 Task: Open Card SEO Audit in Board Customer Retention to Workspace Customer Experience and add a team member Softage.1@softage.net, a label Red, a checklist Performance Improvement Plan, an attachment from your onedrive, a color Red and finally, add a card description 'Update company social media profiles' and a comment 'This task requires us to balance competing priorities and make tough decisions when necessary.'. Add a start date 'Jan 01, 1900' with a due date 'Jan 08, 1900'
Action: Mouse moved to (236, 170)
Screenshot: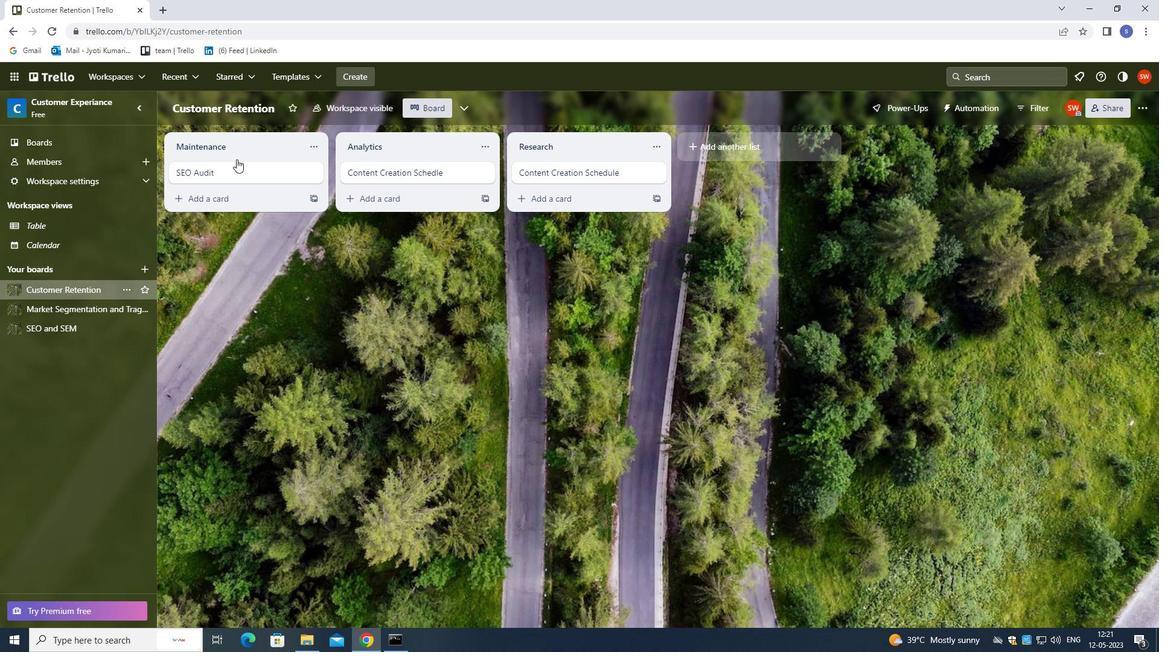 
Action: Mouse pressed left at (236, 170)
Screenshot: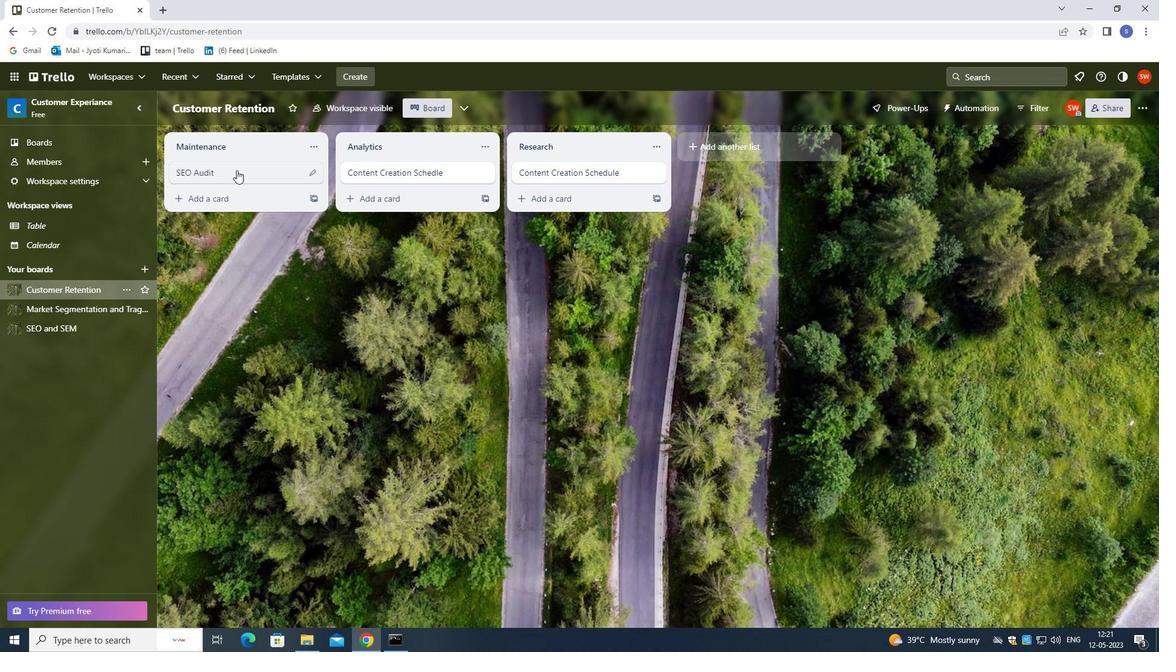
Action: Mouse moved to (733, 177)
Screenshot: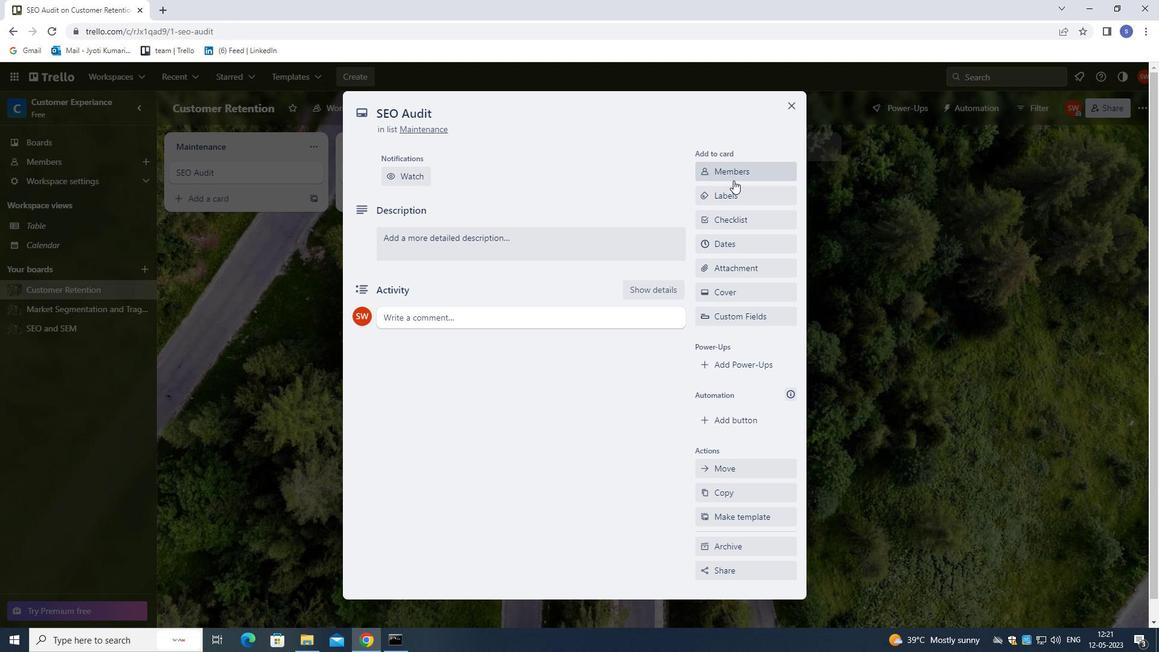 
Action: Mouse pressed left at (733, 177)
Screenshot: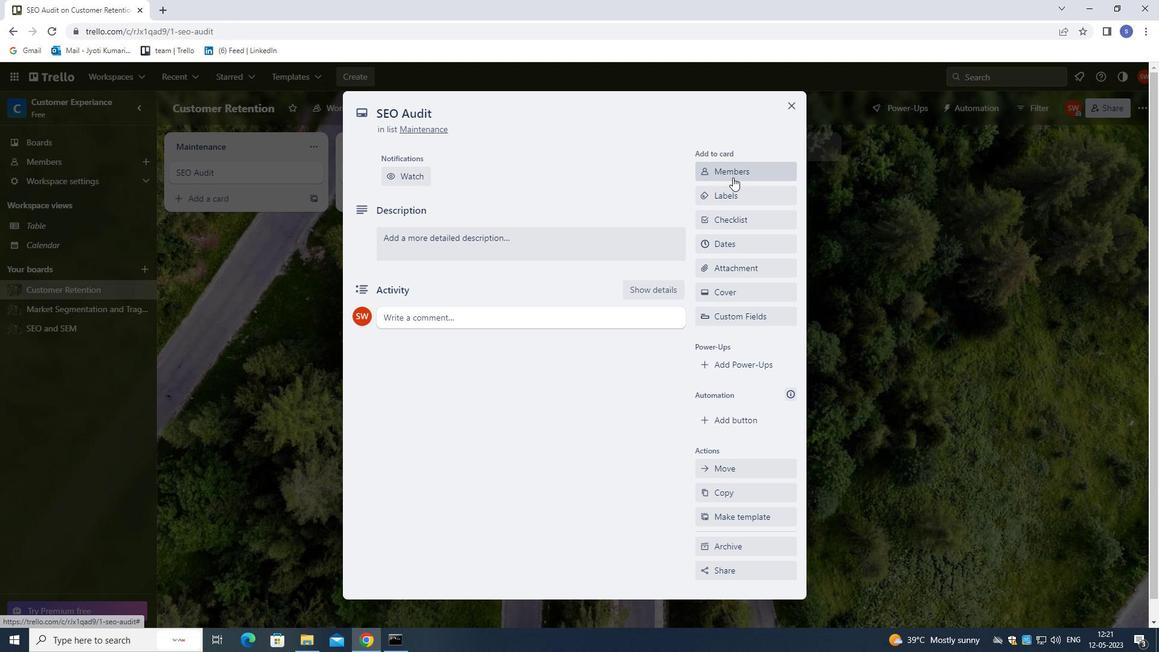 
Action: Mouse moved to (467, 31)
Screenshot: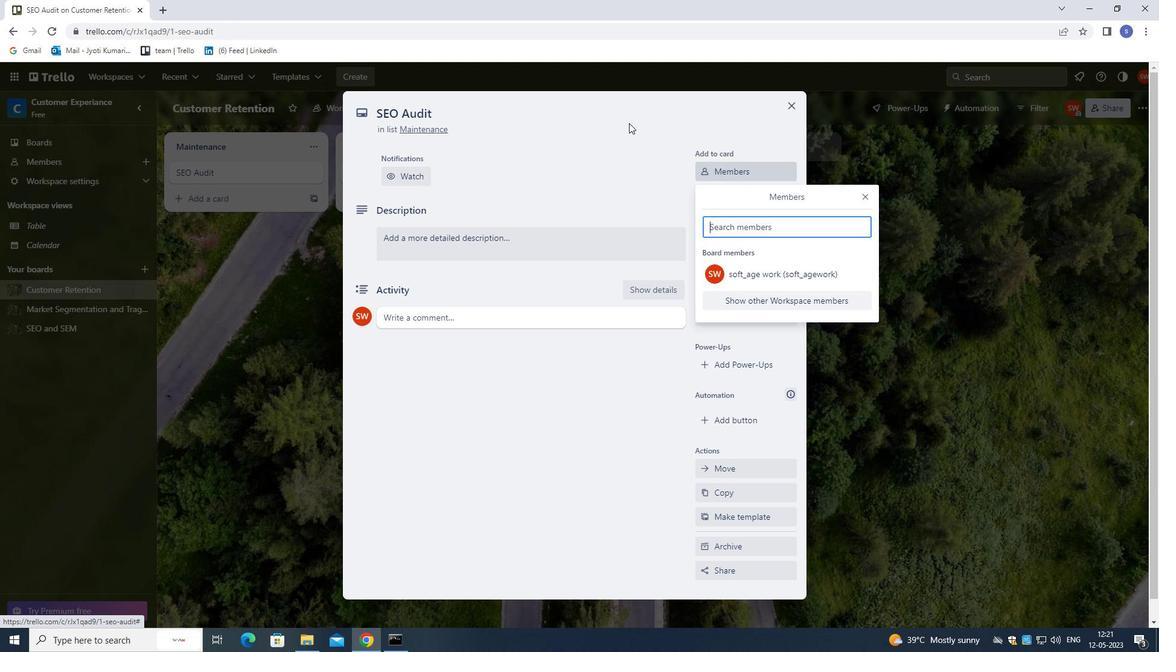 
Action: Key pressed <Key.shift>SOFTAGE.1<Key.shift>@SOFTAGE.NET
Screenshot: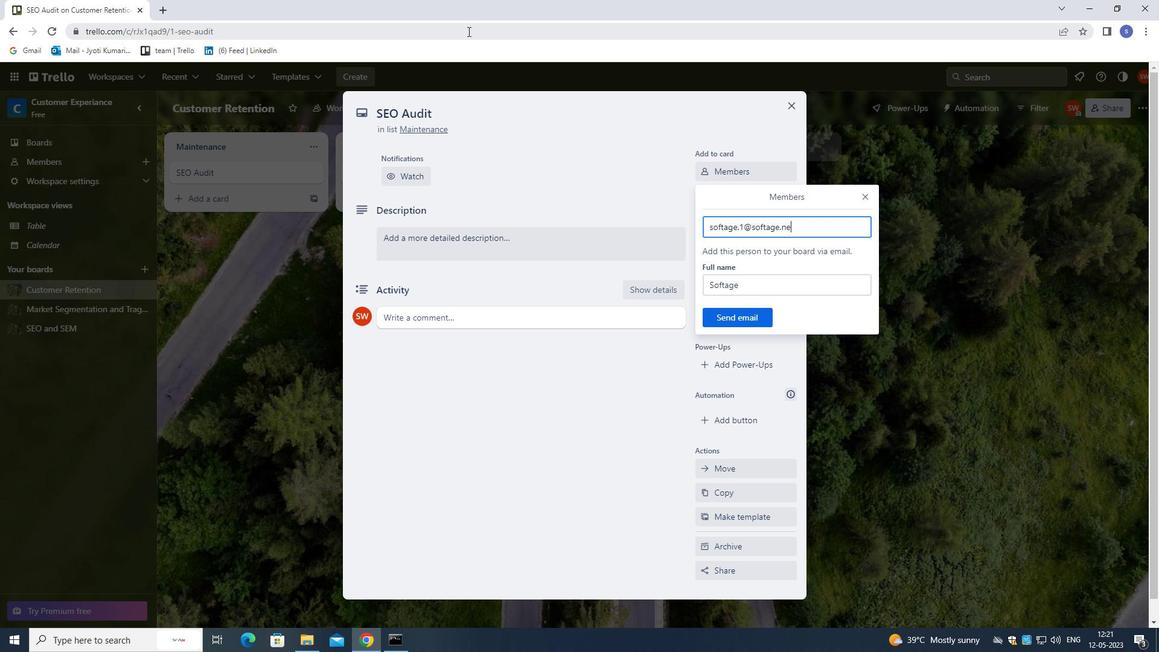 
Action: Mouse moved to (717, 309)
Screenshot: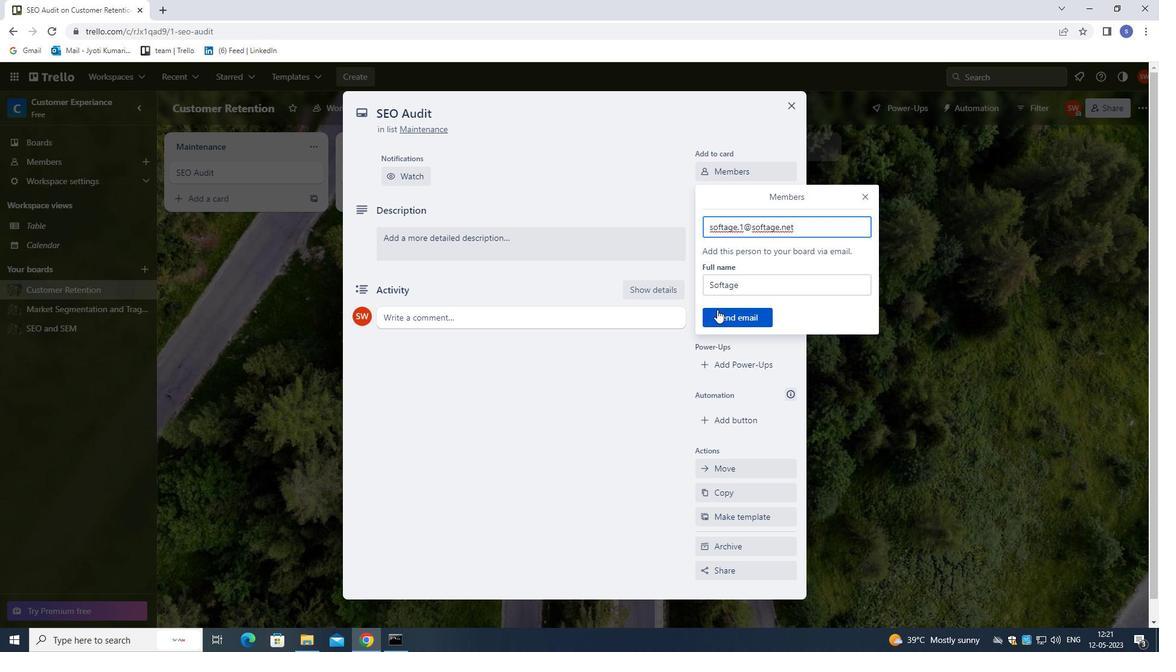 
Action: Mouse pressed left at (717, 309)
Screenshot: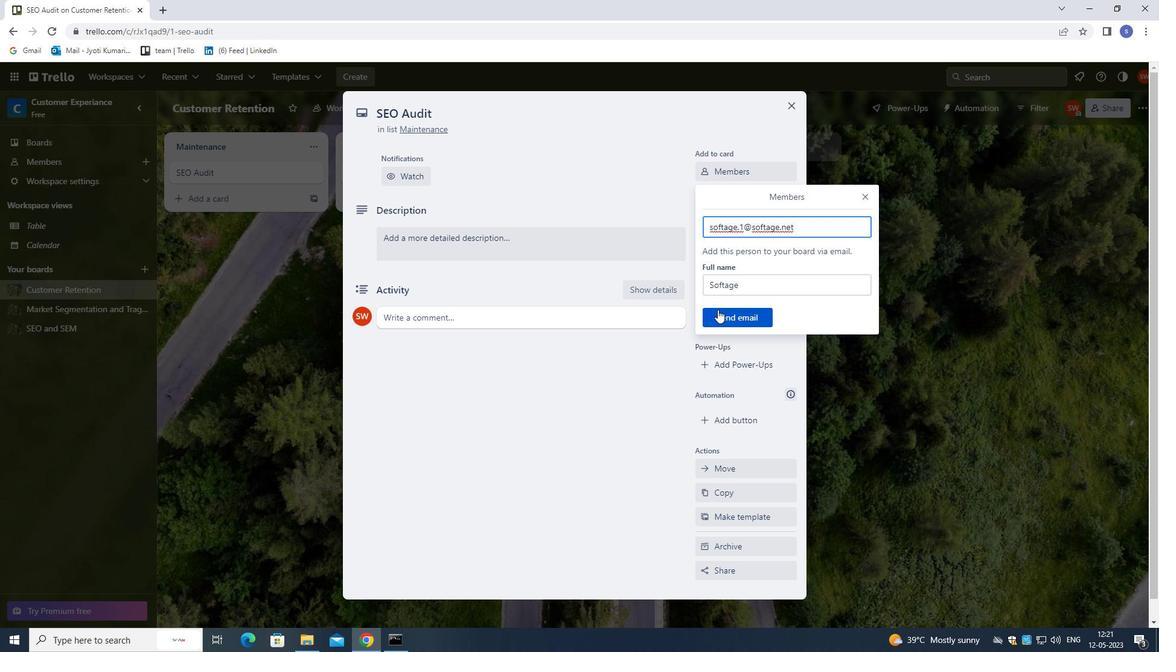 
Action: Mouse moved to (737, 236)
Screenshot: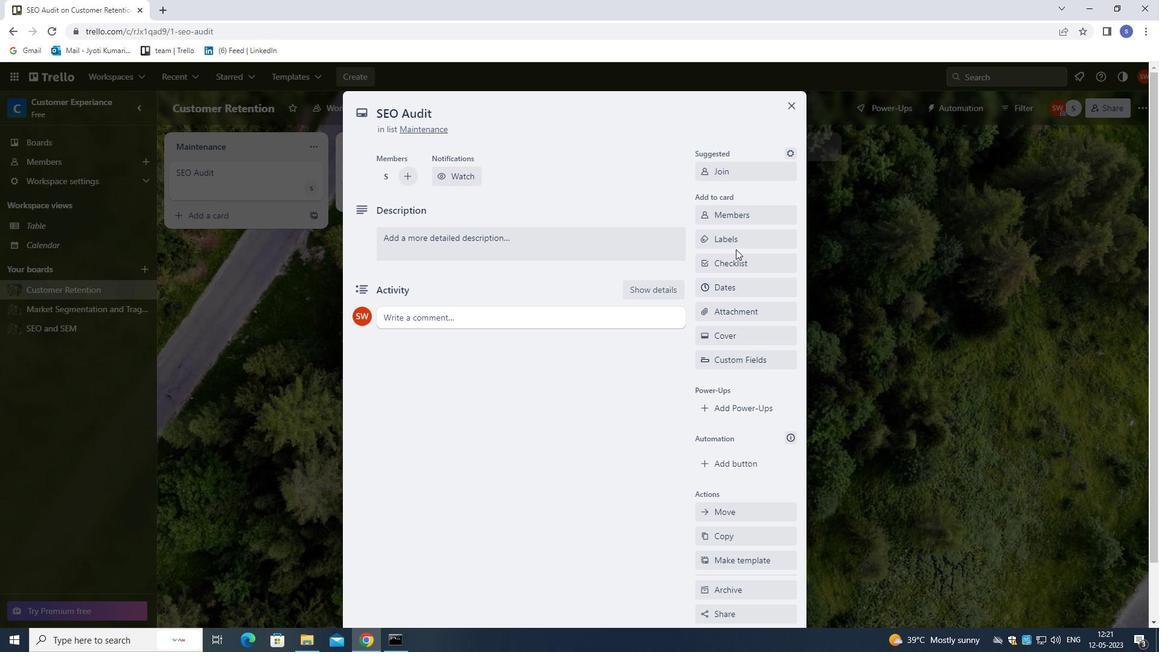 
Action: Mouse pressed left at (737, 236)
Screenshot: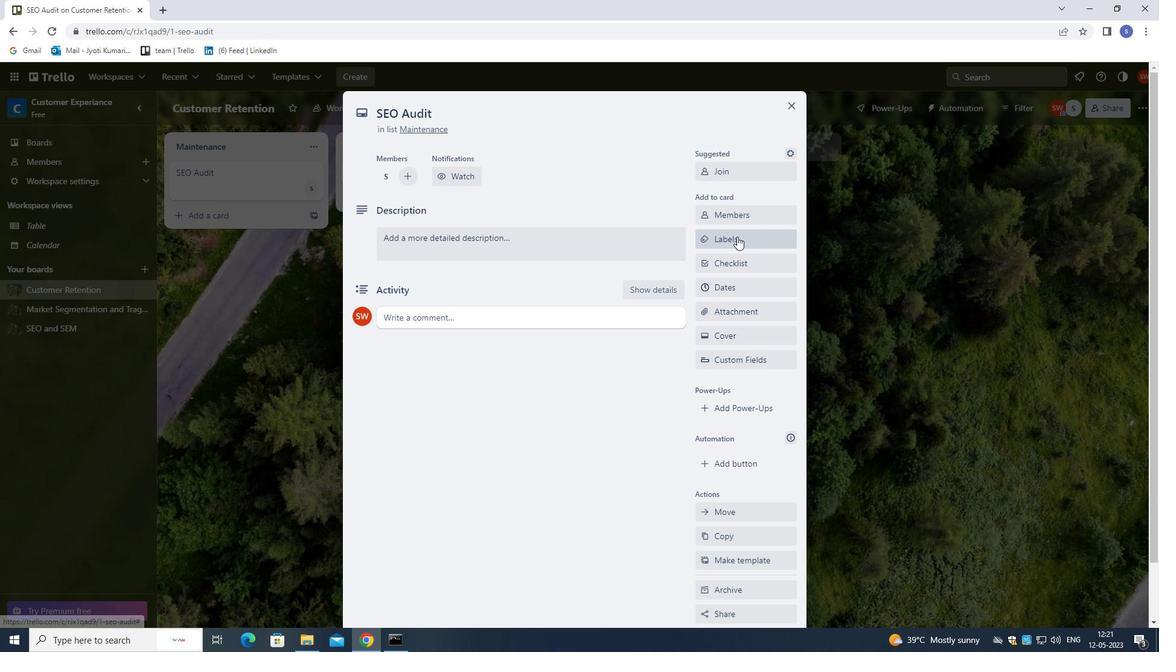 
Action: Mouse moved to (738, 236)
Screenshot: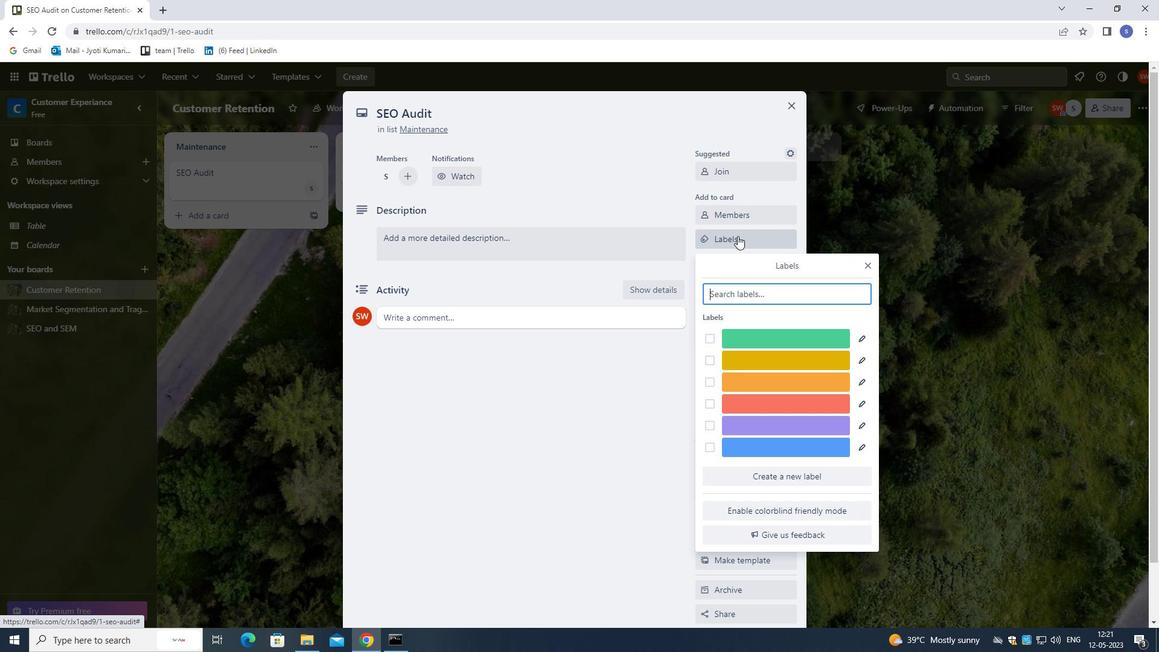 
Action: Key pressed R
Screenshot: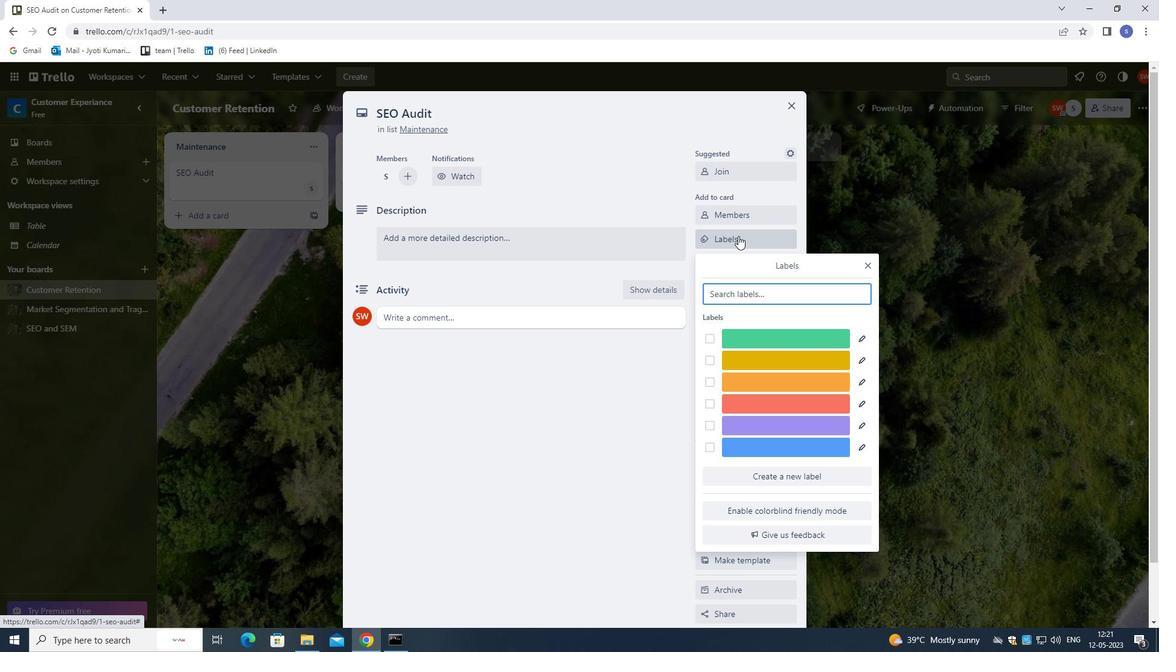 
Action: Mouse moved to (708, 335)
Screenshot: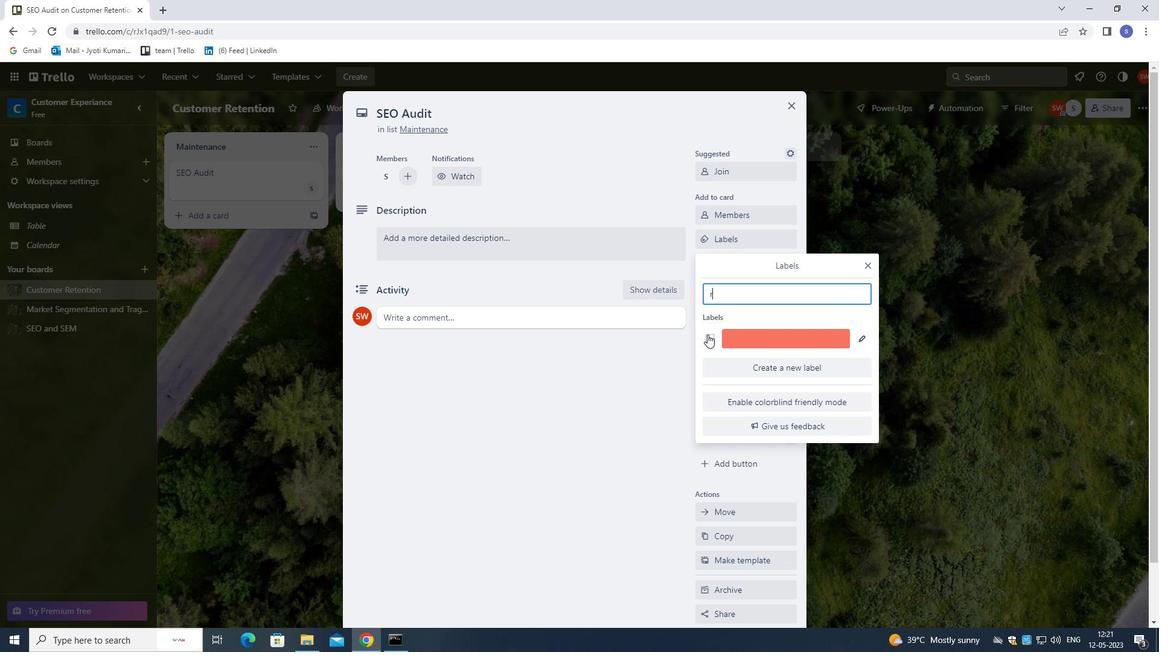 
Action: Mouse pressed left at (708, 335)
Screenshot: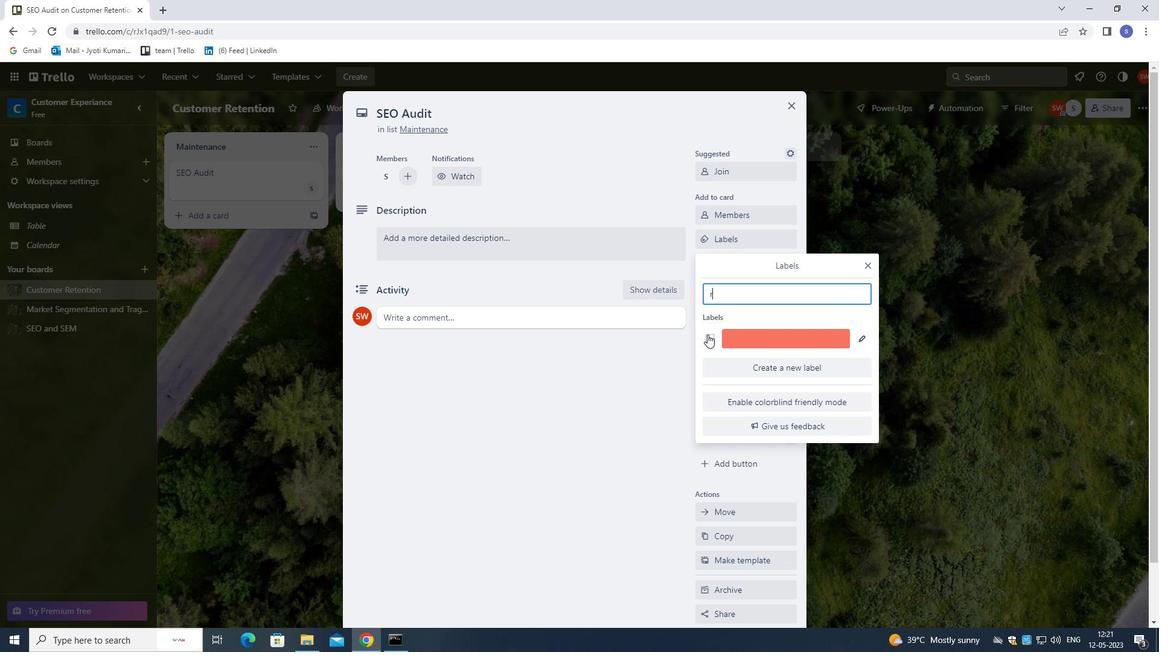 
Action: Mouse moved to (868, 269)
Screenshot: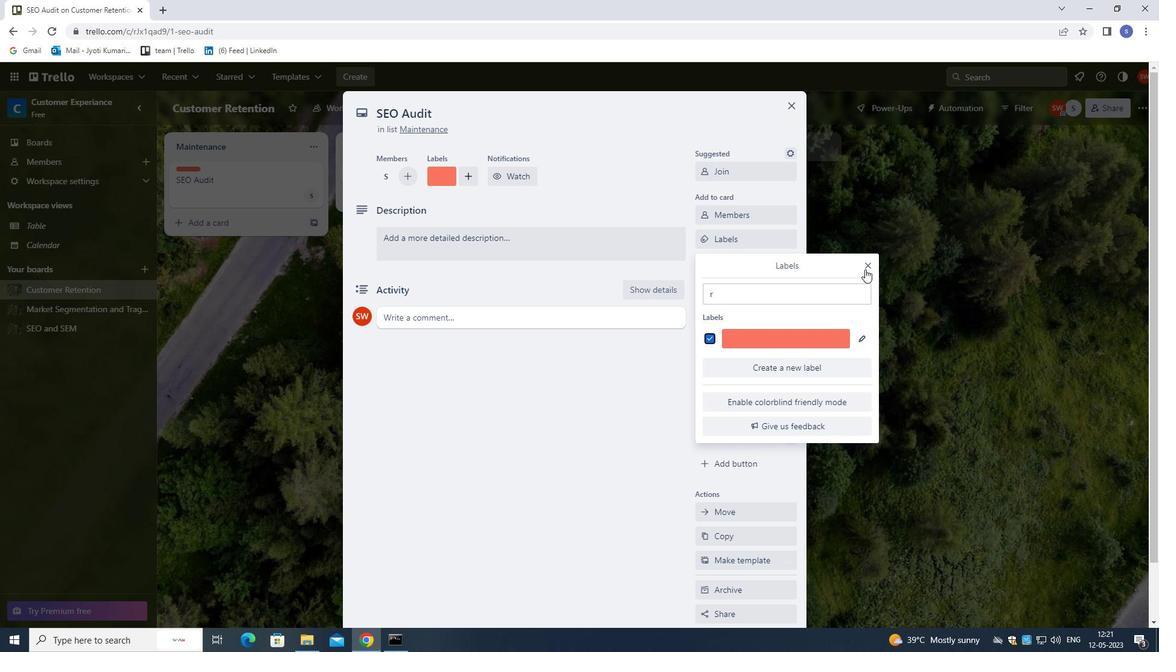 
Action: Mouse pressed left at (868, 269)
Screenshot: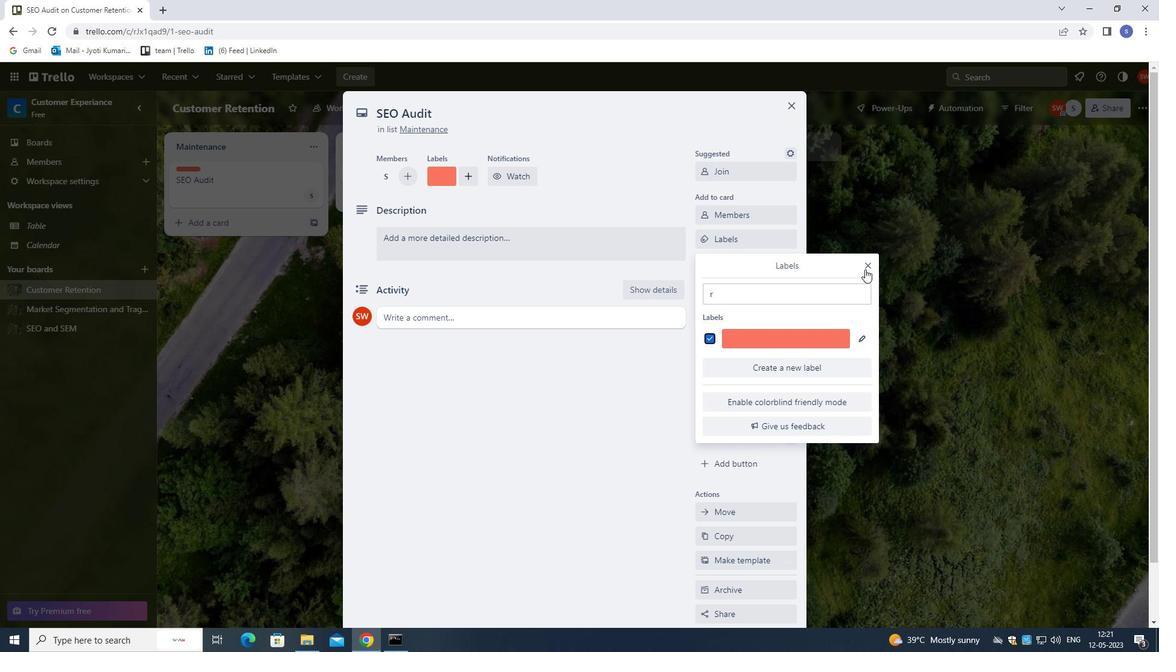 
Action: Mouse moved to (777, 268)
Screenshot: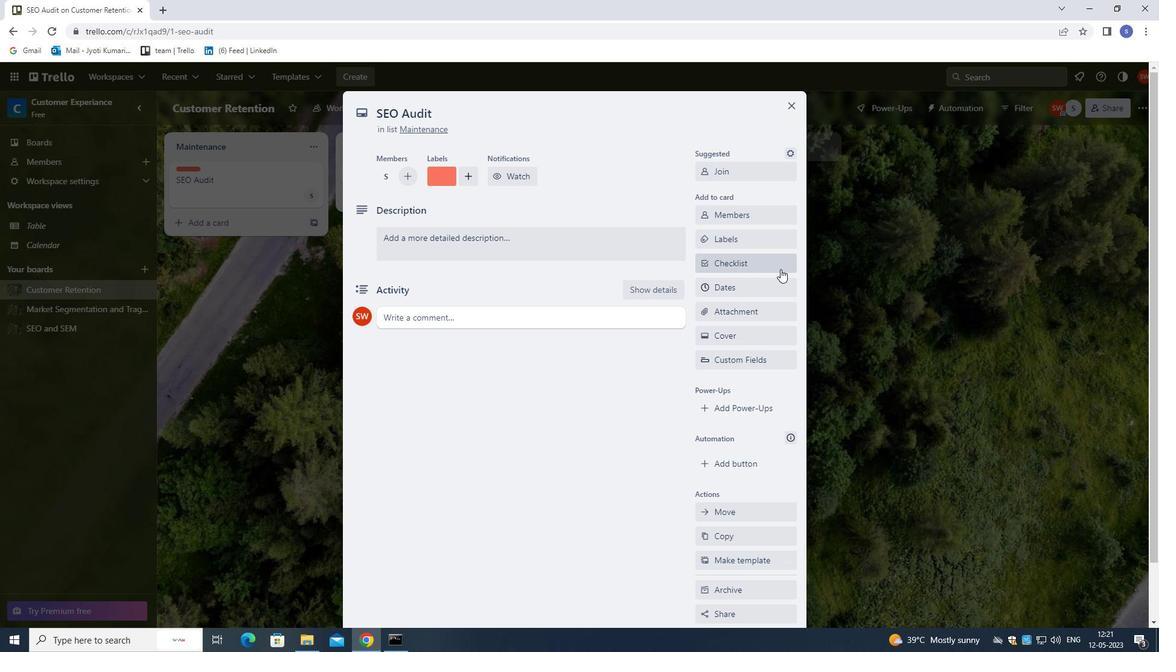 
Action: Mouse pressed left at (777, 268)
Screenshot: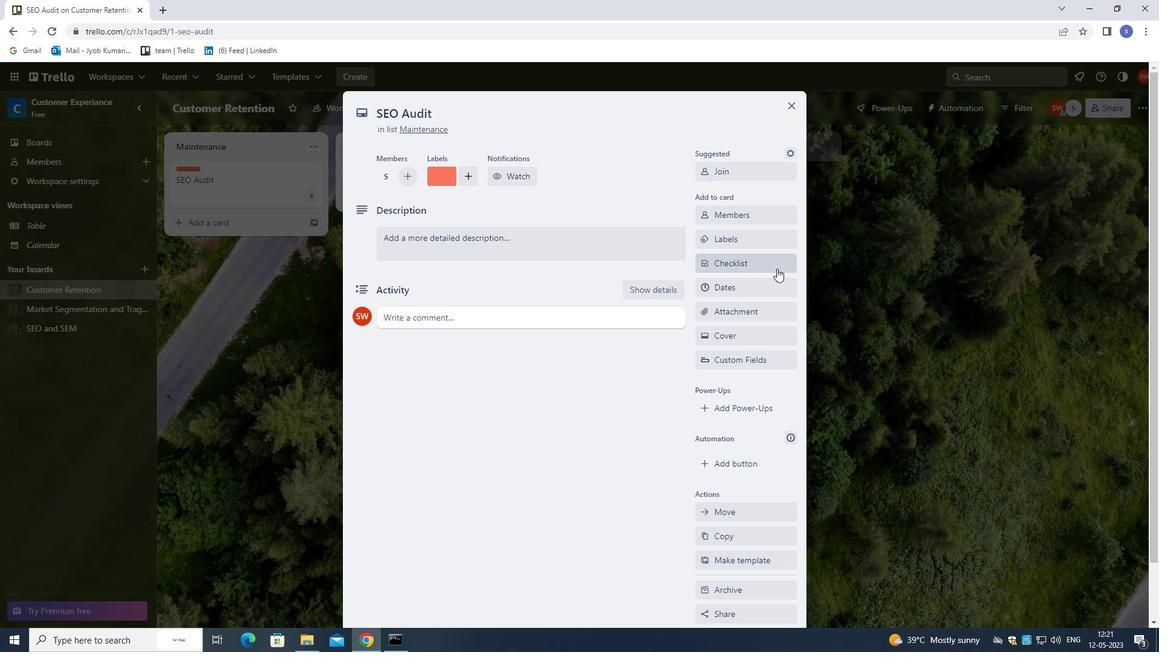
Action: Mouse moved to (621, 161)
Screenshot: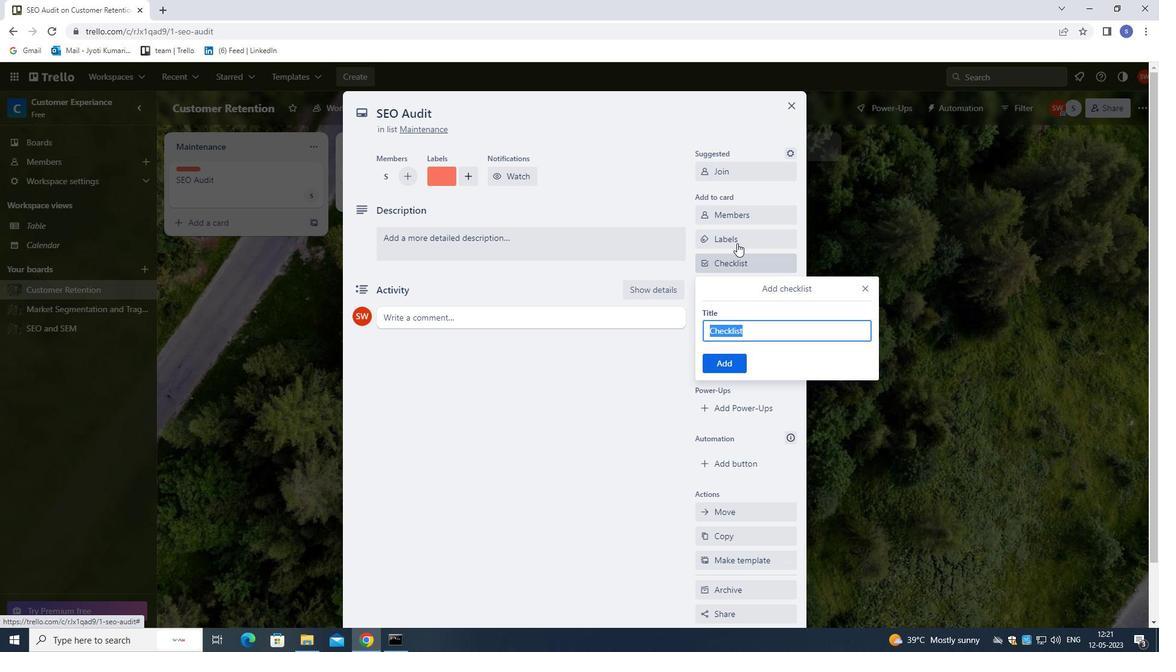
Action: Key pressed <Key.shift>PERFORMANCE<Key.space><Key.shift>IMPROVEMENT<Key.space><Key.shift>PLAN
Screenshot: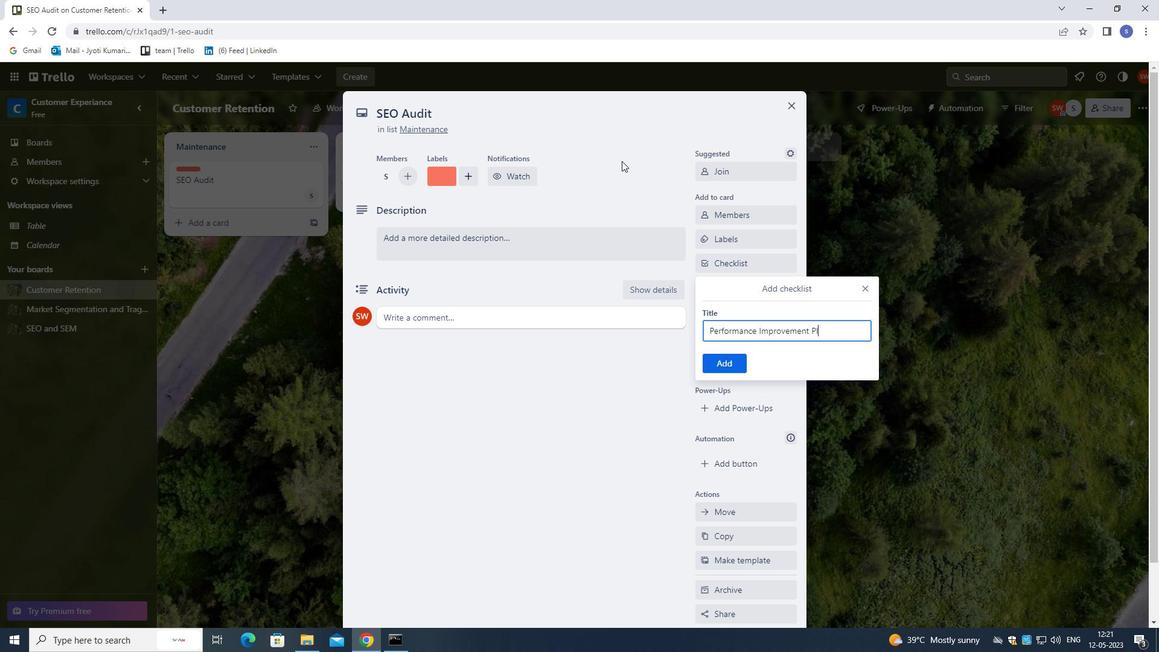 
Action: Mouse moved to (718, 364)
Screenshot: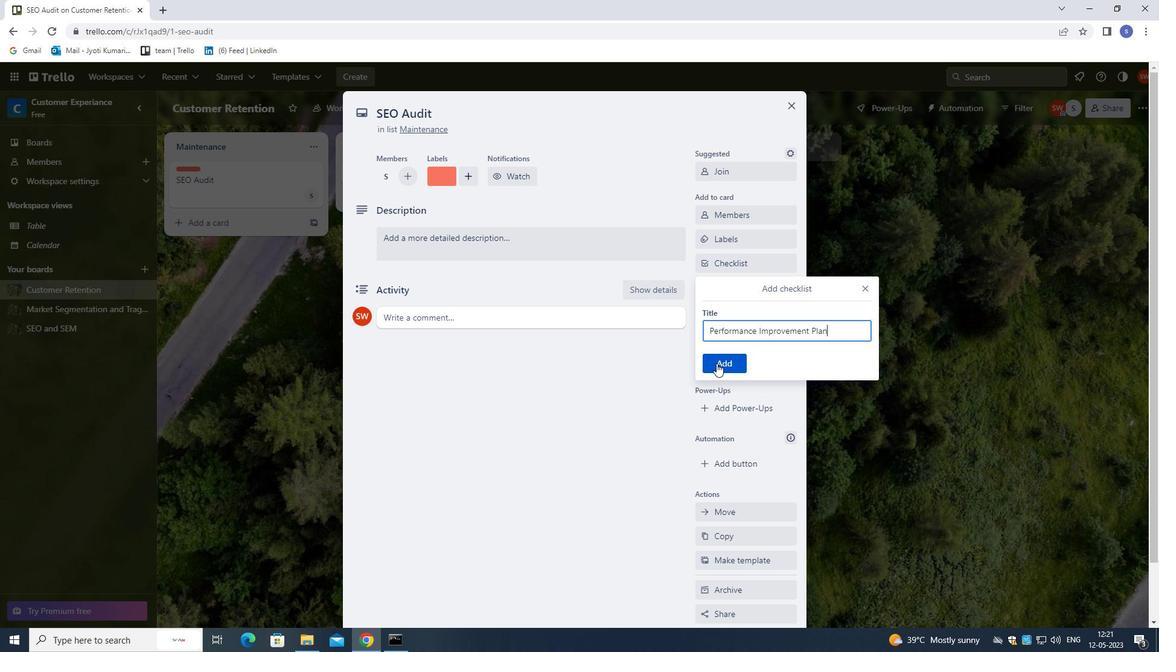 
Action: Mouse pressed left at (718, 364)
Screenshot: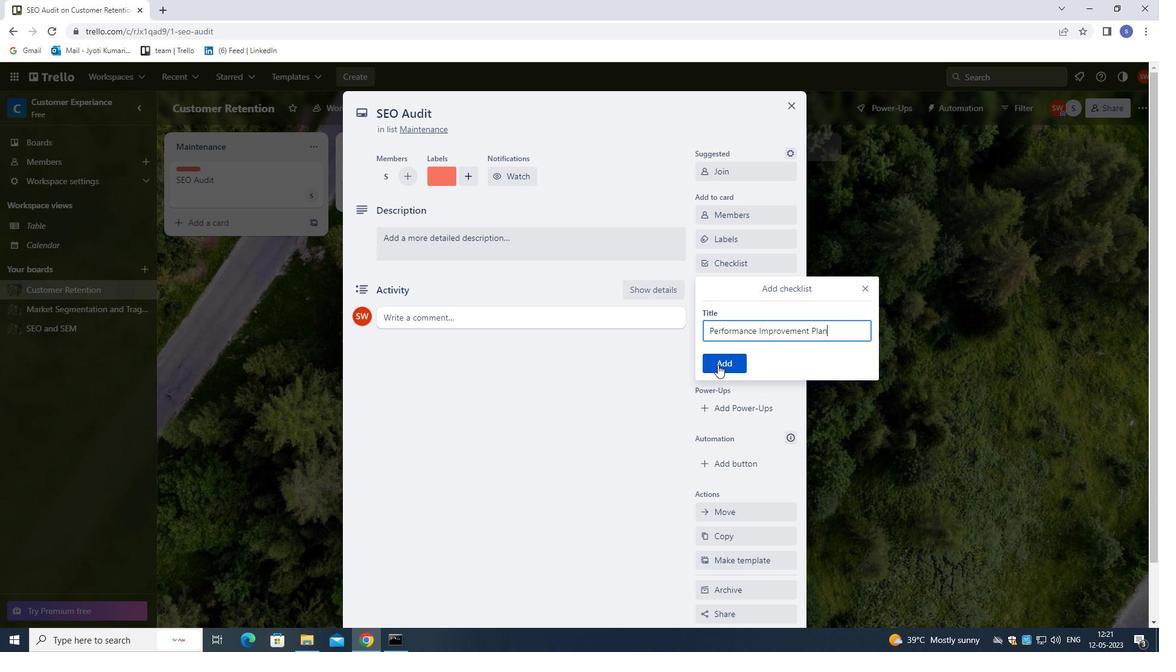 
Action: Mouse moved to (734, 286)
Screenshot: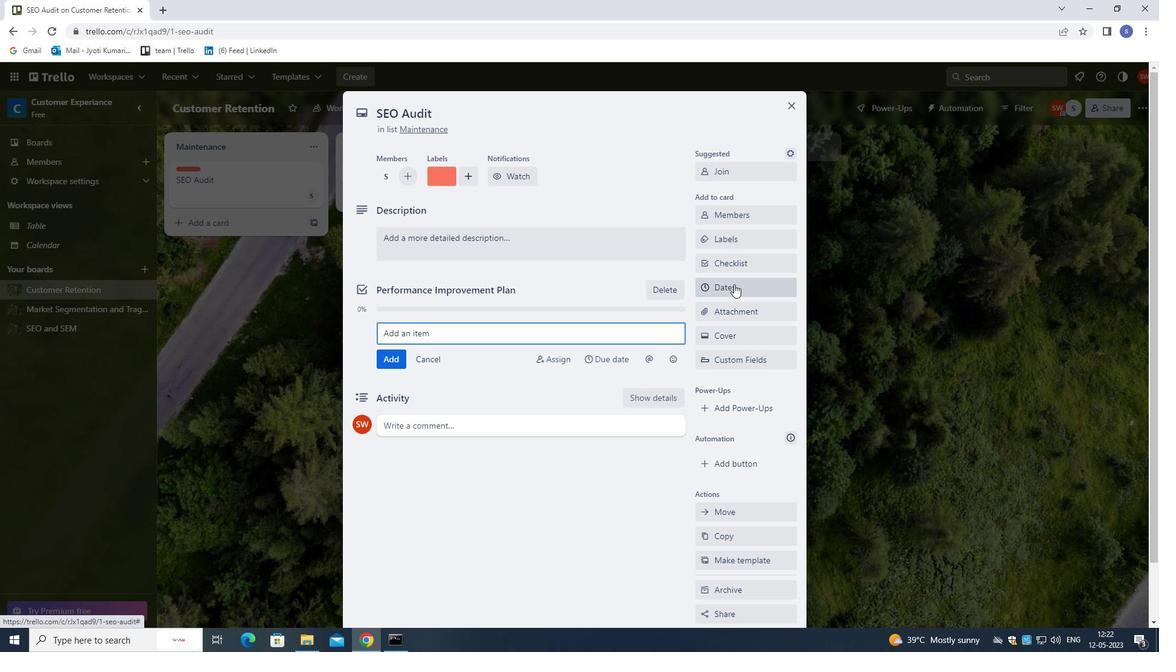 
Action: Mouse pressed left at (734, 286)
Screenshot: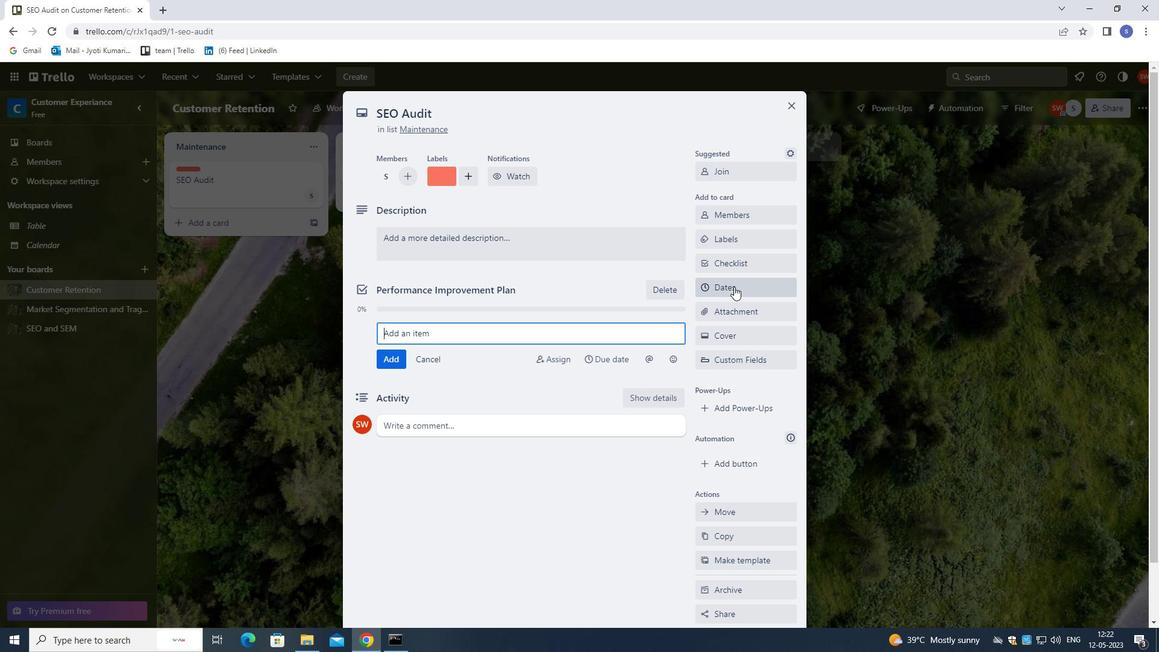 
Action: Mouse moved to (710, 330)
Screenshot: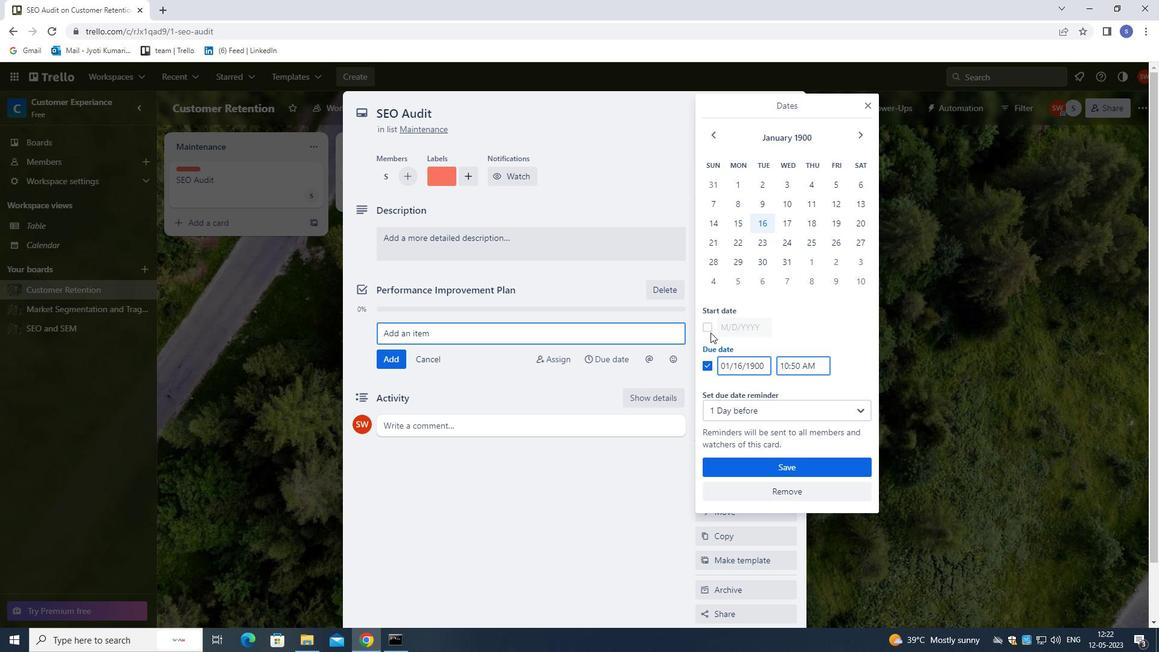
Action: Mouse pressed left at (710, 330)
Screenshot: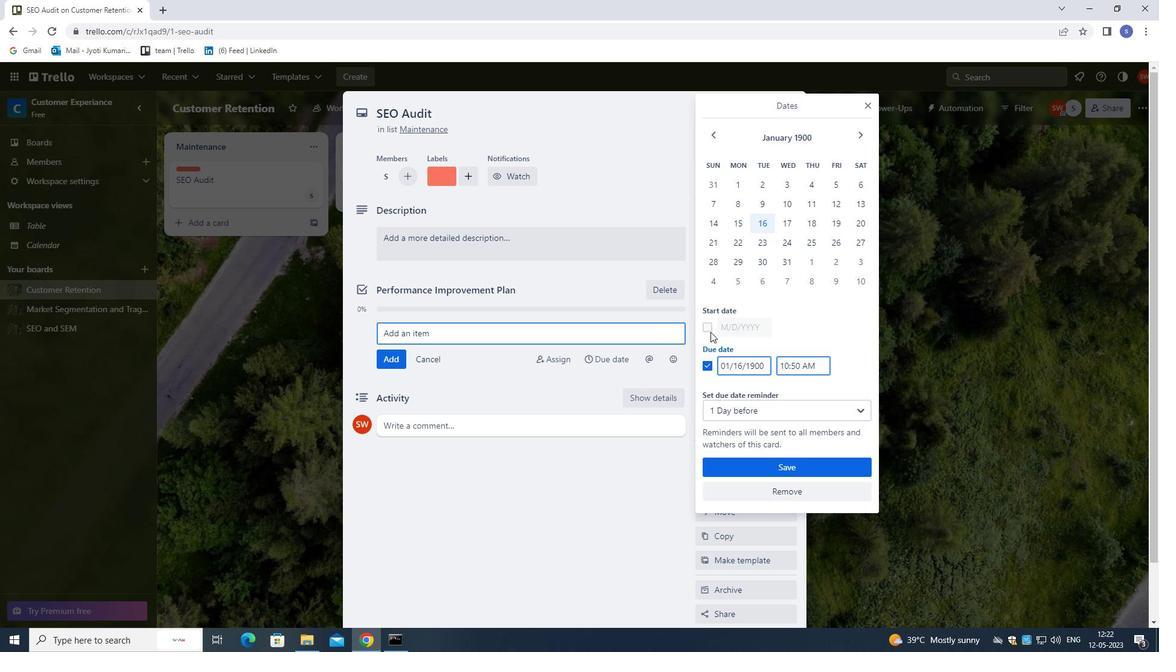 
Action: Mouse moved to (742, 326)
Screenshot: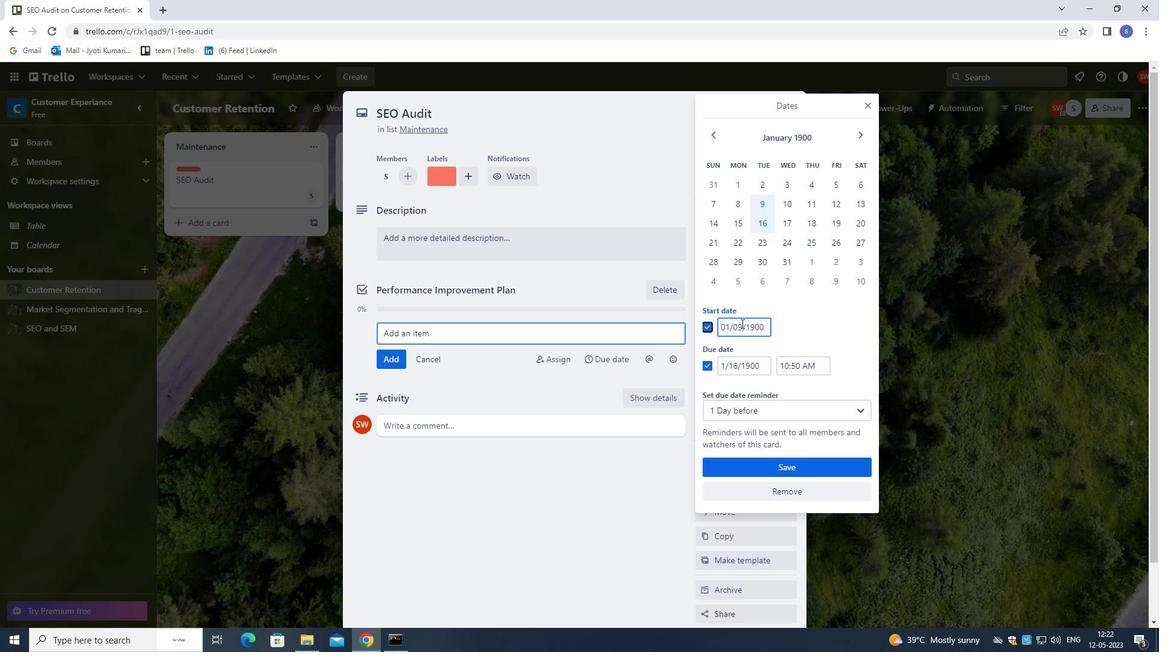 
Action: Mouse pressed left at (742, 326)
Screenshot: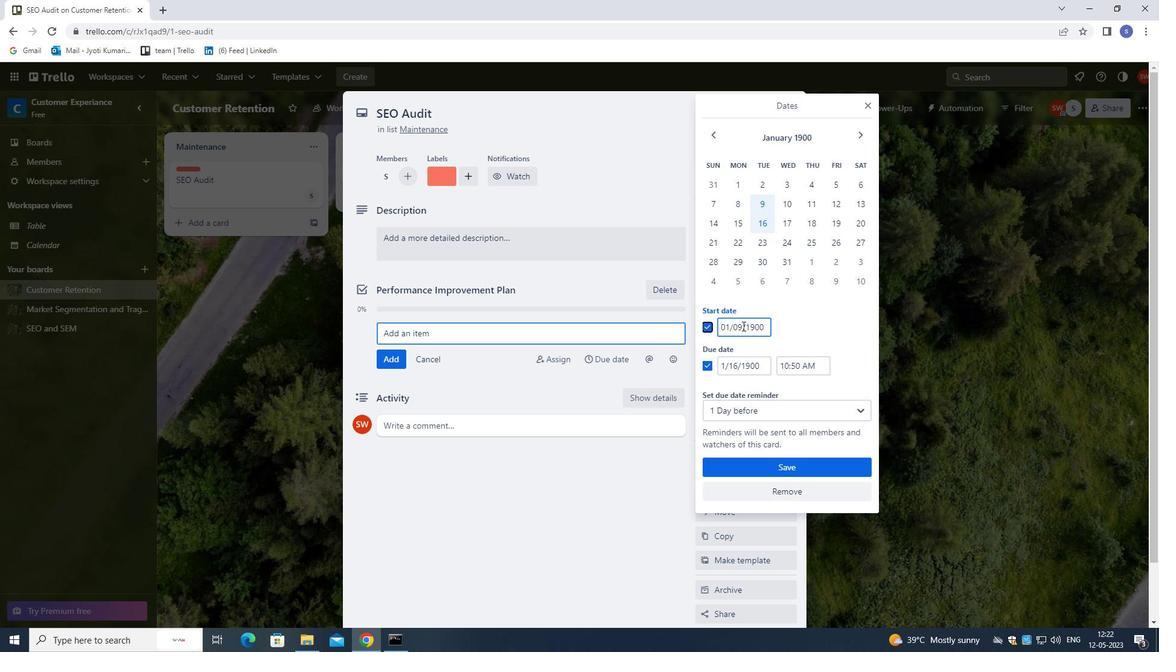 
Action: Mouse moved to (579, 277)
Screenshot: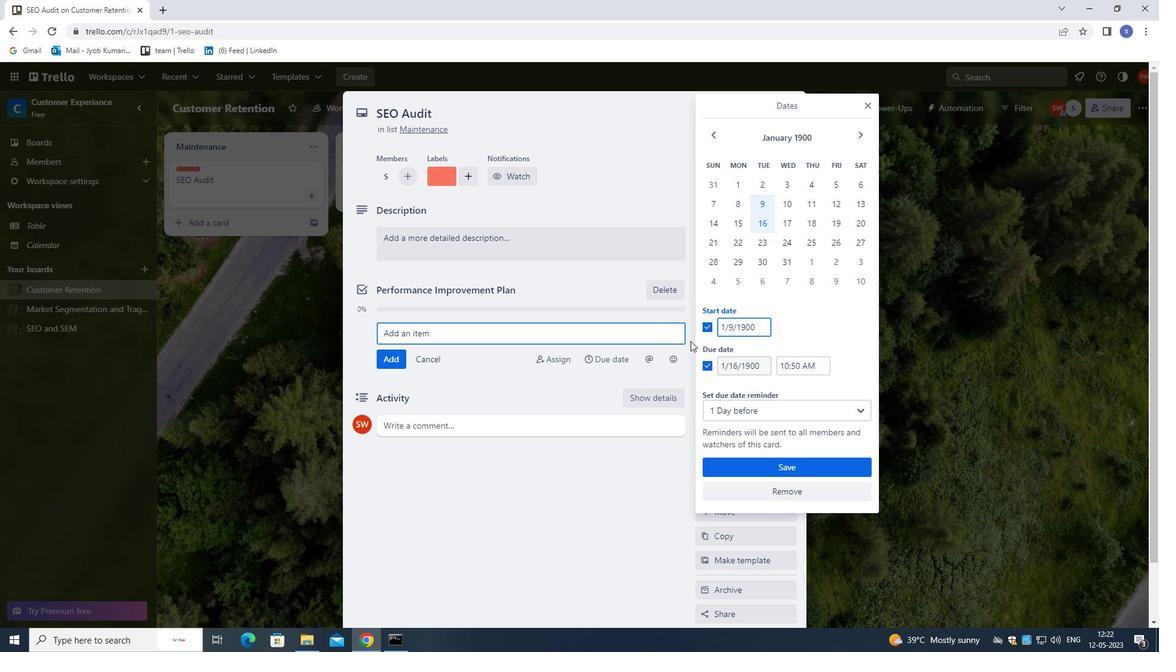 
Action: Key pressed <Key.left><Key.left><Key.backspace>8
Screenshot: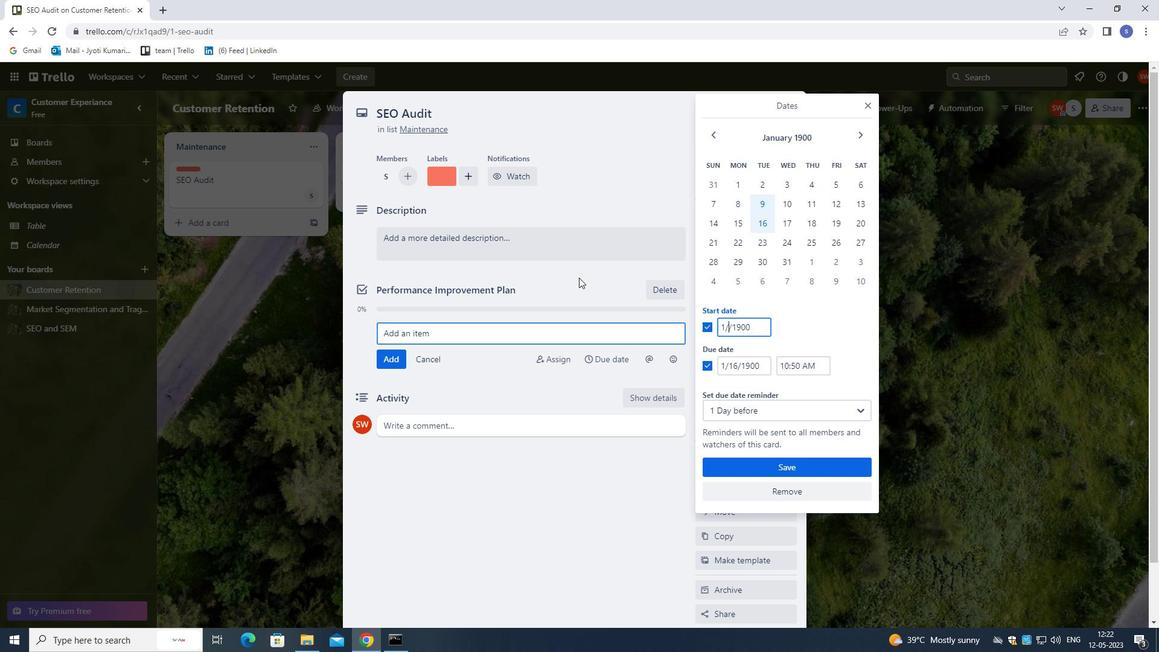 
Action: Mouse moved to (686, 325)
Screenshot: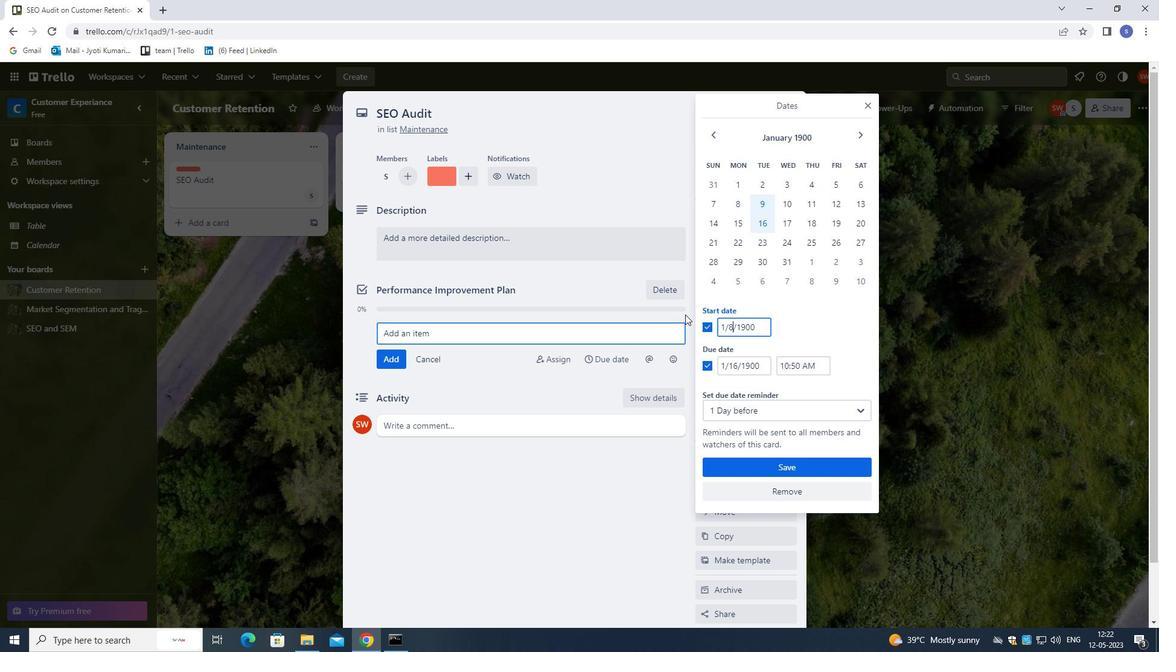 
Action: Key pressed <Key.backspace>1
Screenshot: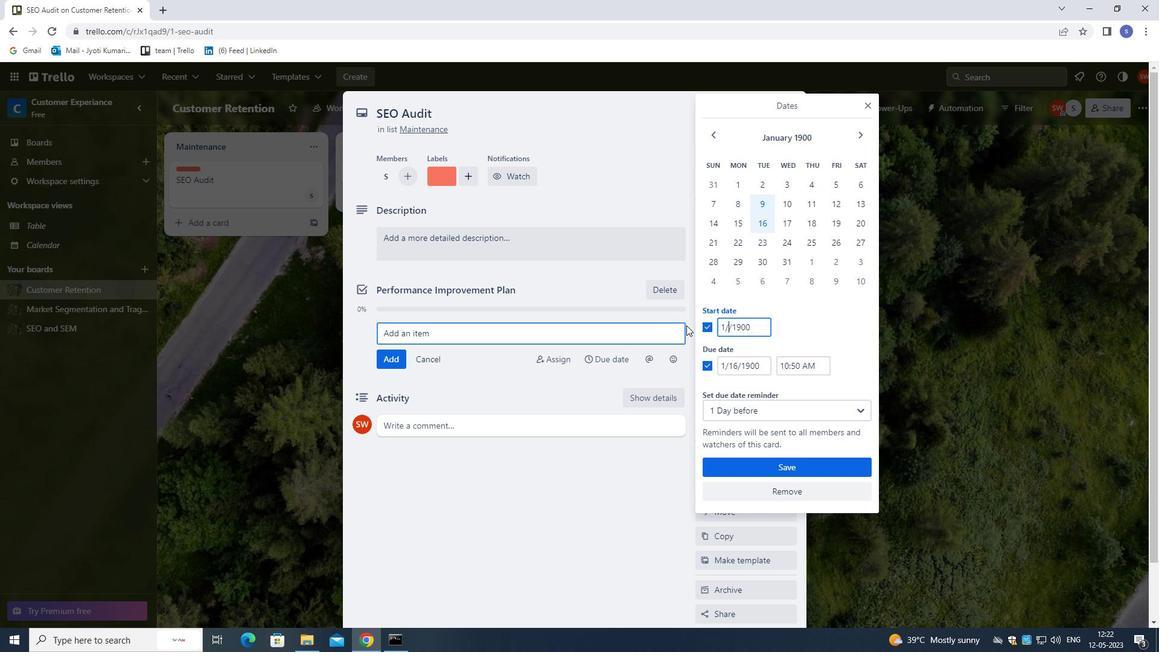 
Action: Mouse moved to (737, 364)
Screenshot: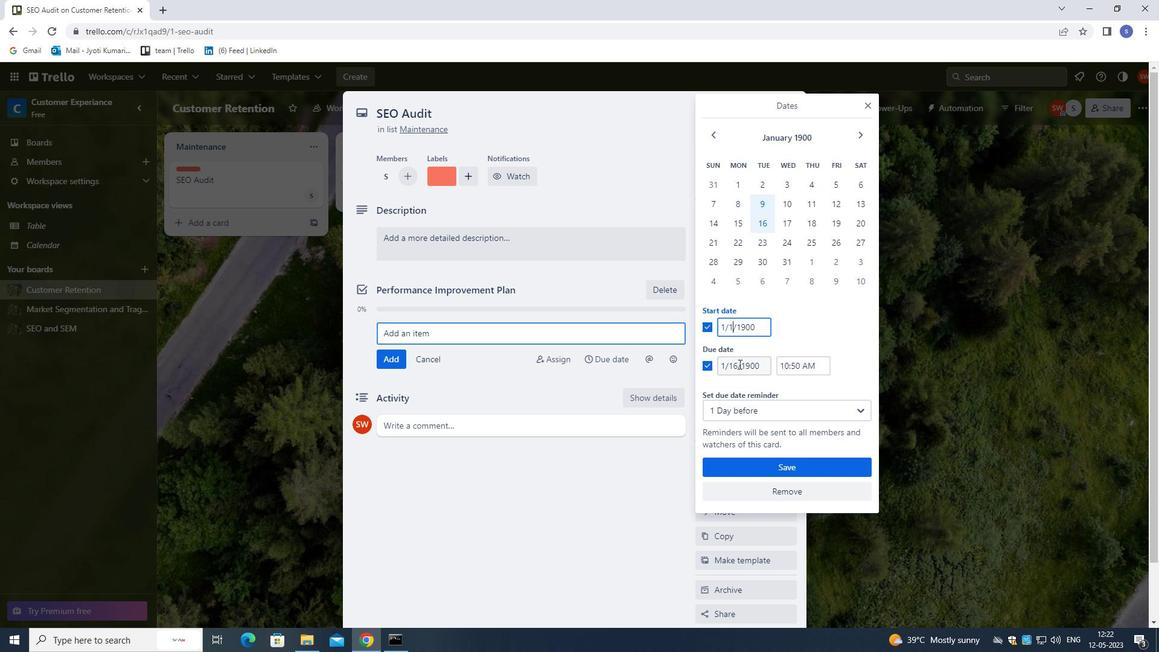 
Action: Mouse pressed left at (737, 364)
Screenshot: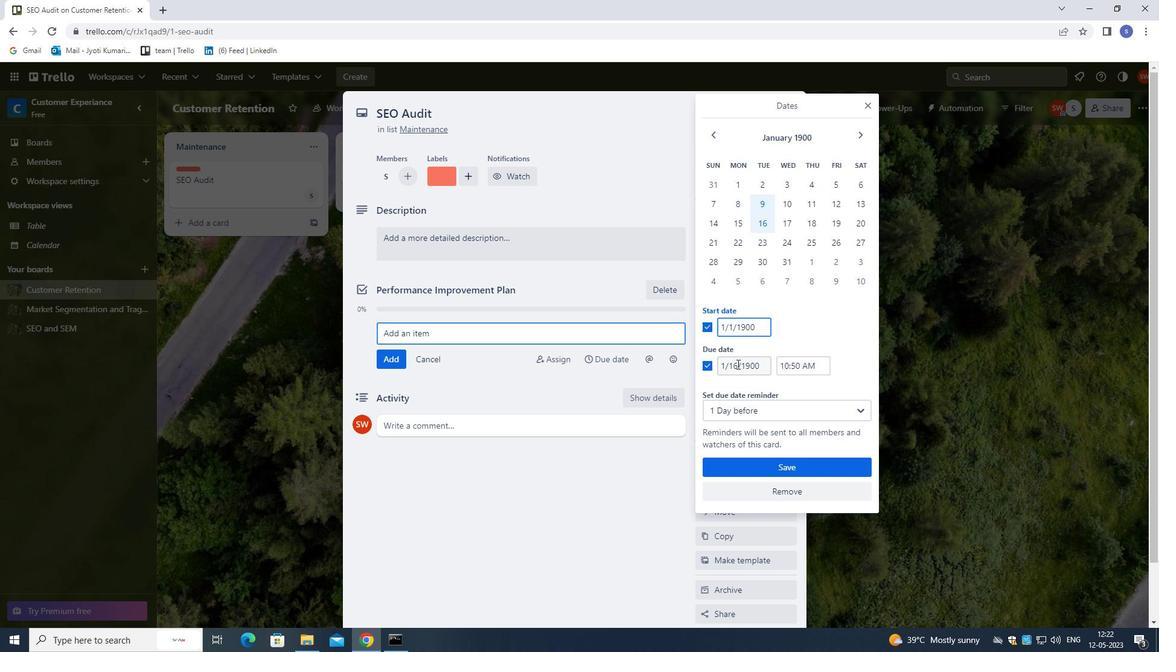 
Action: Mouse moved to (739, 362)
Screenshot: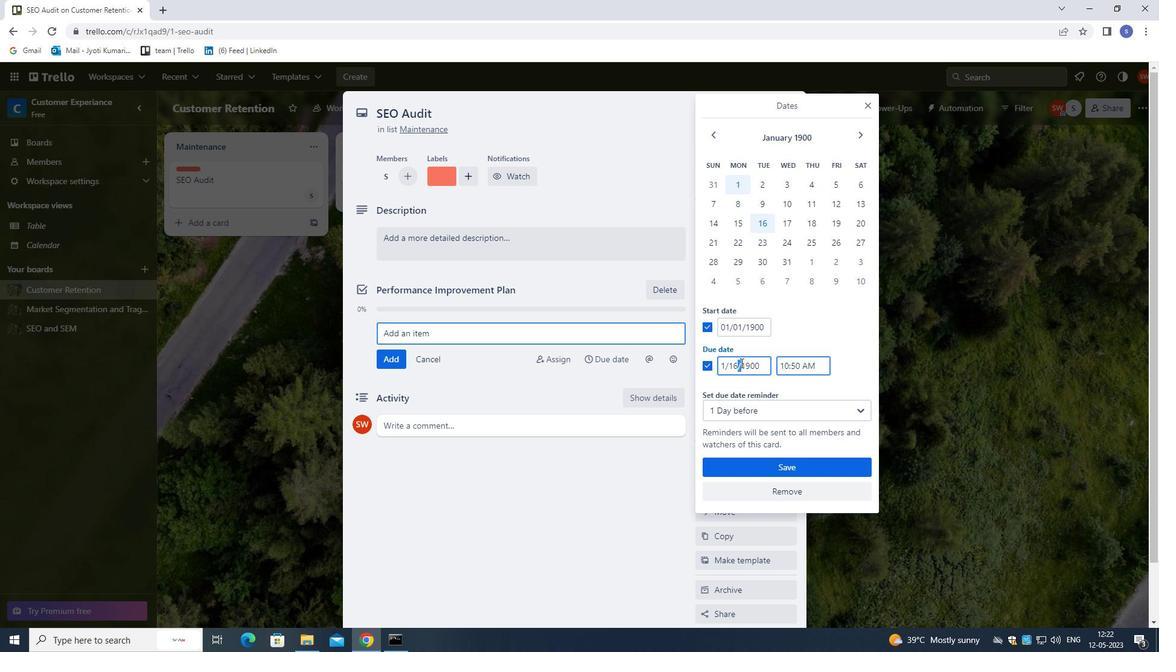 
Action: Mouse pressed left at (739, 362)
Screenshot: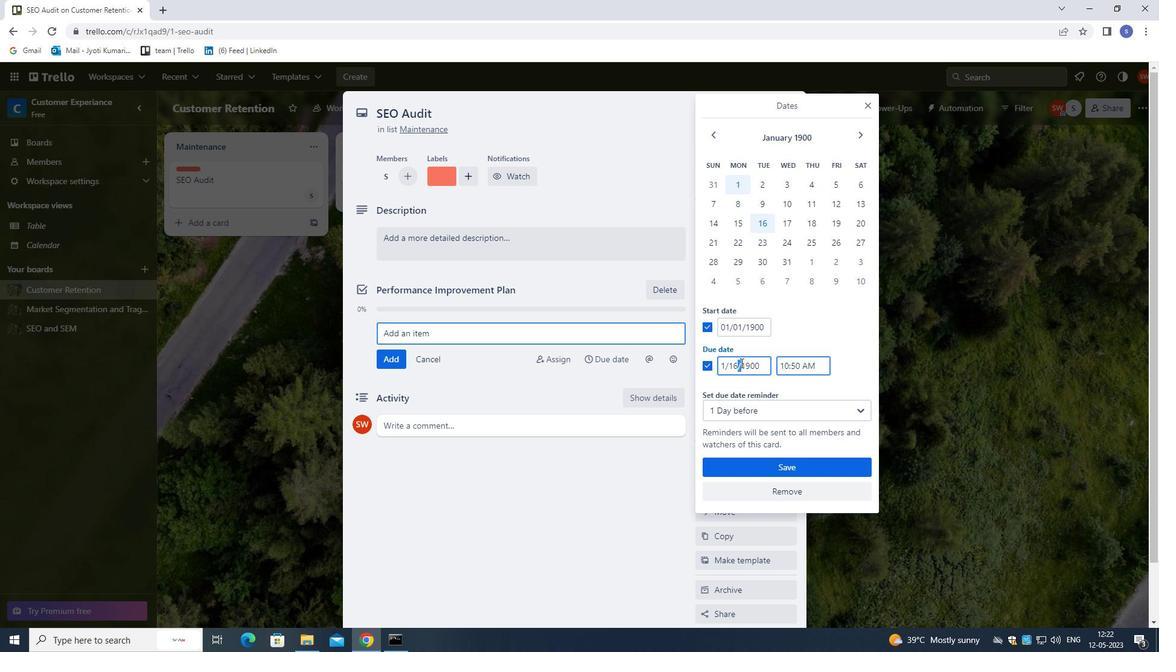 
Action: Mouse moved to (732, 364)
Screenshot: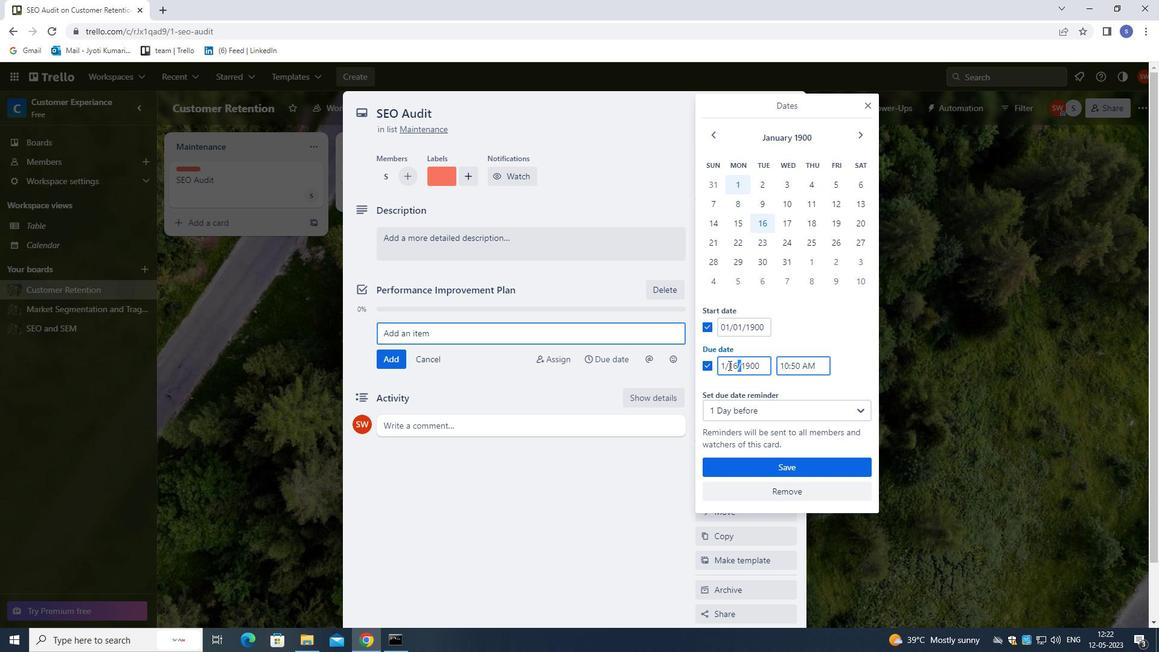 
Action: Mouse pressed left at (732, 364)
Screenshot: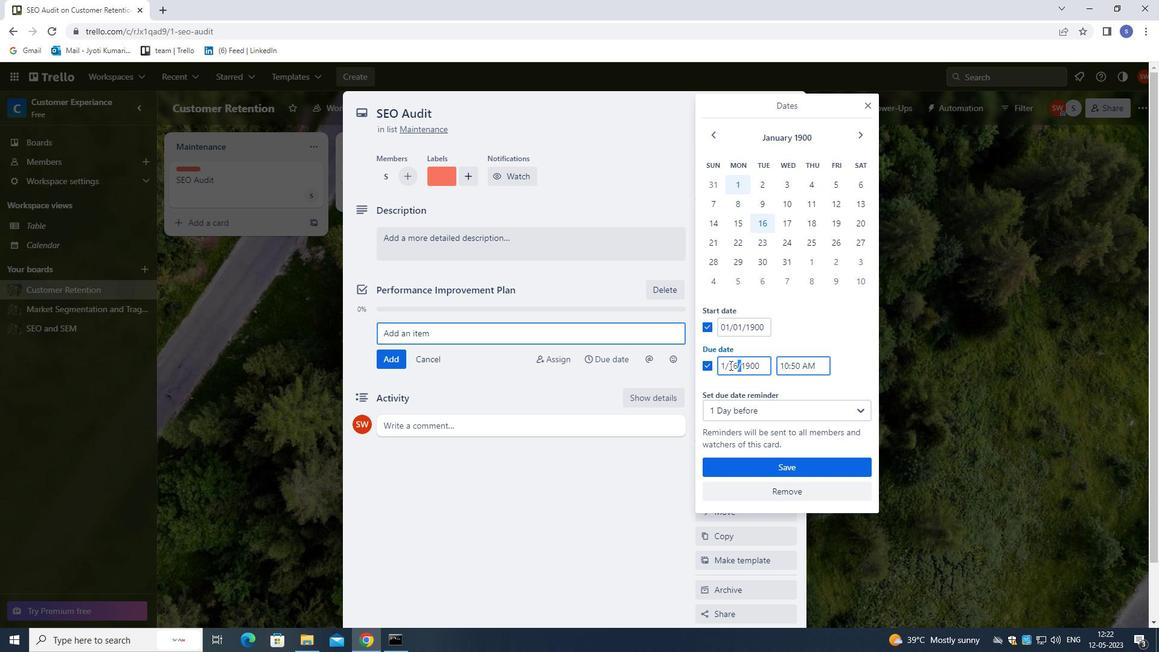 
Action: Mouse moved to (749, 400)
Screenshot: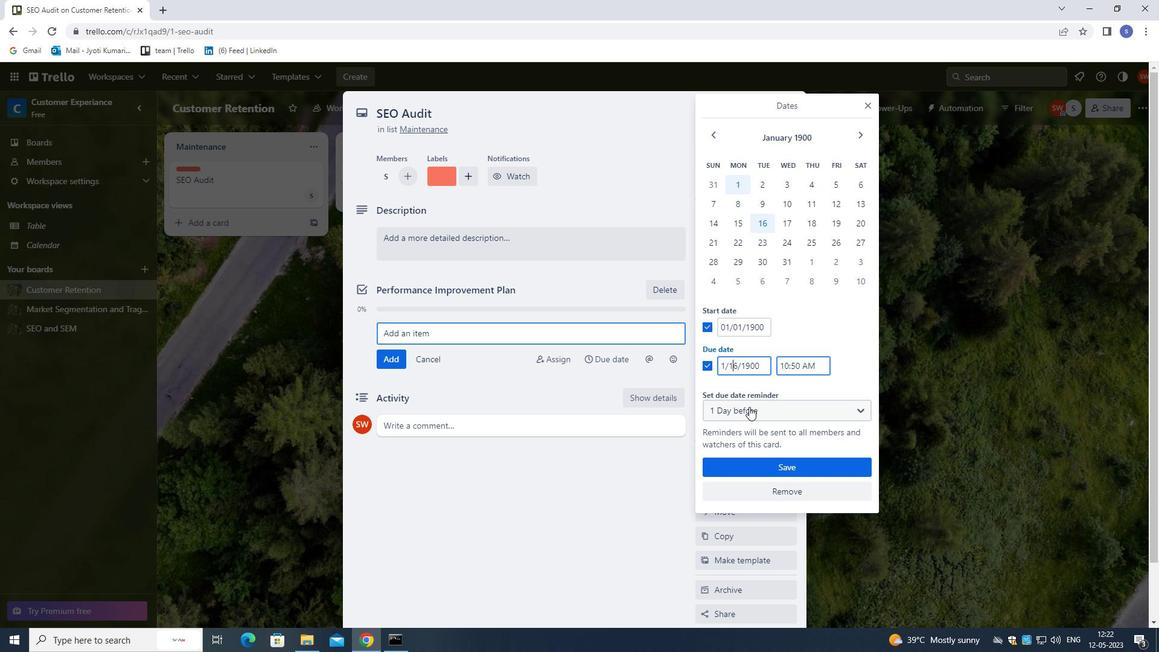 
Action: Key pressed <Key.right><Key.backspace><Key.backspace>8
Screenshot: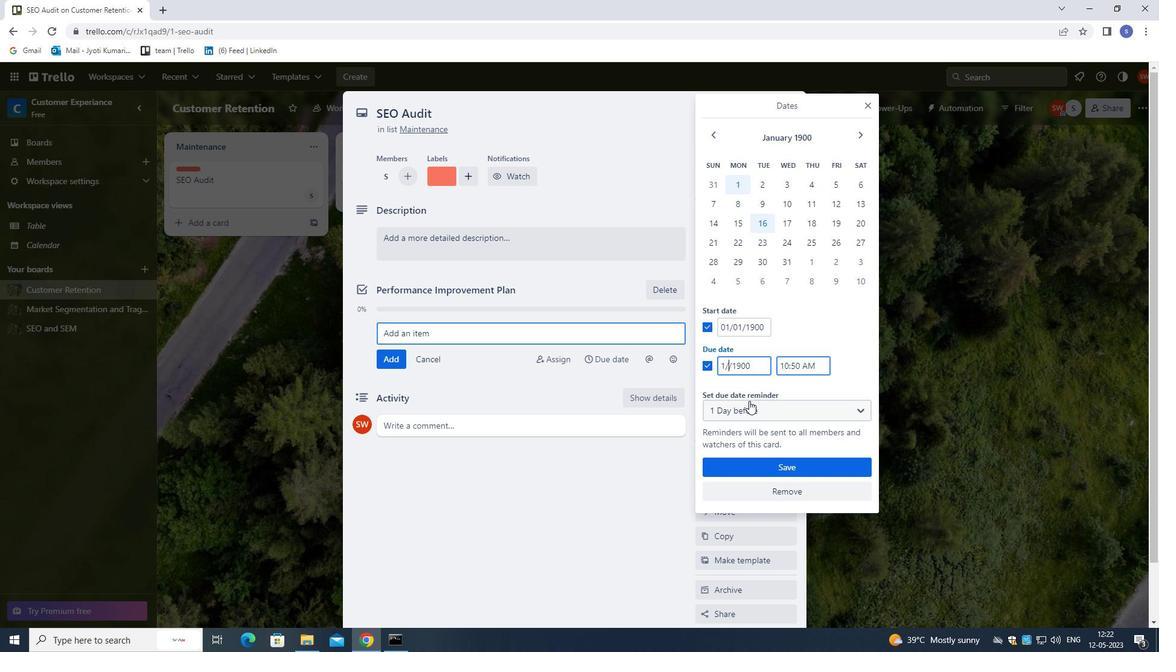 
Action: Mouse moved to (751, 469)
Screenshot: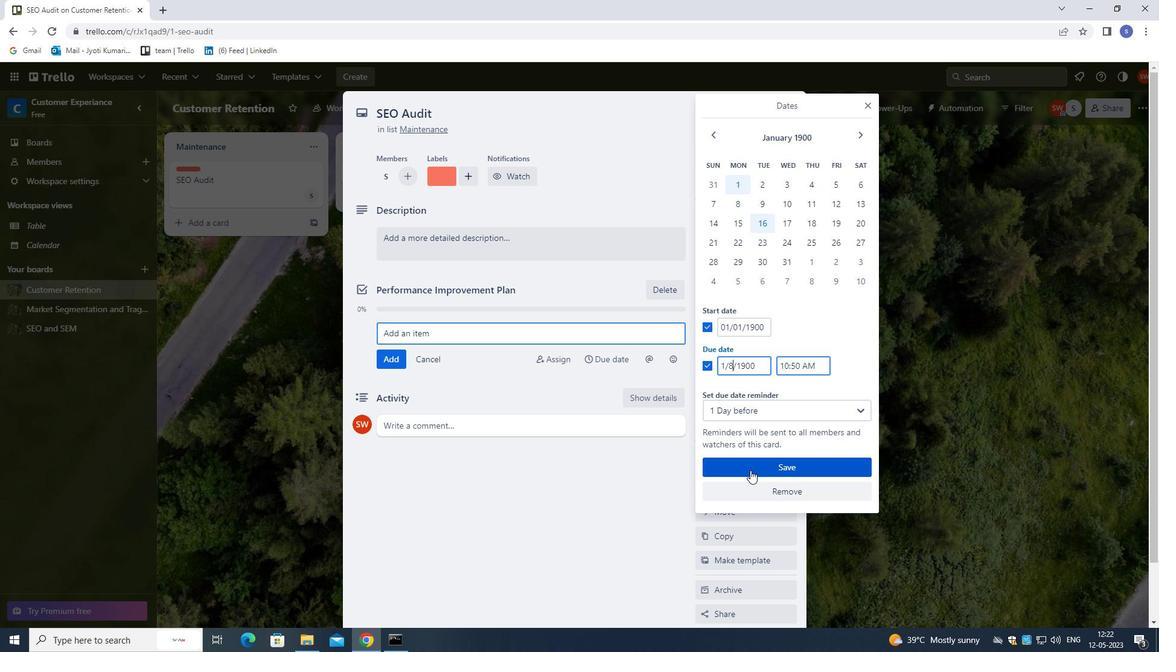 
Action: Mouse pressed left at (751, 469)
Screenshot: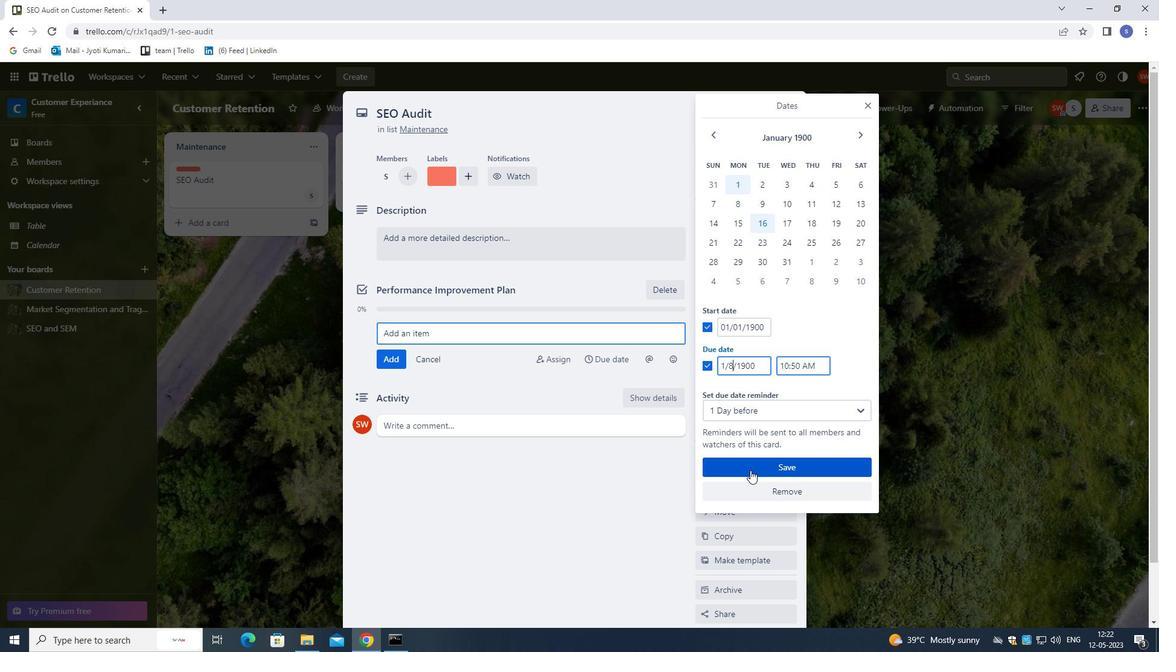 
Action: Mouse moved to (737, 307)
Screenshot: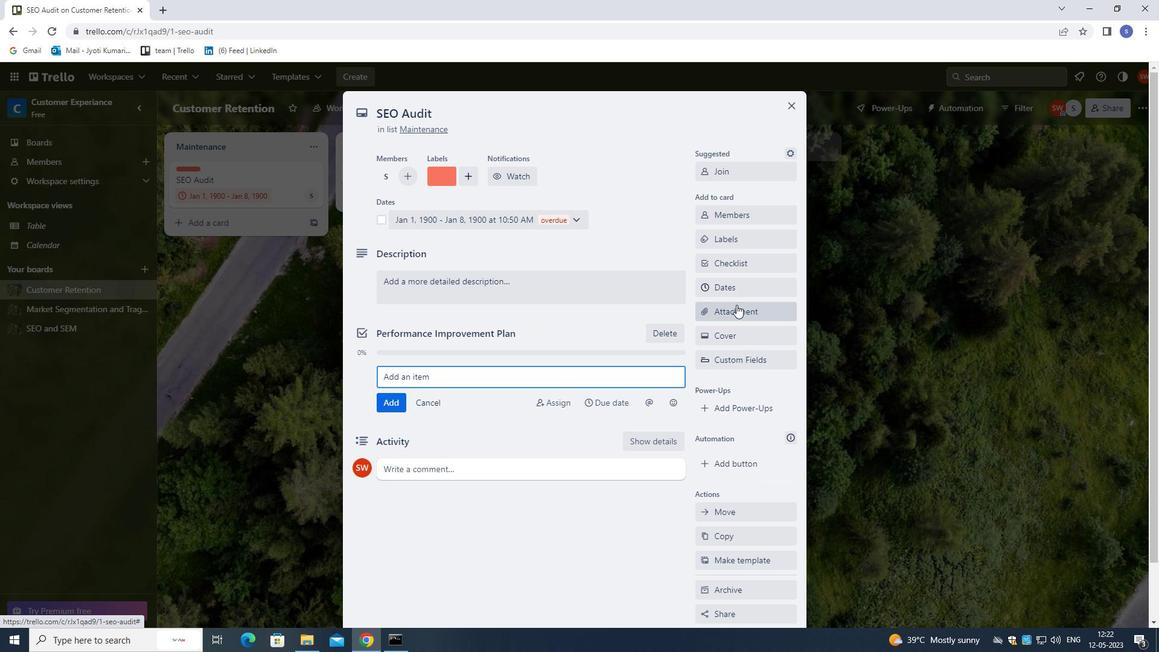 
Action: Mouse pressed left at (737, 307)
Screenshot: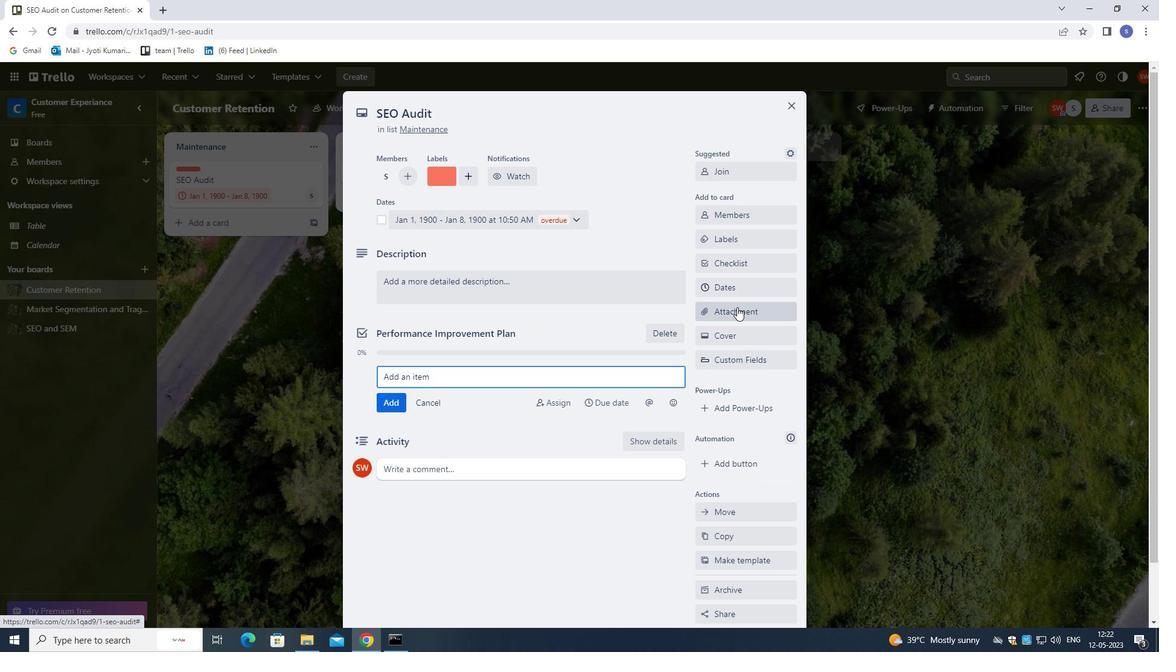 
Action: Mouse moved to (728, 458)
Screenshot: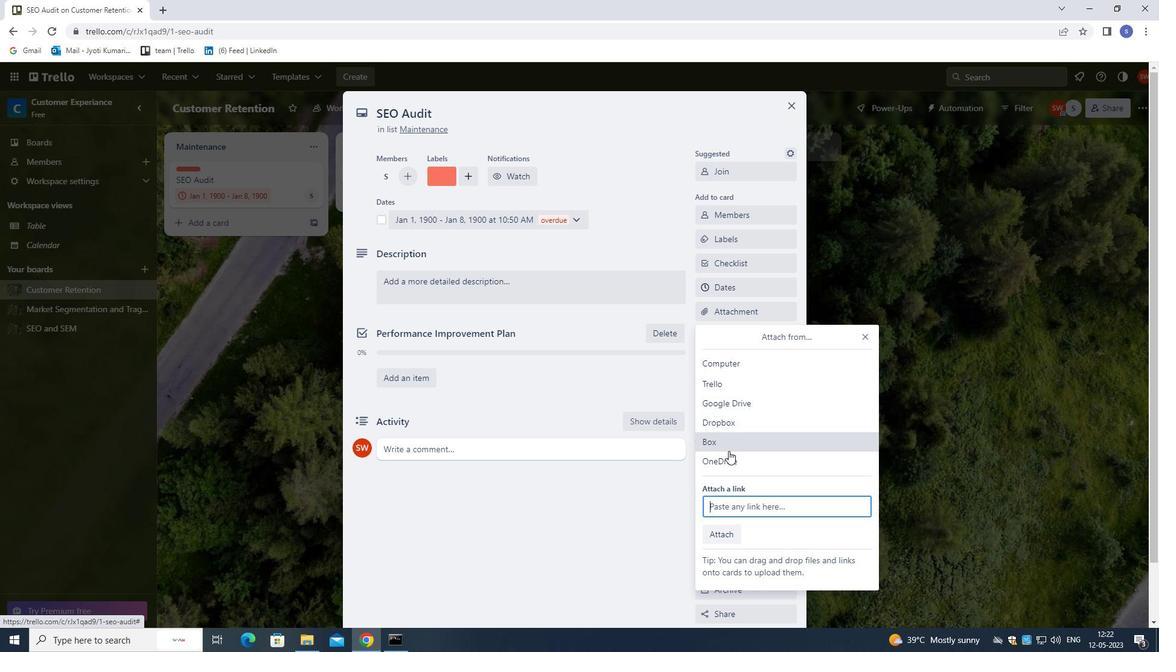 
Action: Mouse pressed left at (728, 458)
Screenshot: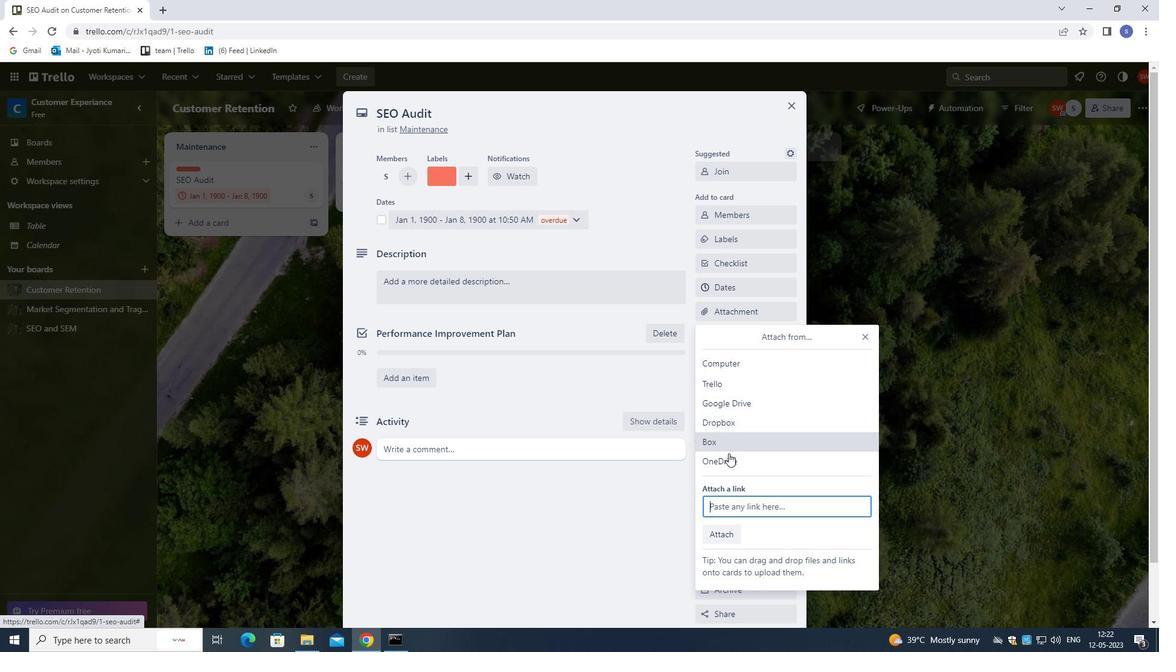 
Action: Mouse moved to (445, 228)
Screenshot: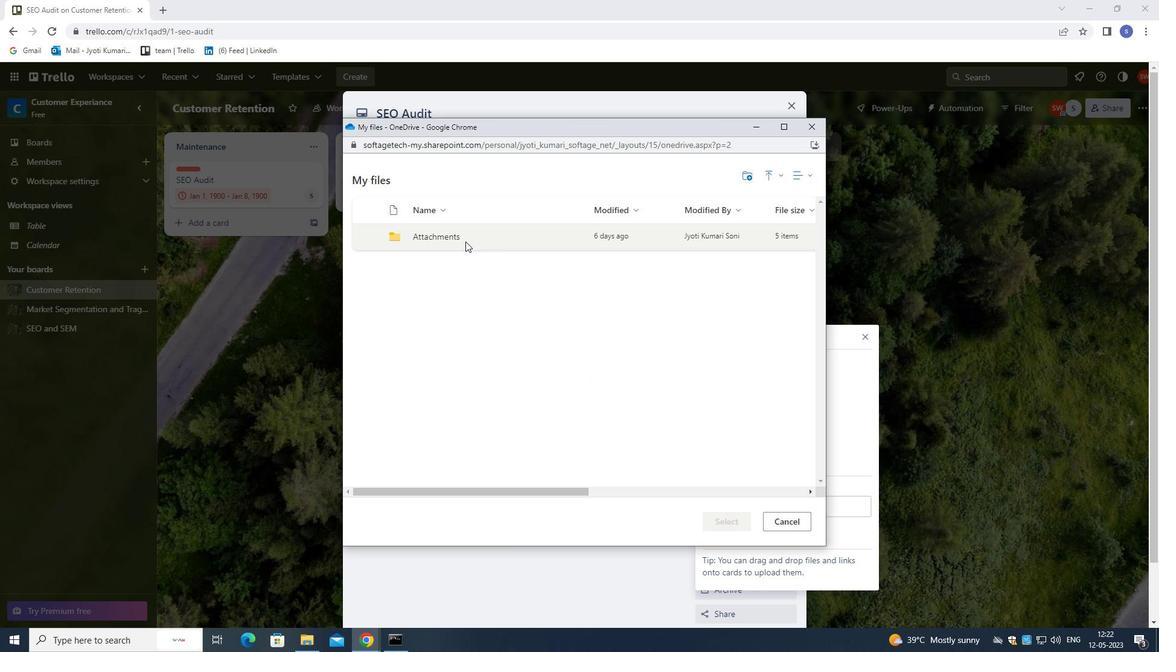 
Action: Mouse pressed left at (445, 228)
Screenshot: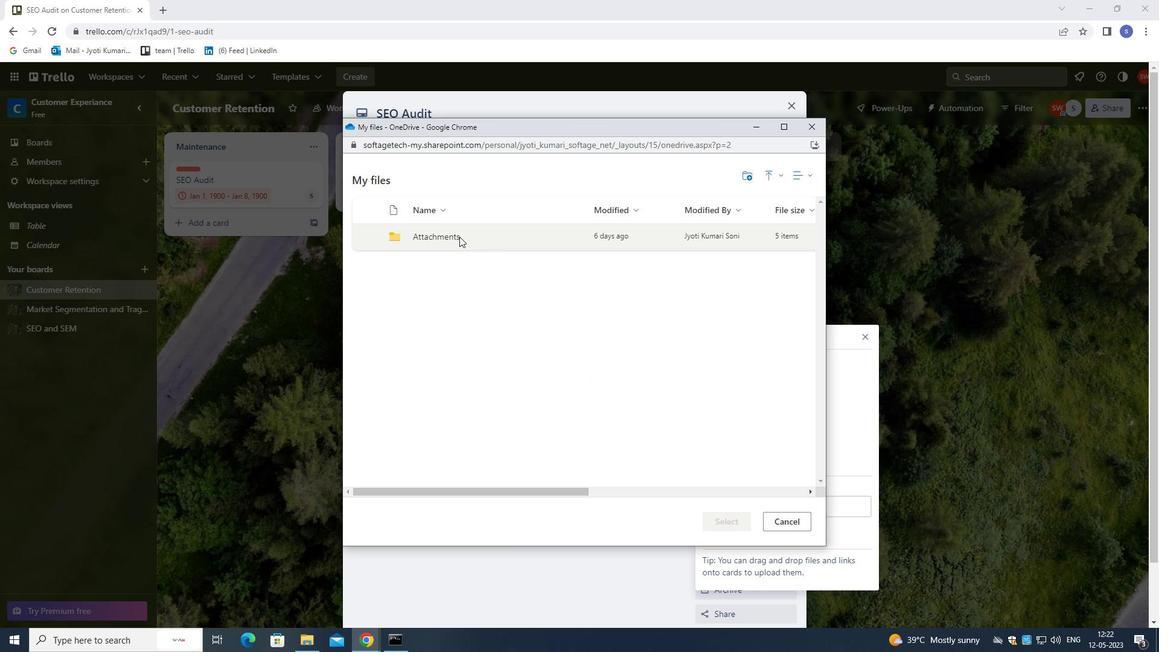 
Action: Mouse moved to (446, 237)
Screenshot: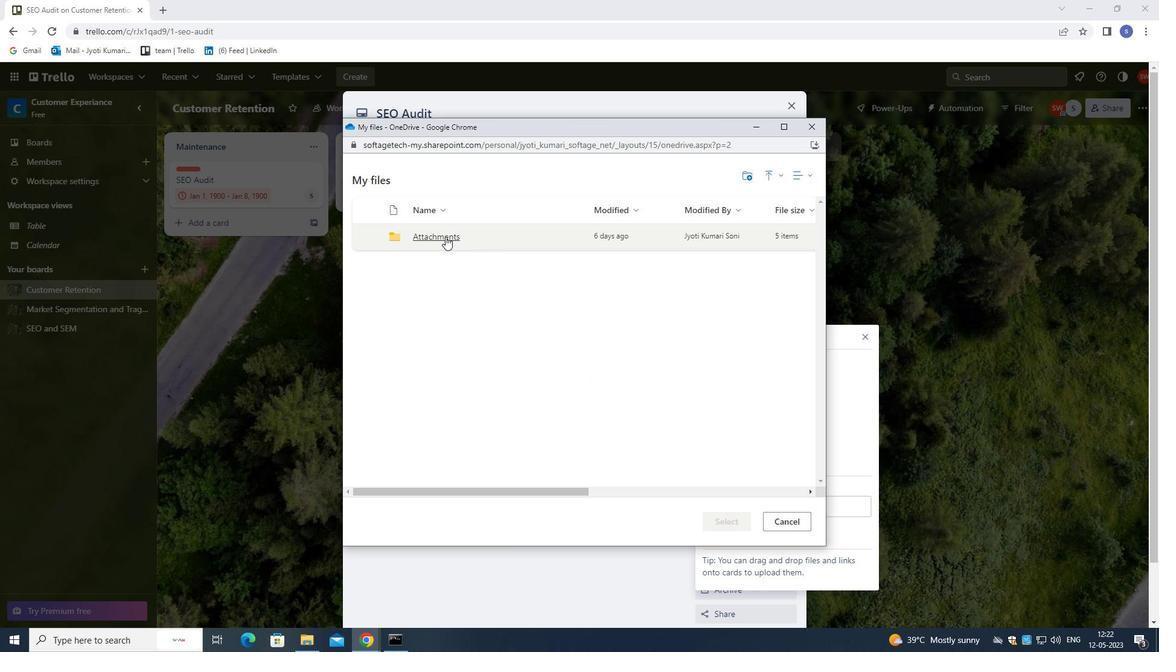 
Action: Mouse pressed left at (446, 237)
Screenshot: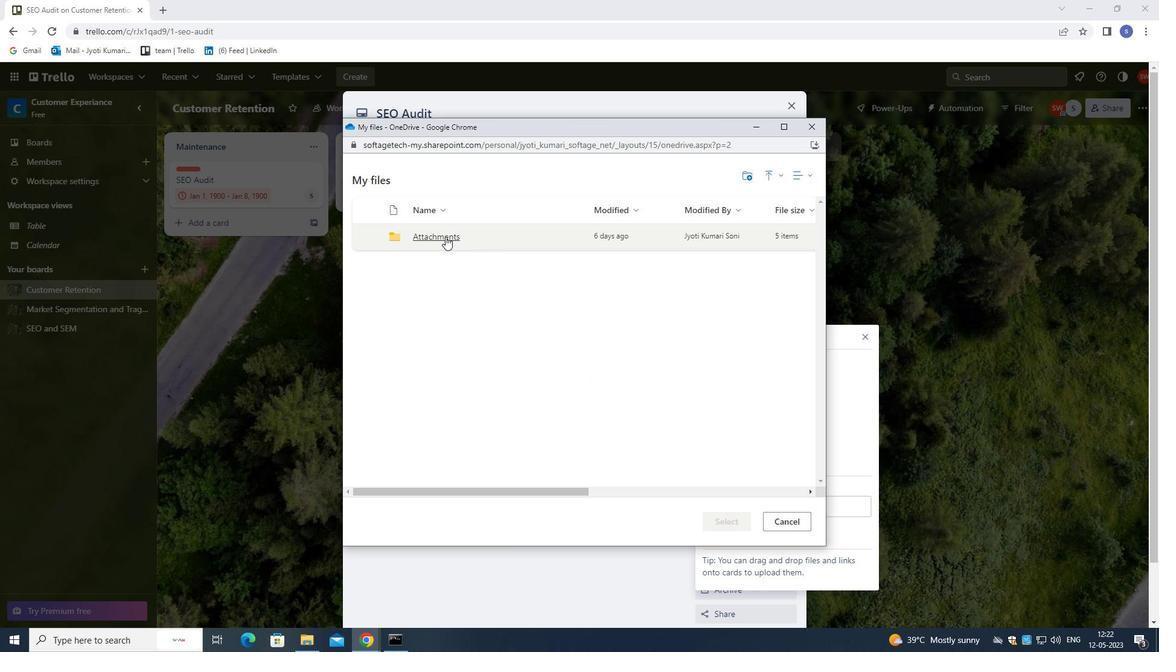 
Action: Mouse moved to (513, 291)
Screenshot: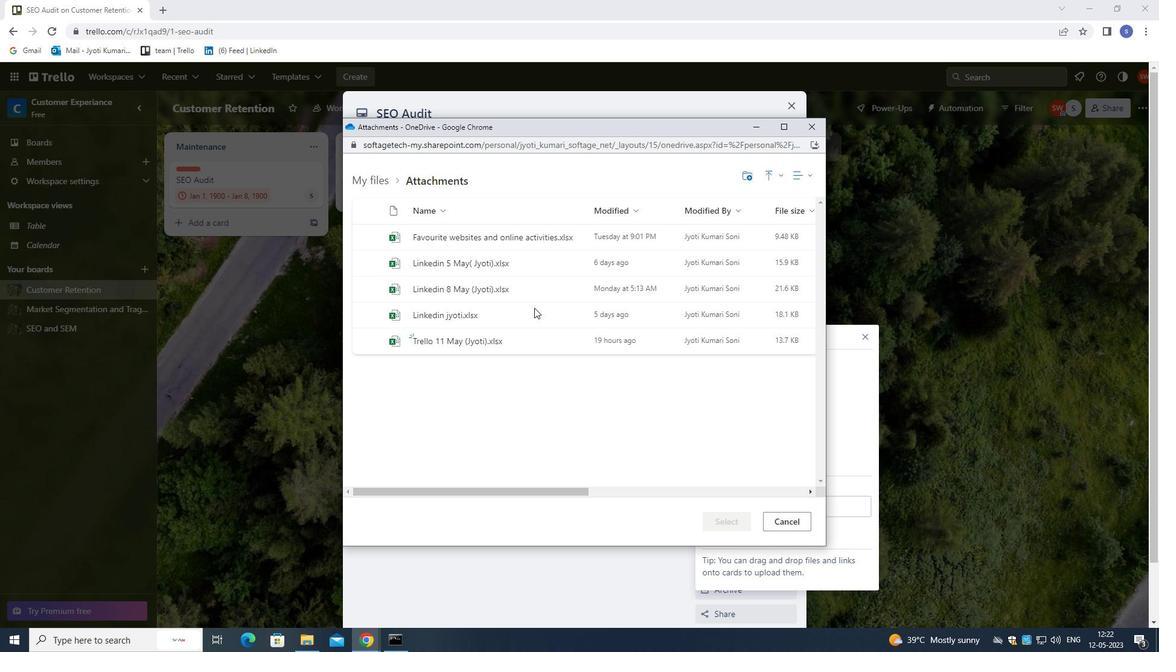 
Action: Mouse pressed left at (513, 291)
Screenshot: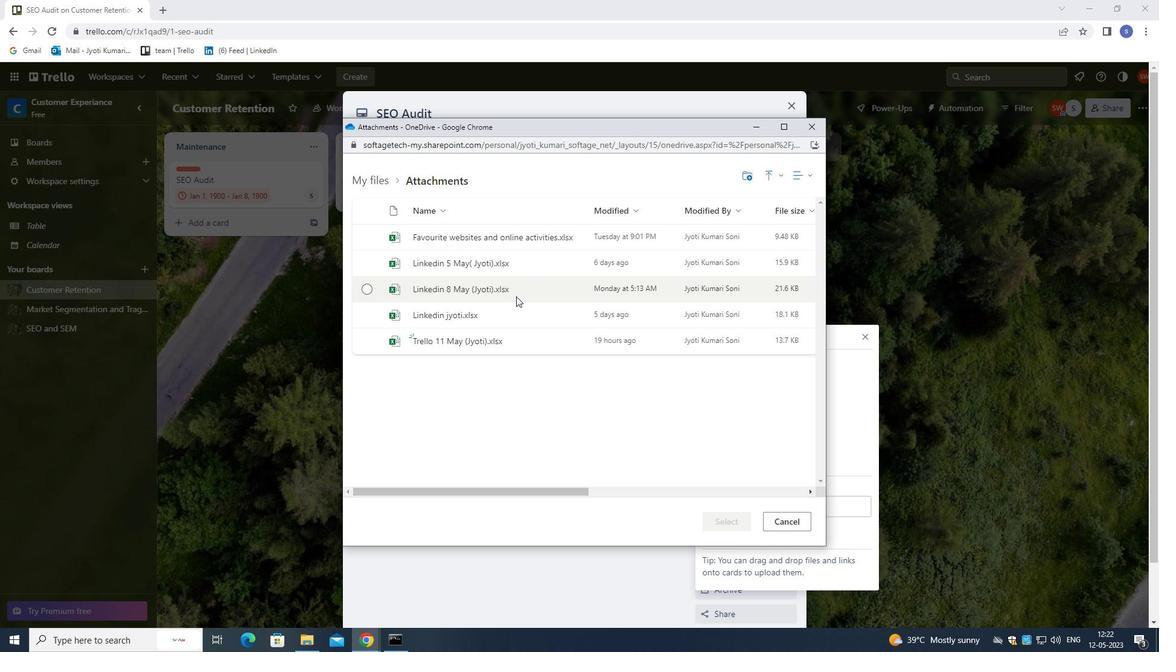 
Action: Mouse moved to (728, 523)
Screenshot: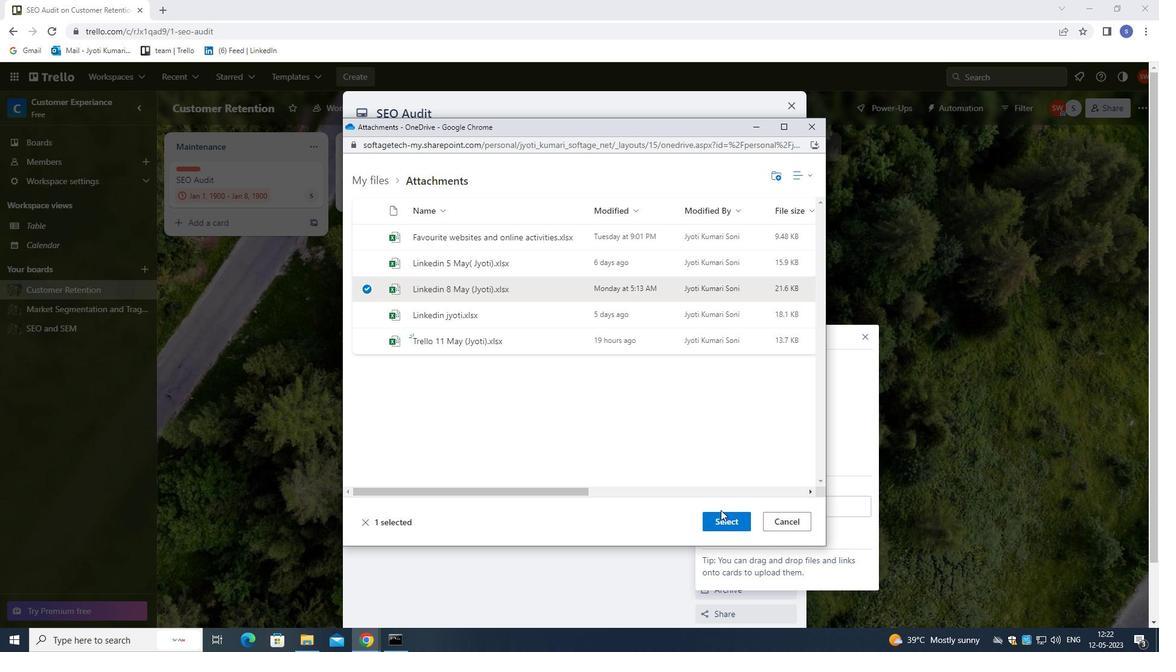 
Action: Mouse pressed left at (728, 523)
Screenshot: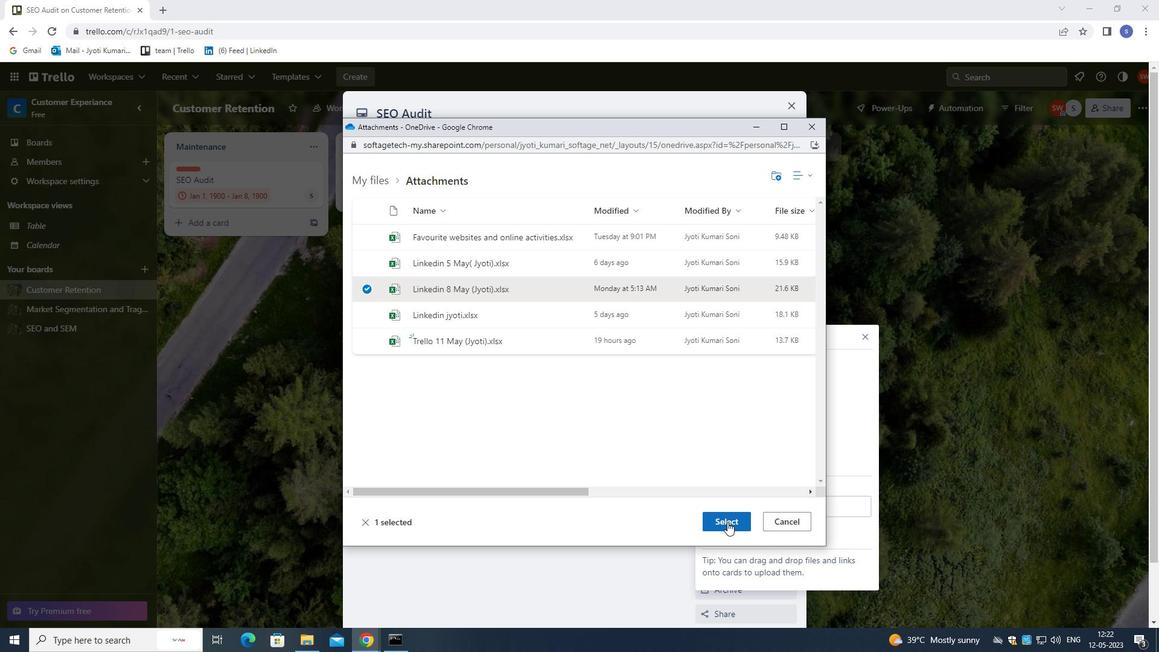 
Action: Mouse moved to (766, 341)
Screenshot: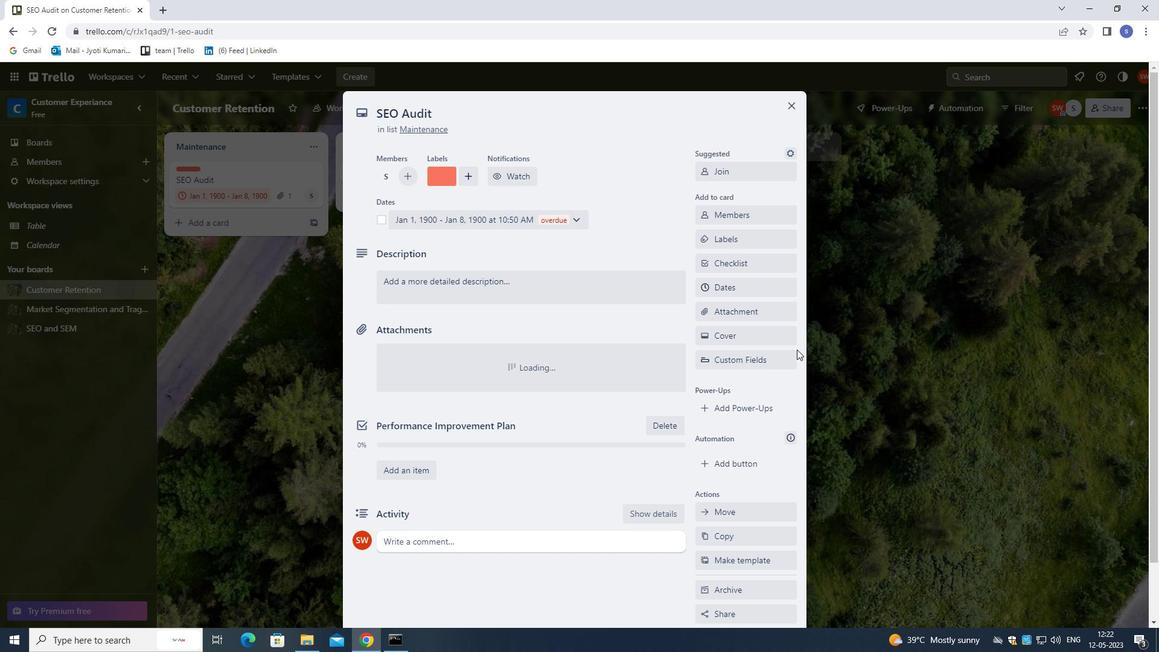 
Action: Mouse pressed left at (766, 341)
Screenshot: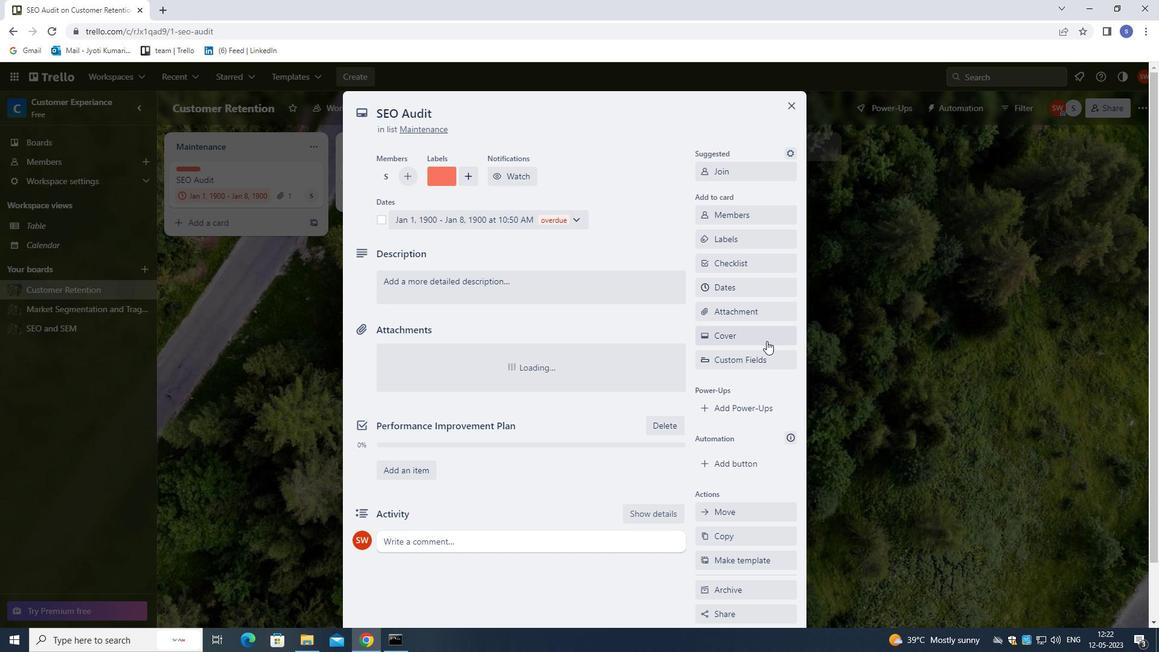 
Action: Mouse moved to (824, 356)
Screenshot: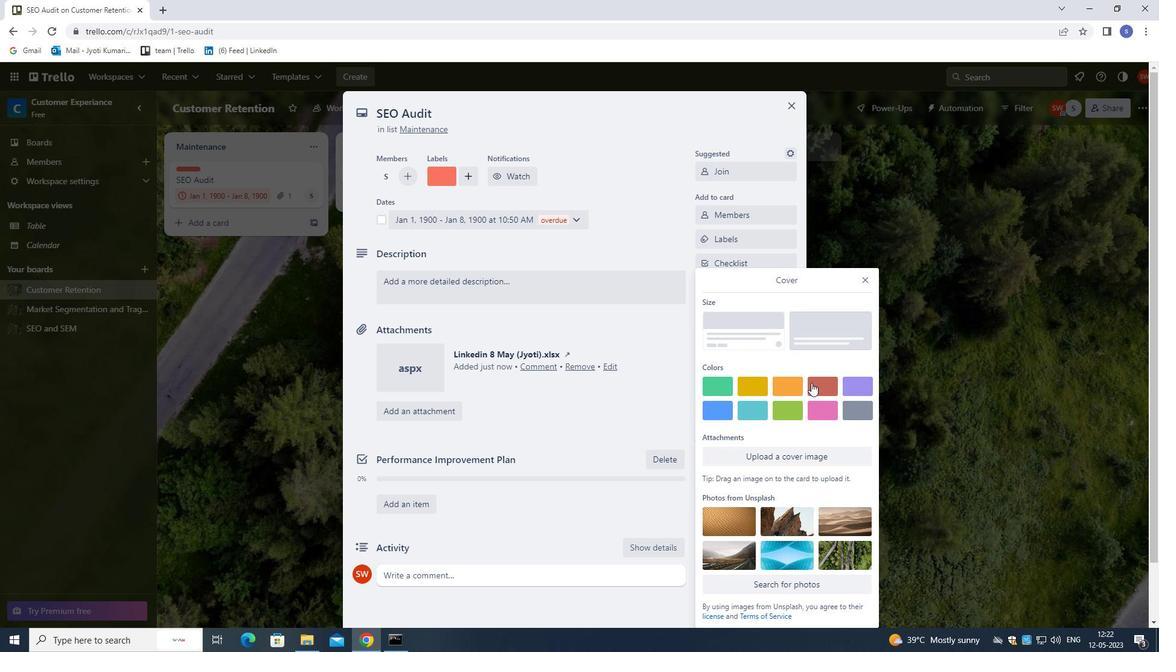 
Action: Mouse pressed left at (811, 382)
Screenshot: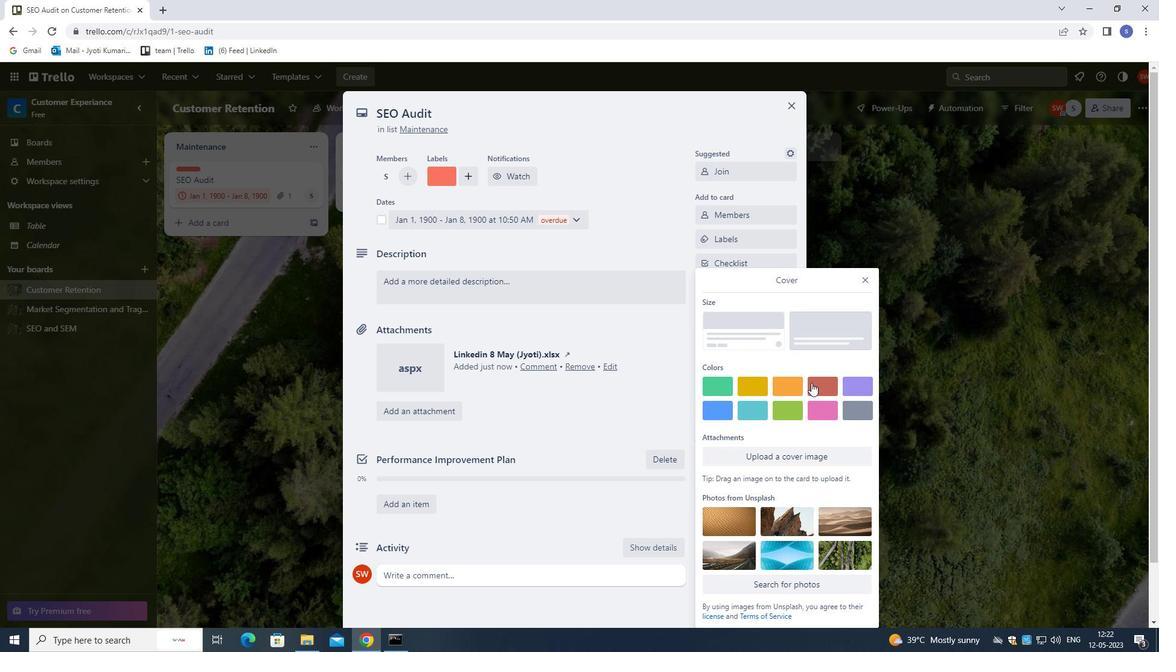 
Action: Mouse moved to (867, 257)
Screenshot: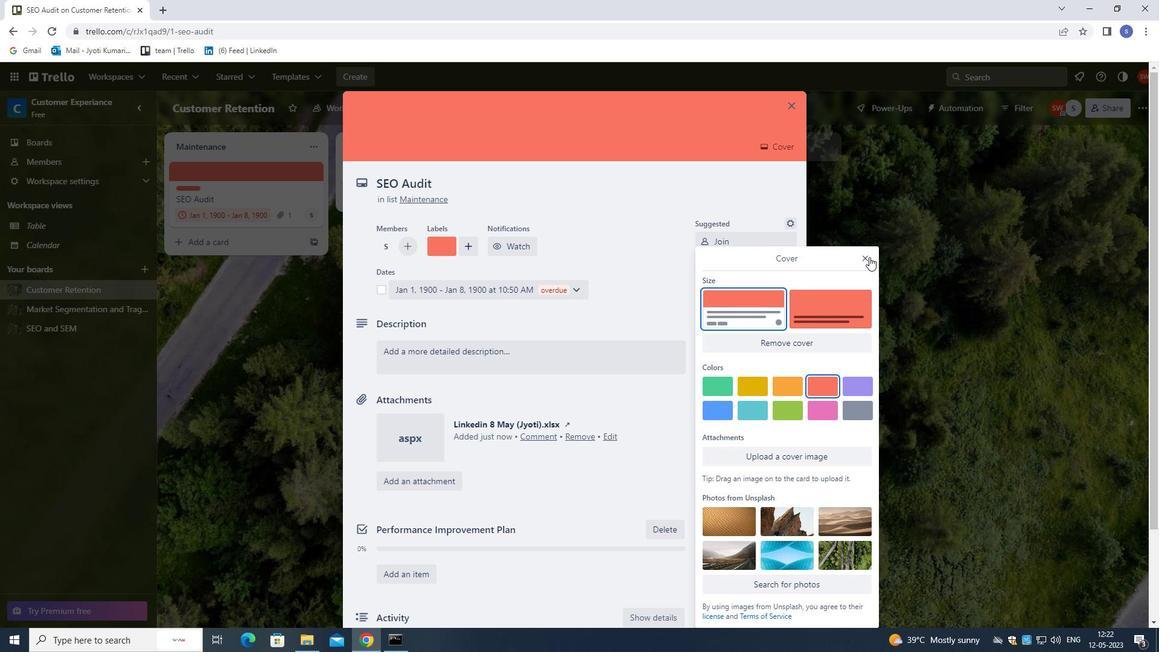 
Action: Mouse pressed left at (867, 257)
Screenshot: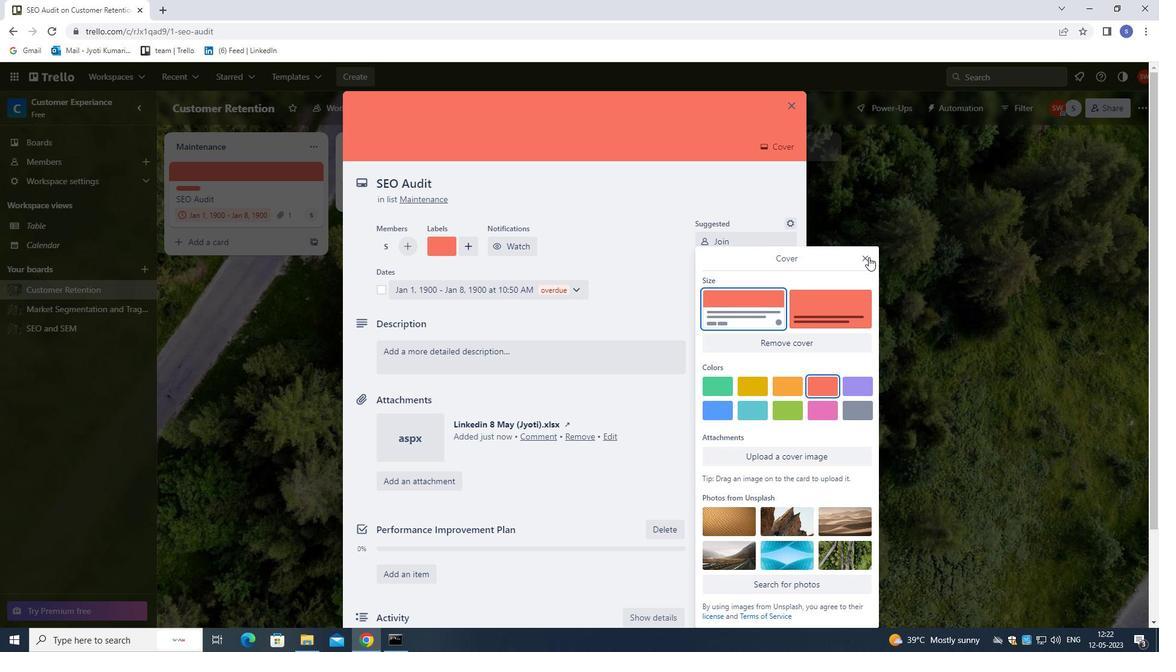 
Action: Mouse moved to (634, 352)
Screenshot: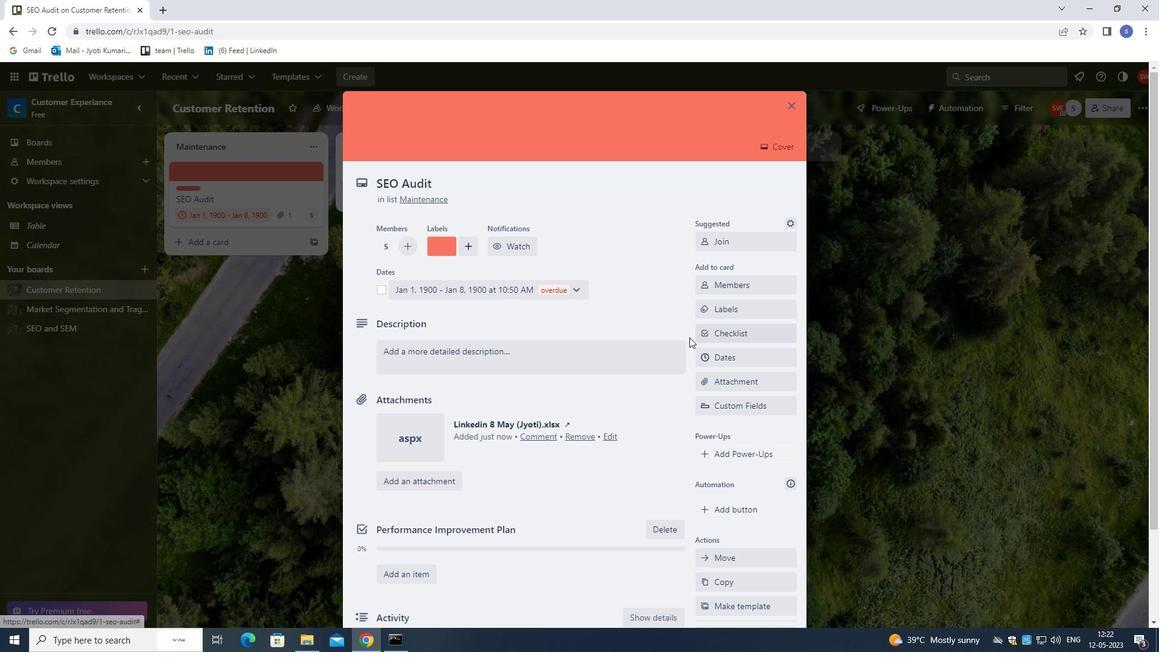 
Action: Mouse pressed left at (634, 352)
Screenshot: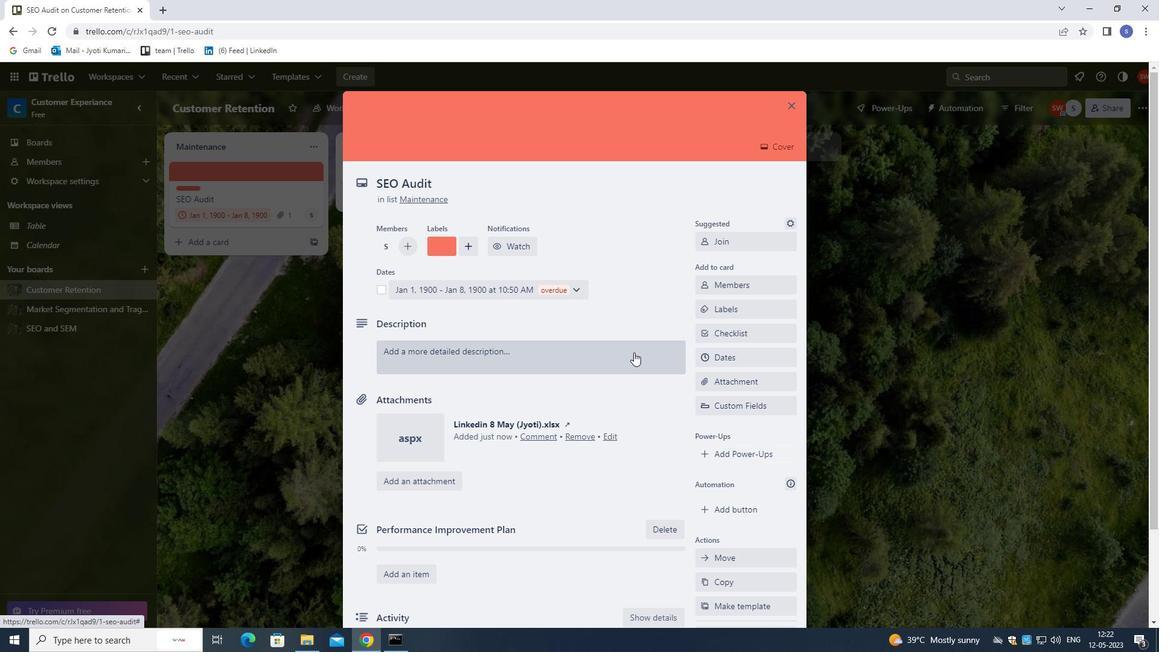 
Action: Mouse moved to (640, 337)
Screenshot: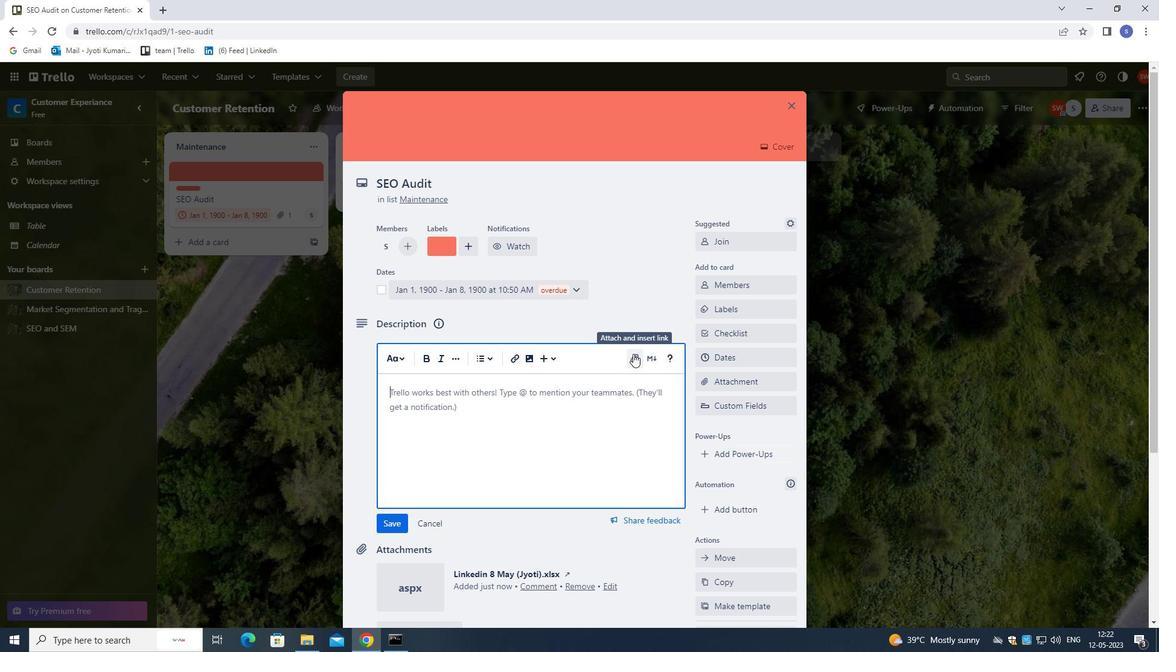 
Action: Key pressed <Key.shift>UPDATE<Key.space><Key.shift>COMPANY<Key.space>SOCIAL<Key.space>MEDIA<Key.space>PROFILES.
Screenshot: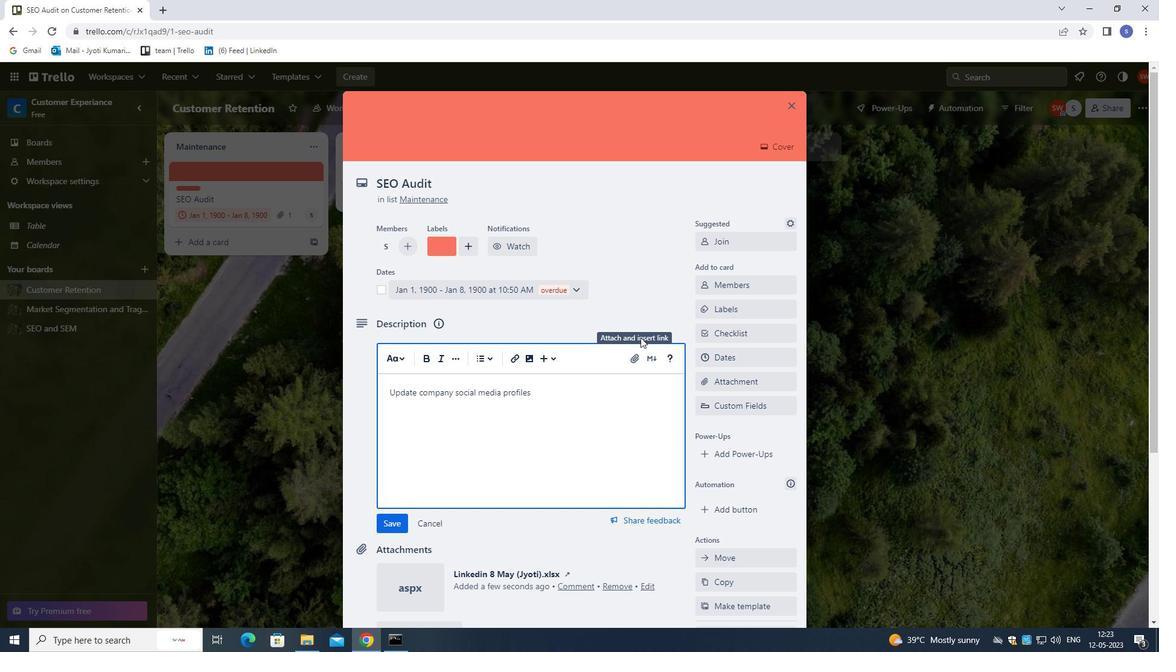 
Action: Mouse moved to (687, 334)
Screenshot: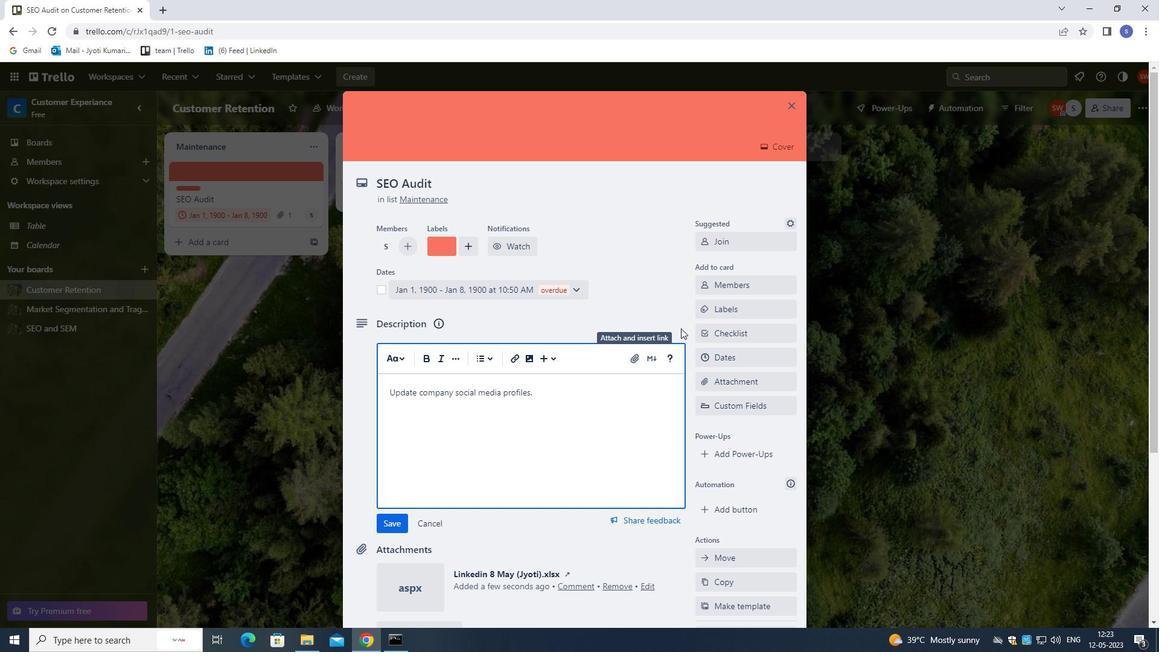 
Action: Mouse scrolled (687, 333) with delta (0, 0)
Screenshot: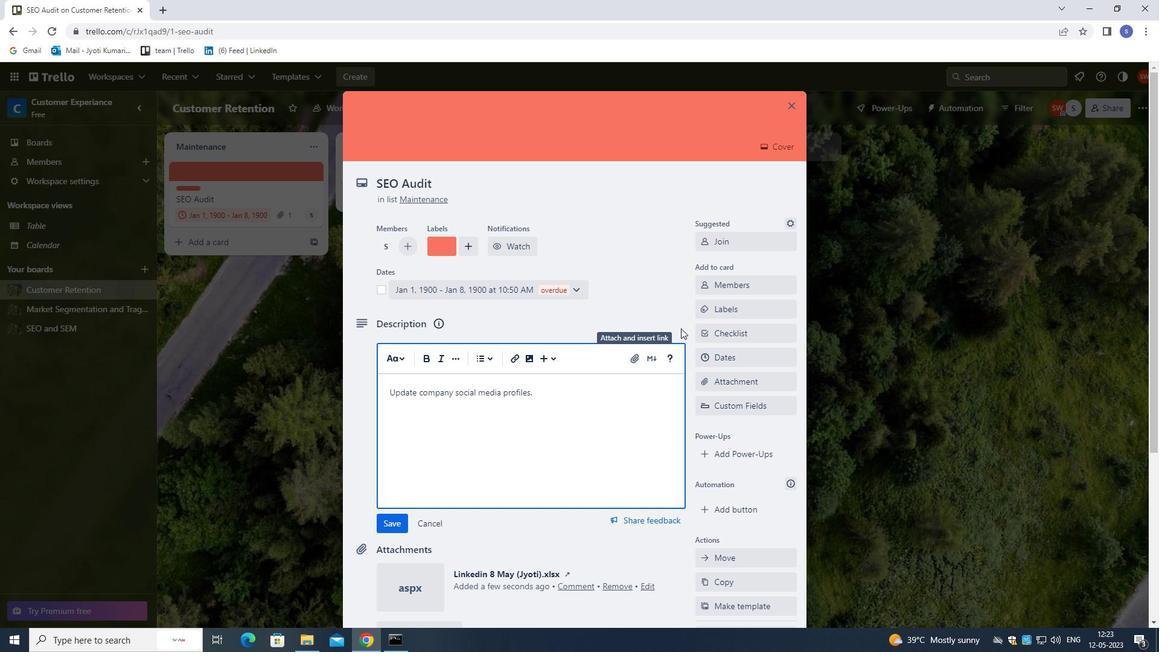 
Action: Mouse moved to (687, 344)
Screenshot: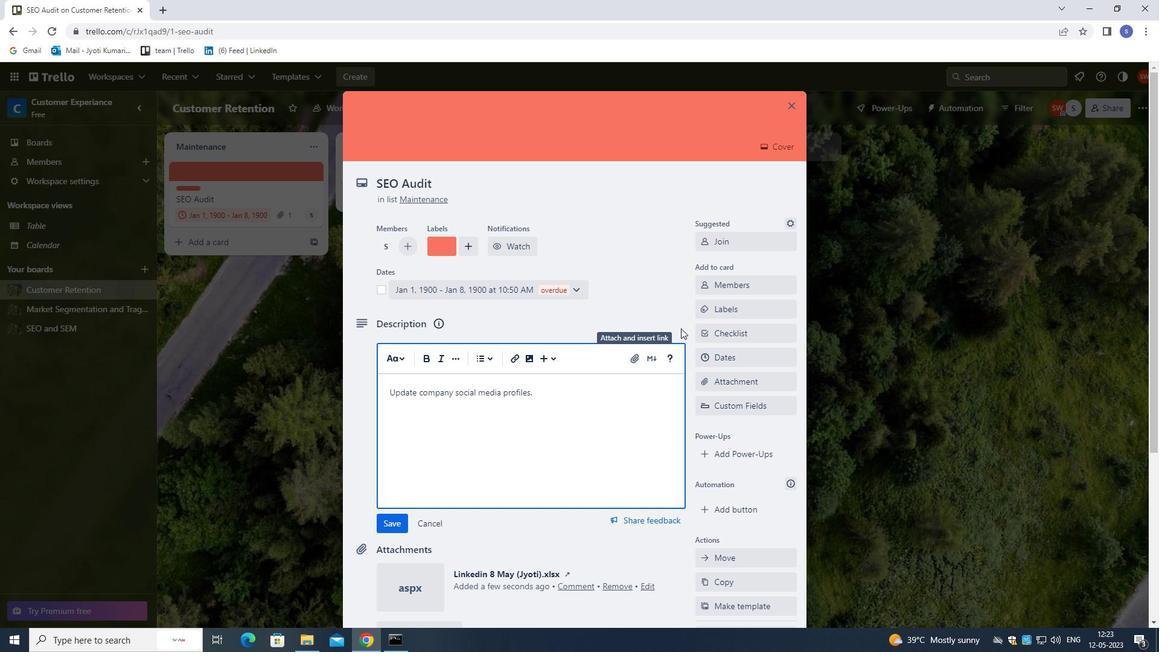 
Action: Mouse scrolled (687, 344) with delta (0, 0)
Screenshot: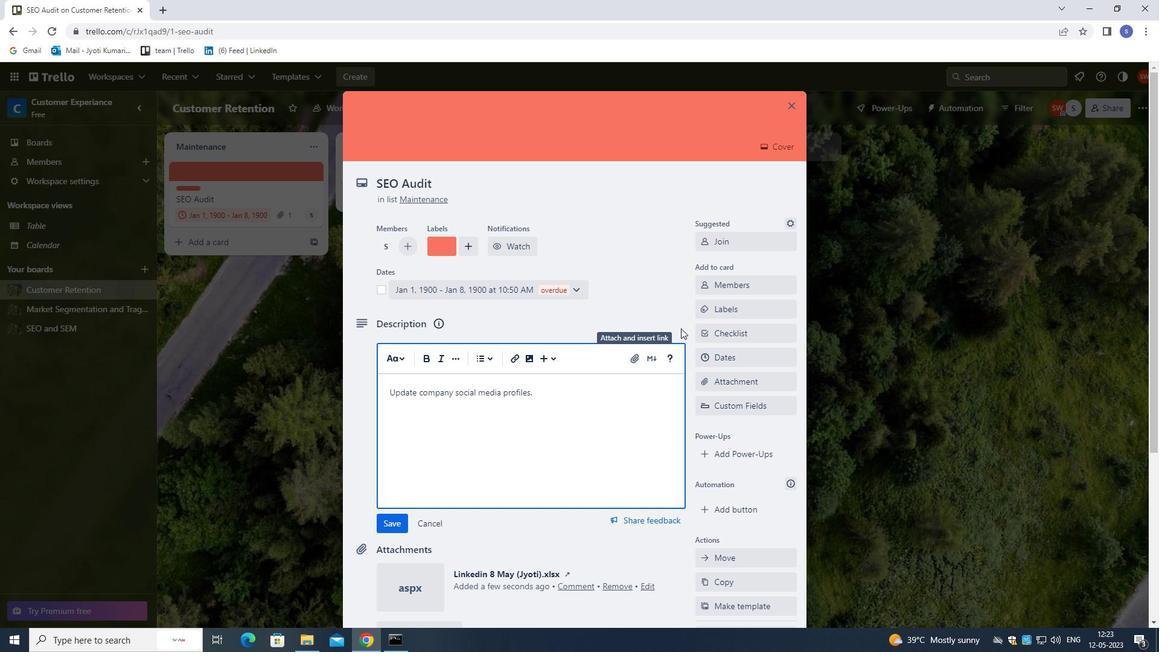 
Action: Mouse moved to (686, 356)
Screenshot: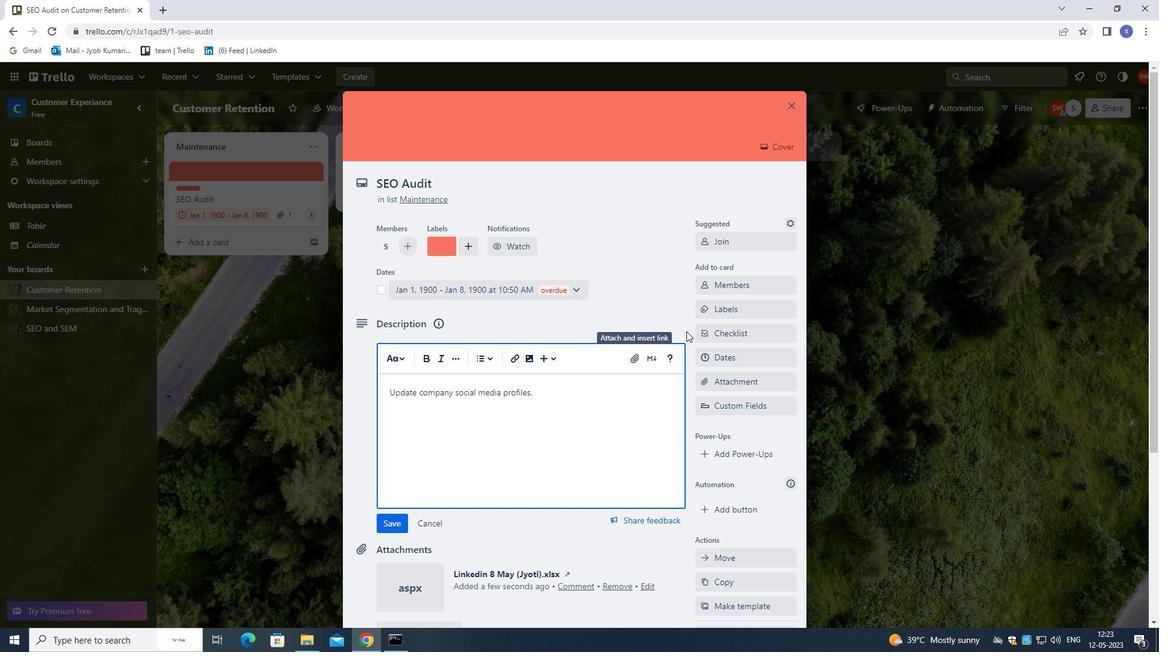 
Action: Mouse scrolled (686, 355) with delta (0, 0)
Screenshot: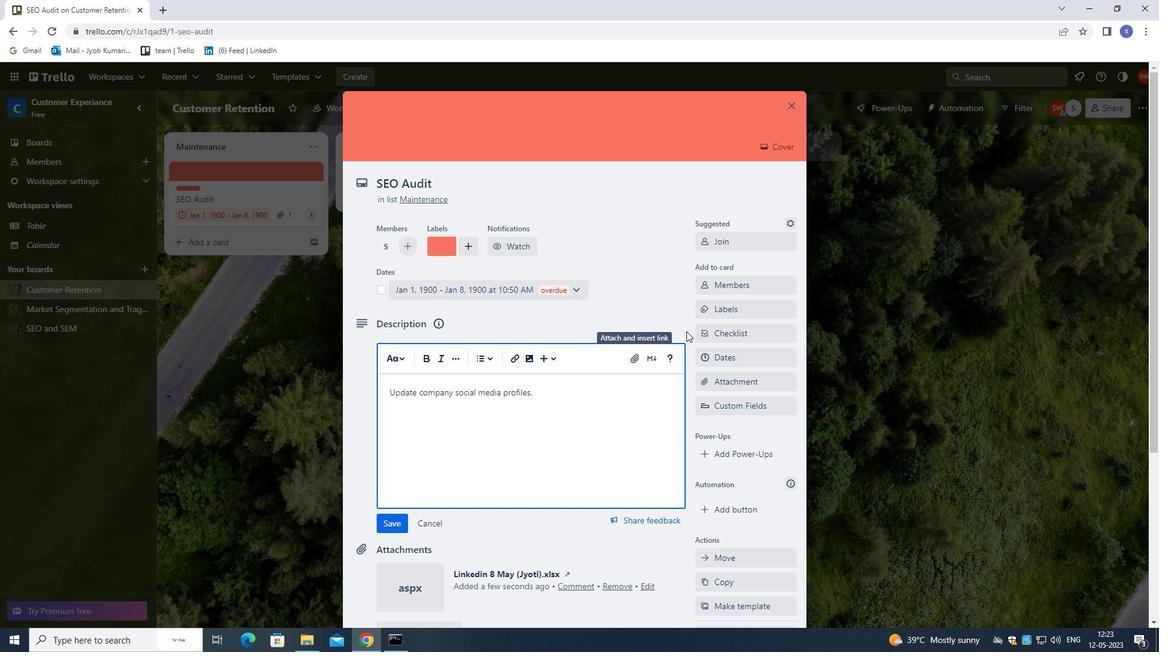 
Action: Mouse moved to (685, 362)
Screenshot: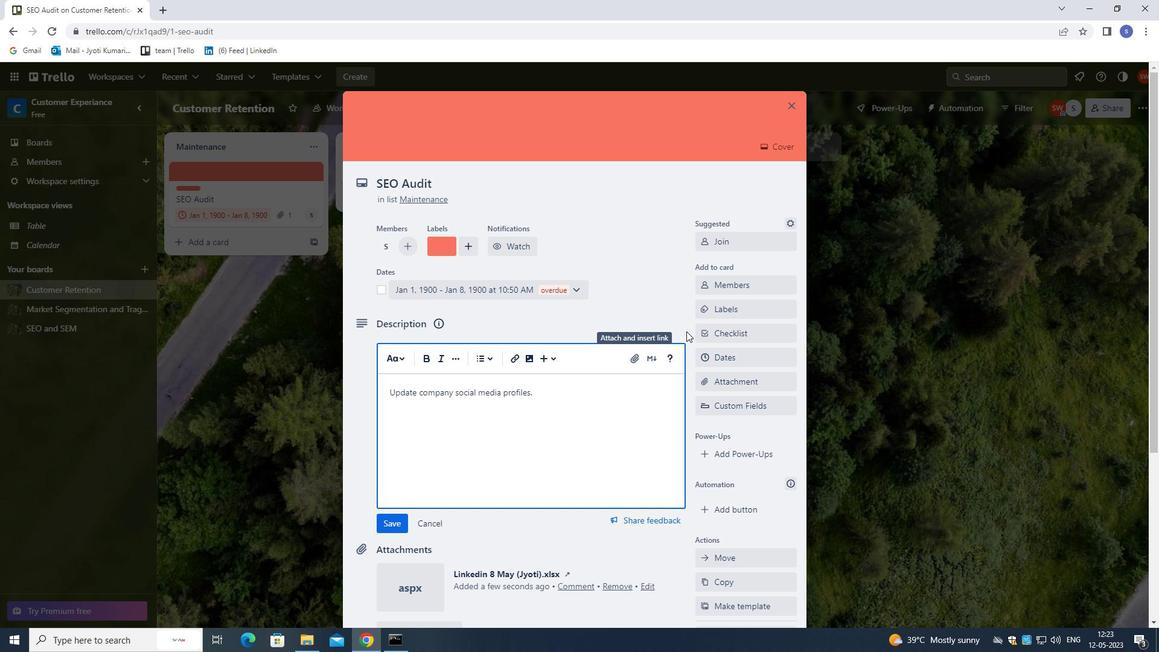 
Action: Mouse scrolled (685, 361) with delta (0, 0)
Screenshot: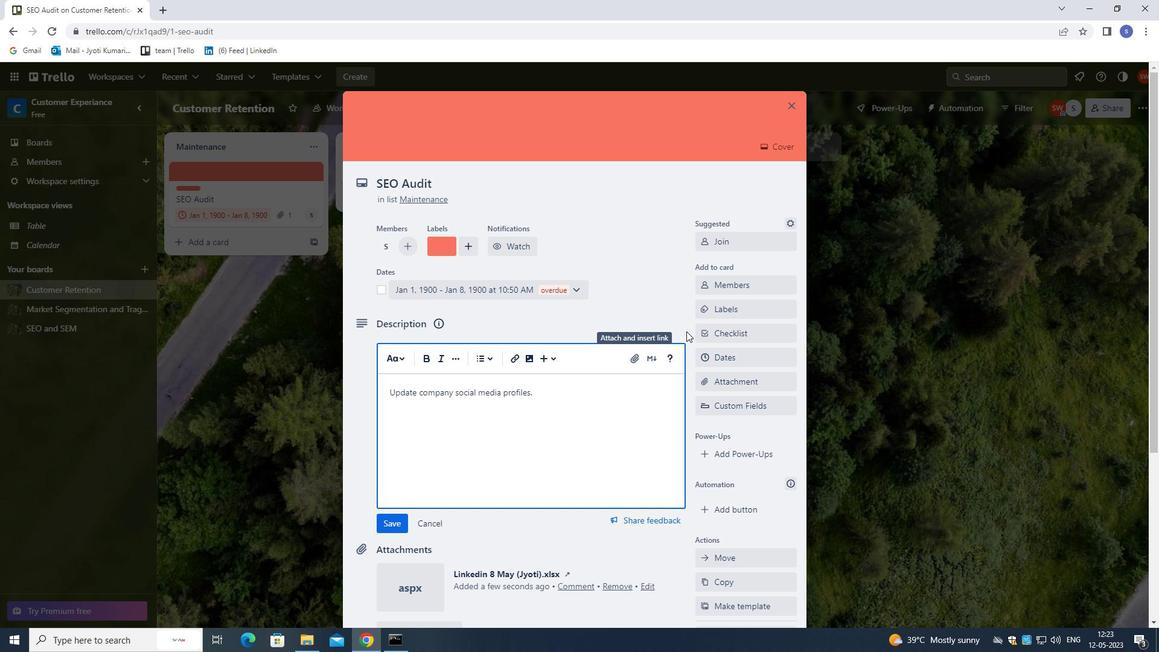
Action: Mouse moved to (684, 364)
Screenshot: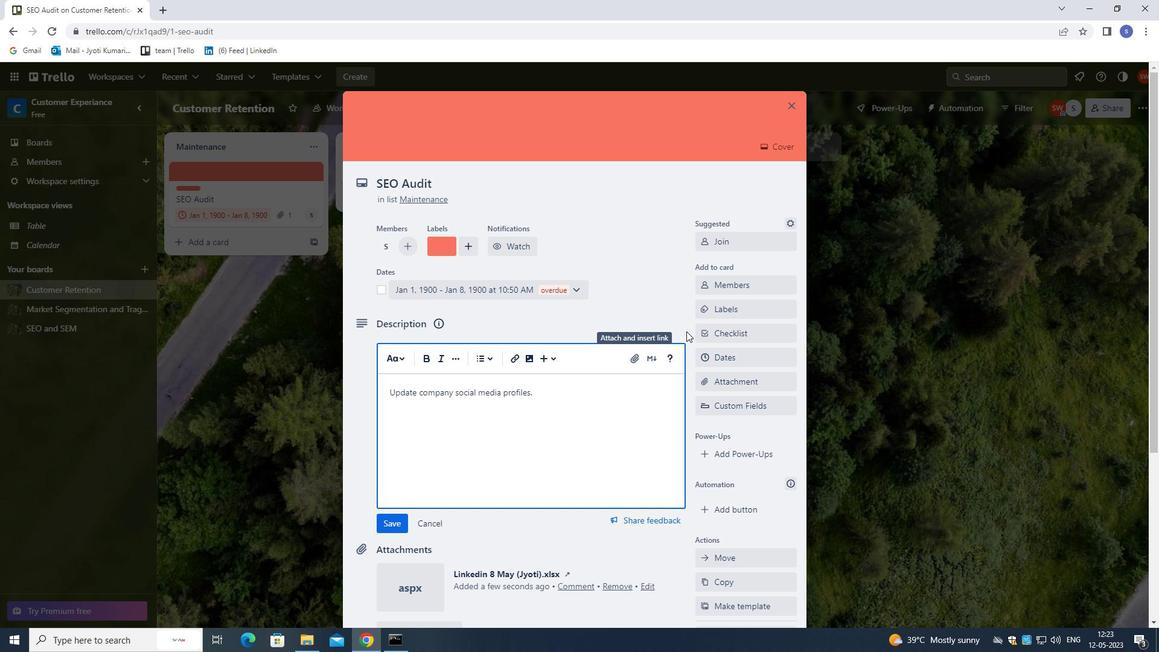 
Action: Mouse scrolled (684, 363) with delta (0, 0)
Screenshot: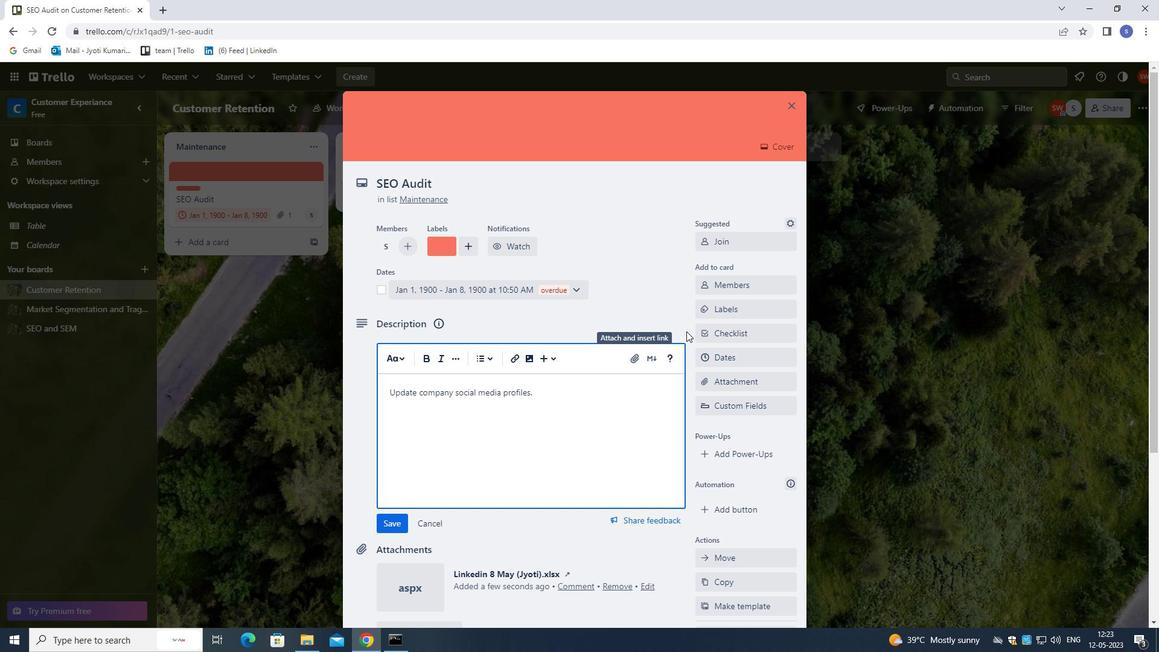
Action: Mouse scrolled (684, 363) with delta (0, 0)
Screenshot: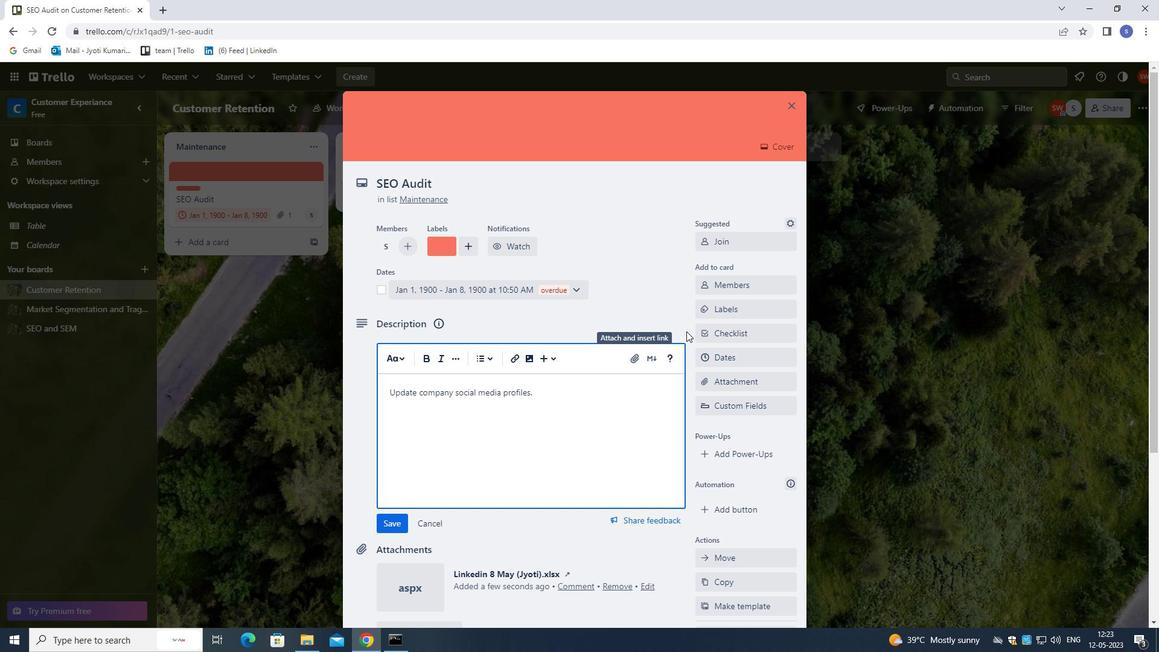 
Action: Mouse moved to (684, 364)
Screenshot: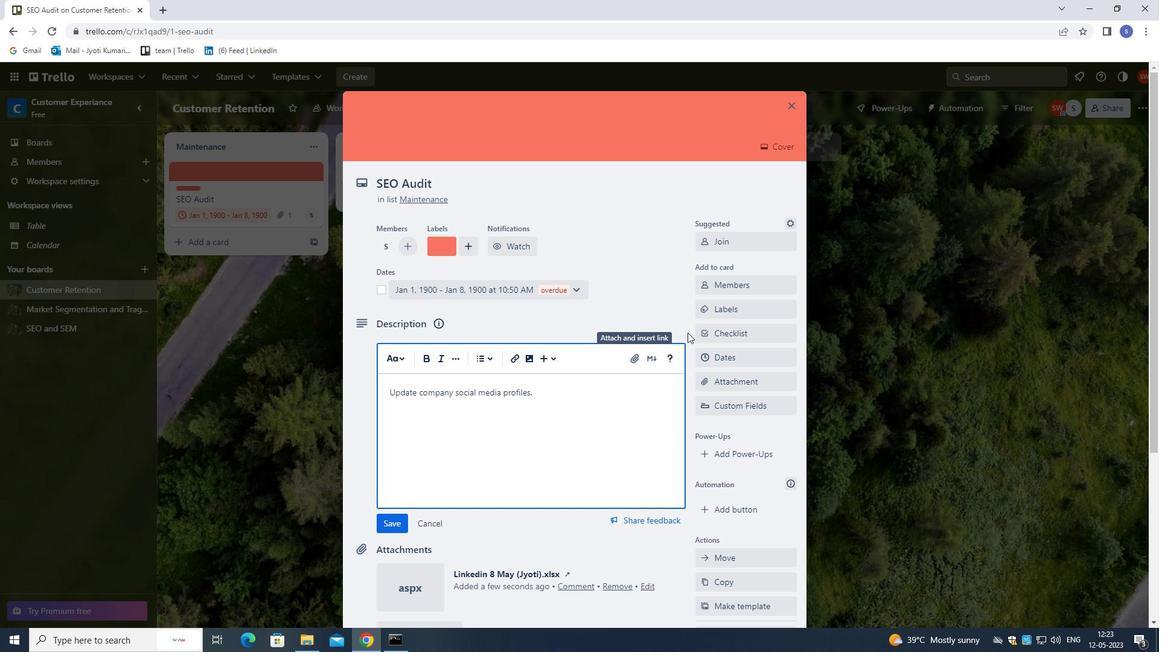 
Action: Mouse scrolled (684, 364) with delta (0, 0)
Screenshot: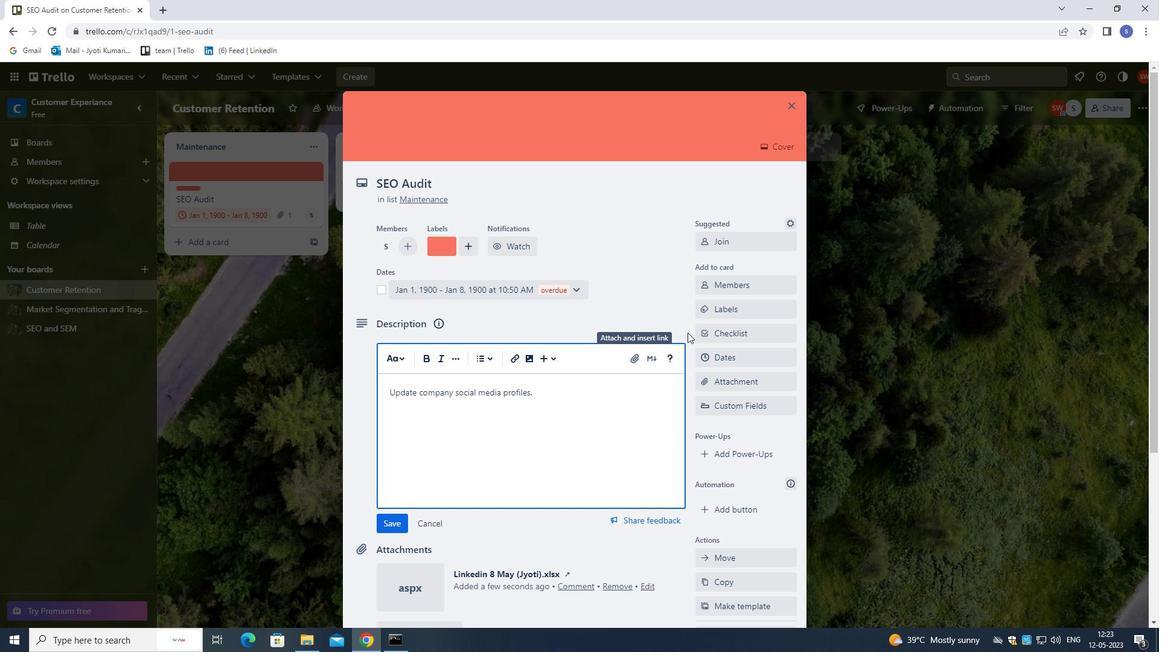 
Action: Mouse scrolled (684, 364) with delta (0, 0)
Screenshot: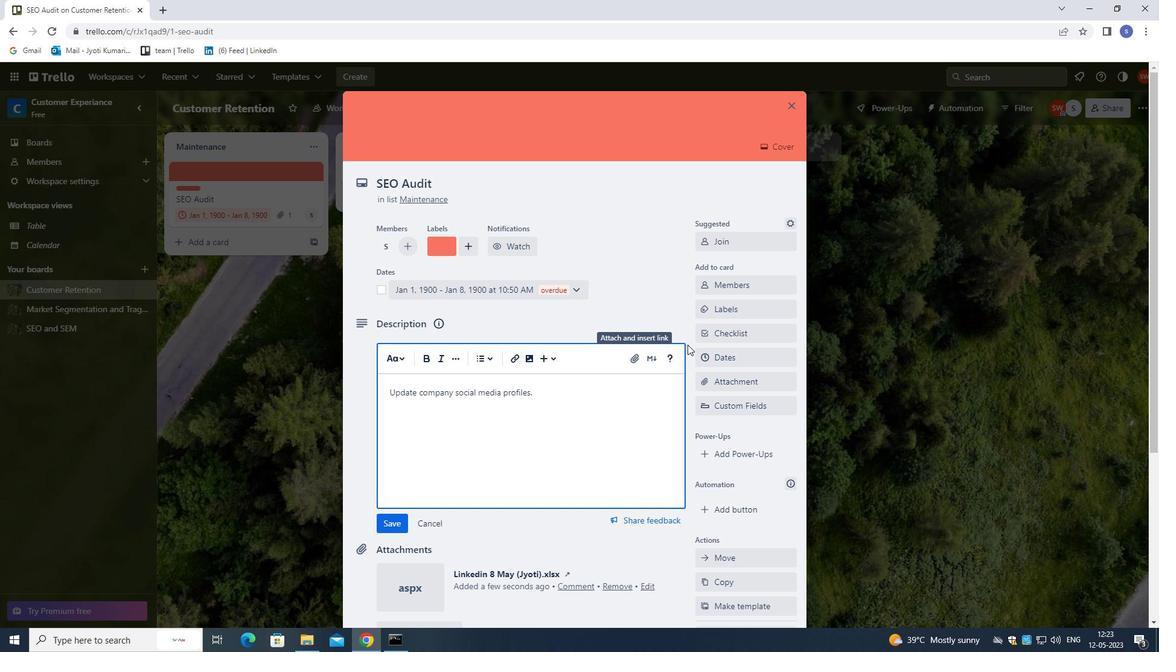 
Action: Mouse moved to (684, 365)
Screenshot: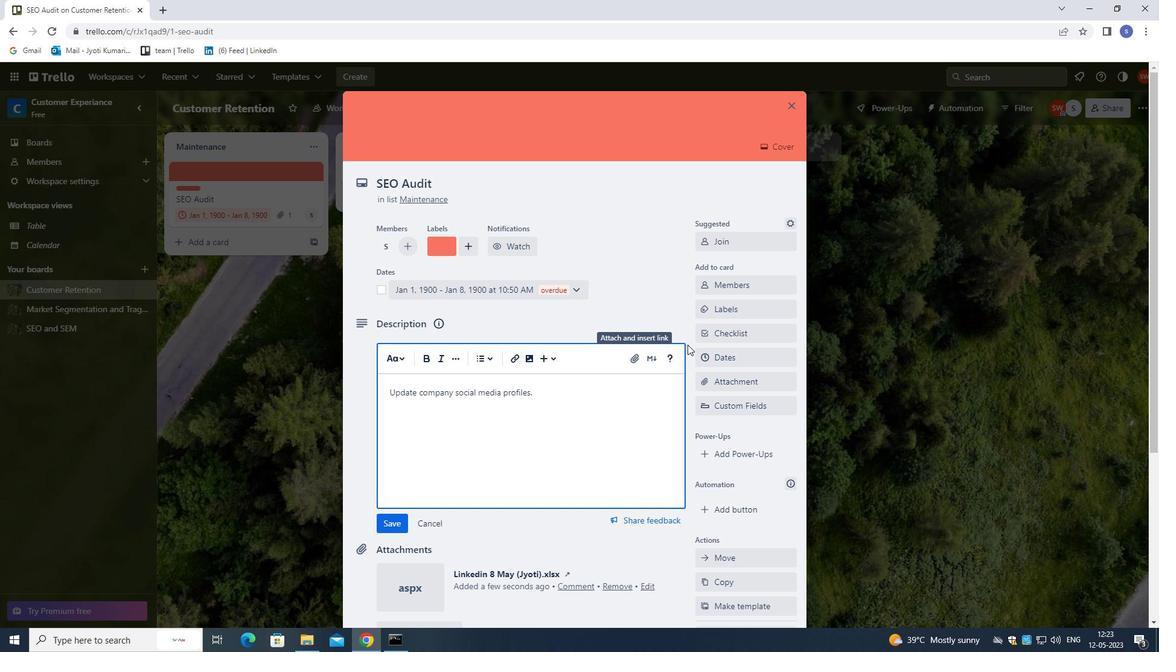 
Action: Mouse scrolled (684, 365) with delta (0, 0)
Screenshot: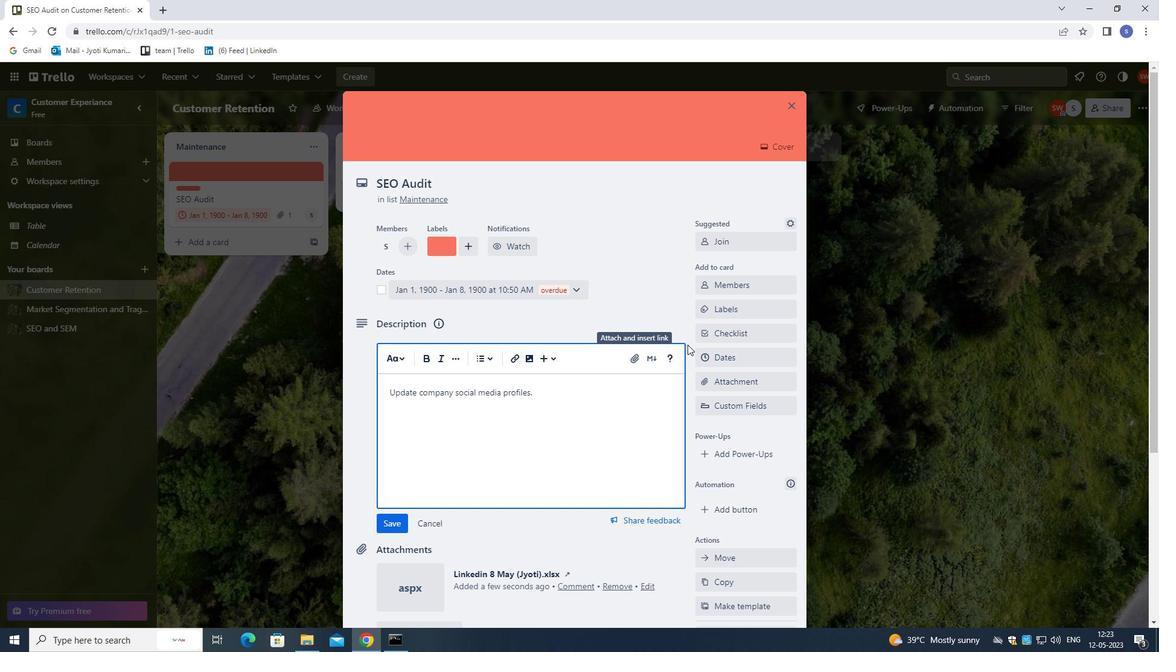 
Action: Mouse moved to (676, 395)
Screenshot: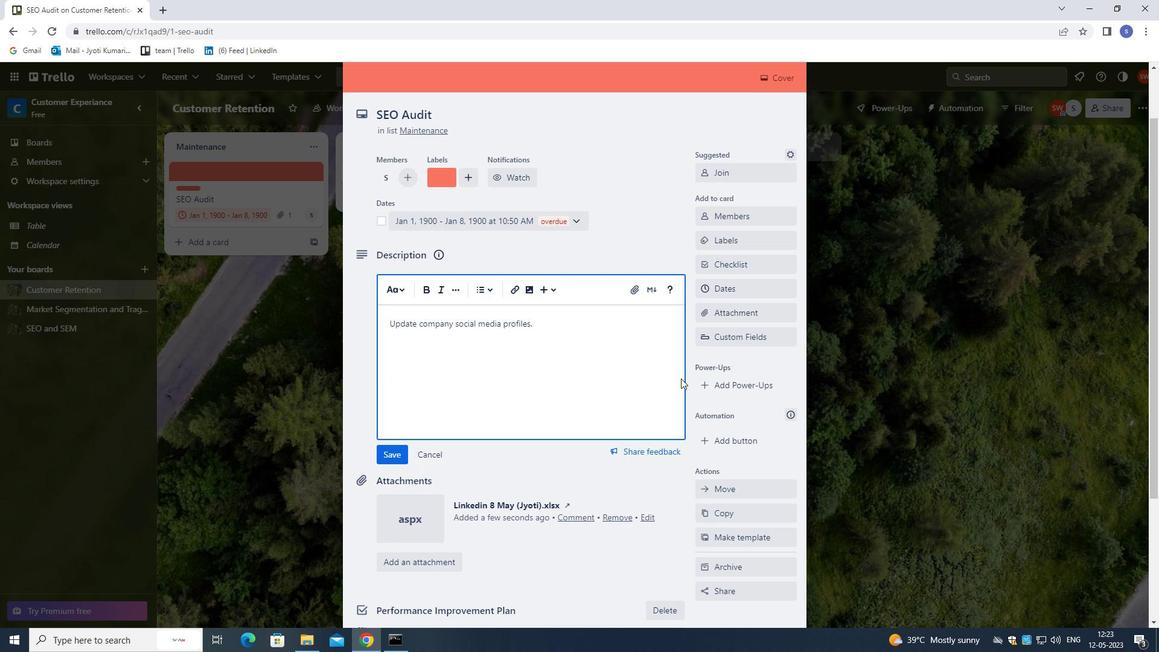 
Action: Mouse scrolled (676, 394) with delta (0, 0)
Screenshot: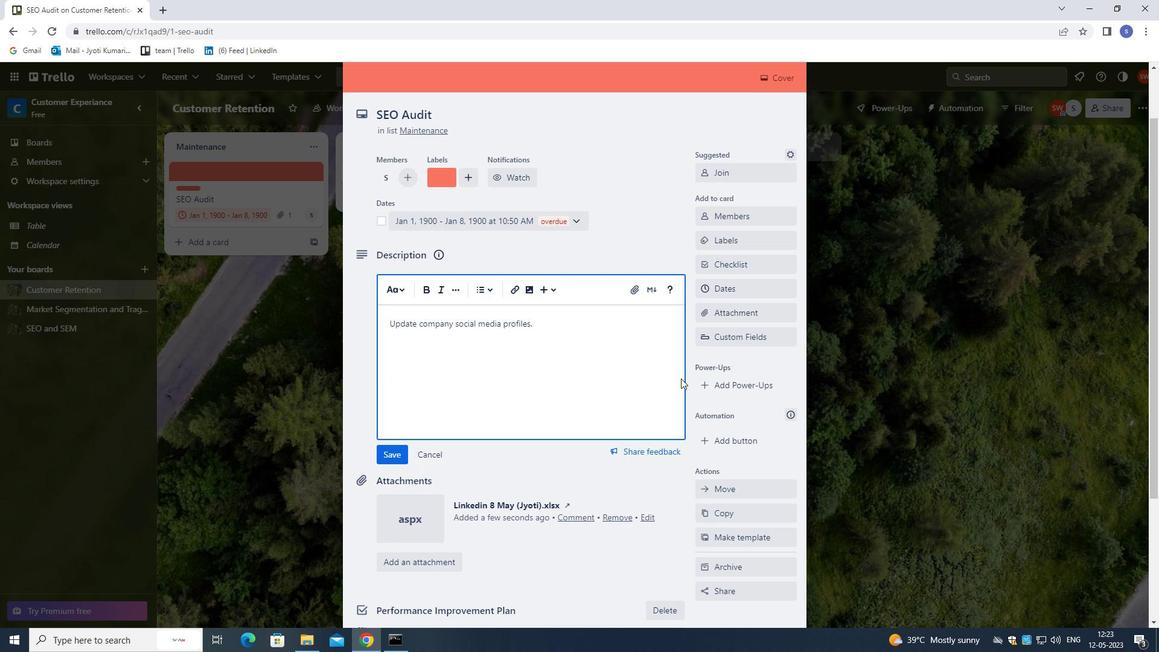 
Action: Mouse moved to (676, 397)
Screenshot: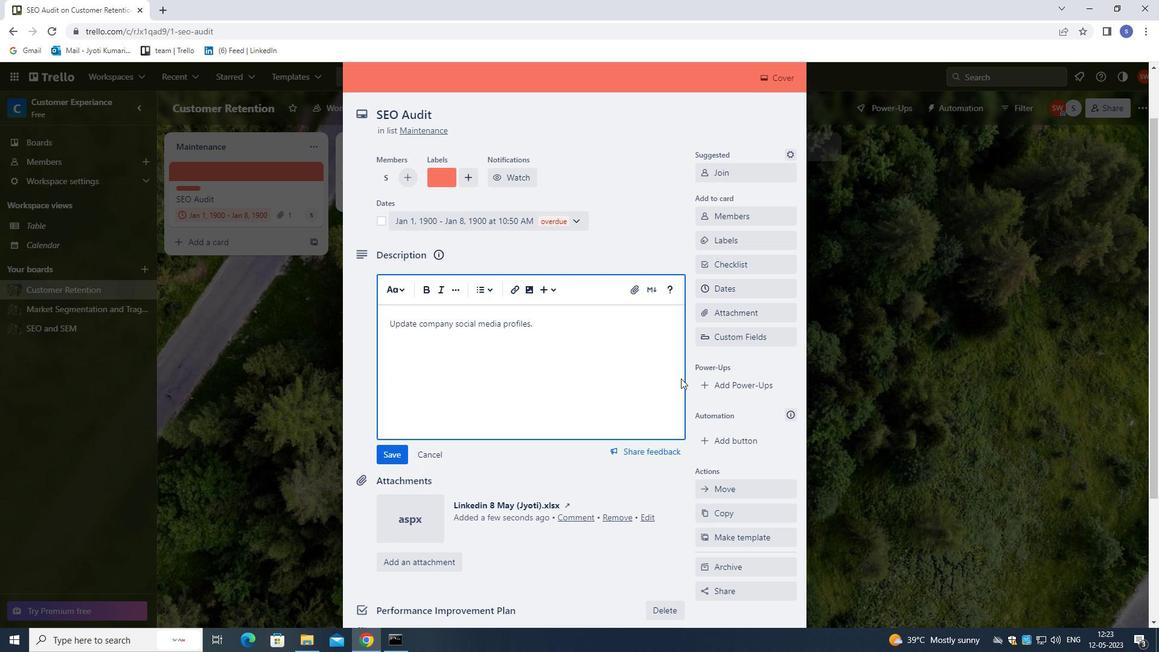 
Action: Mouse scrolled (676, 396) with delta (0, 0)
Screenshot: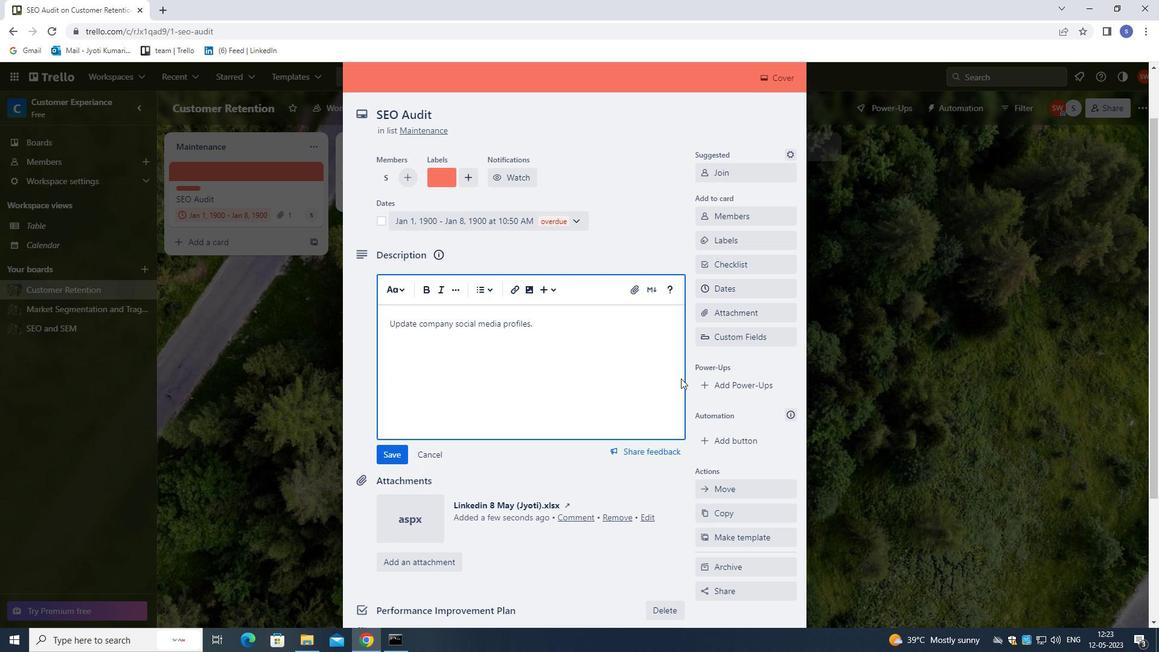 
Action: Mouse moved to (676, 397)
Screenshot: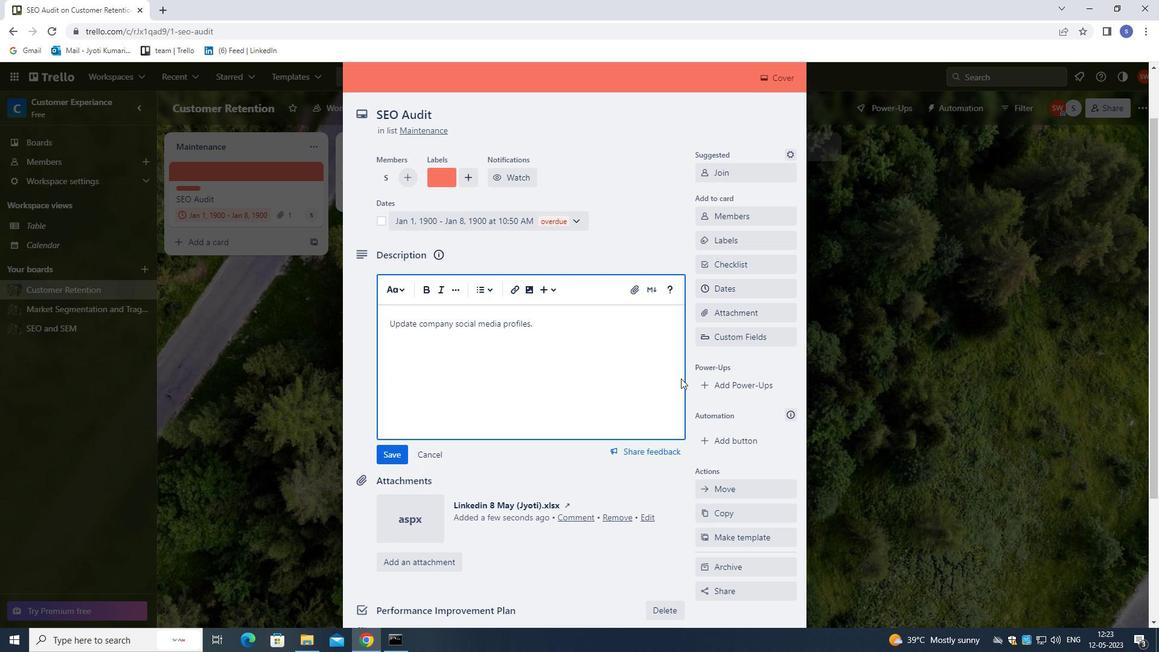 
Action: Mouse scrolled (676, 397) with delta (0, 0)
Screenshot: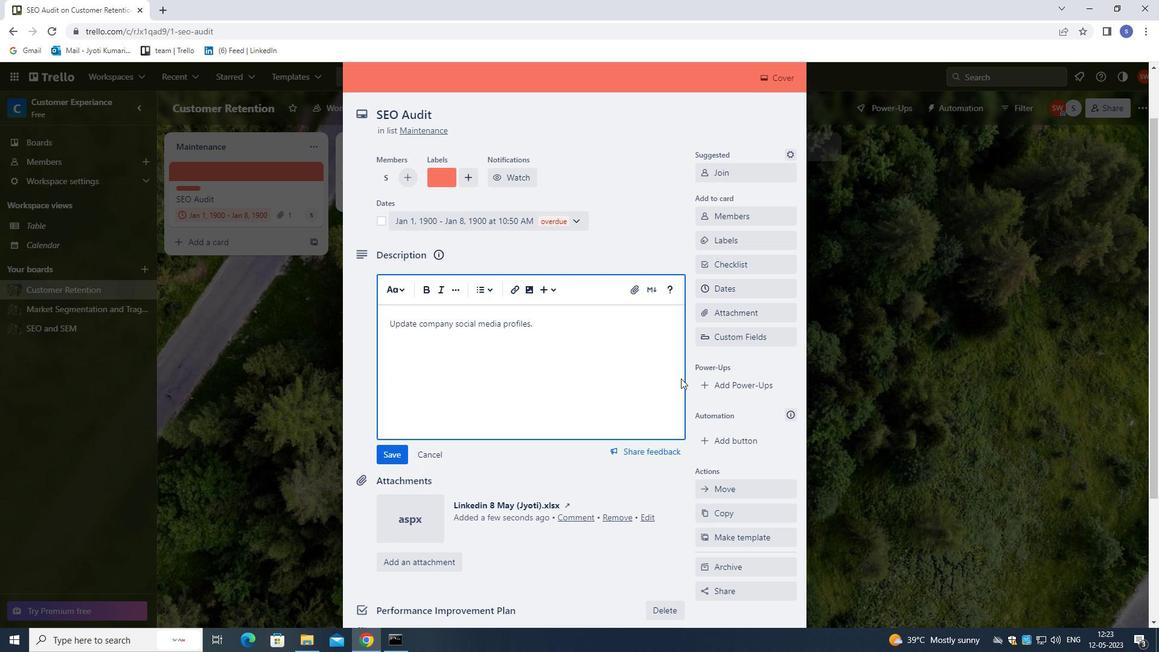 
Action: Mouse moved to (676, 401)
Screenshot: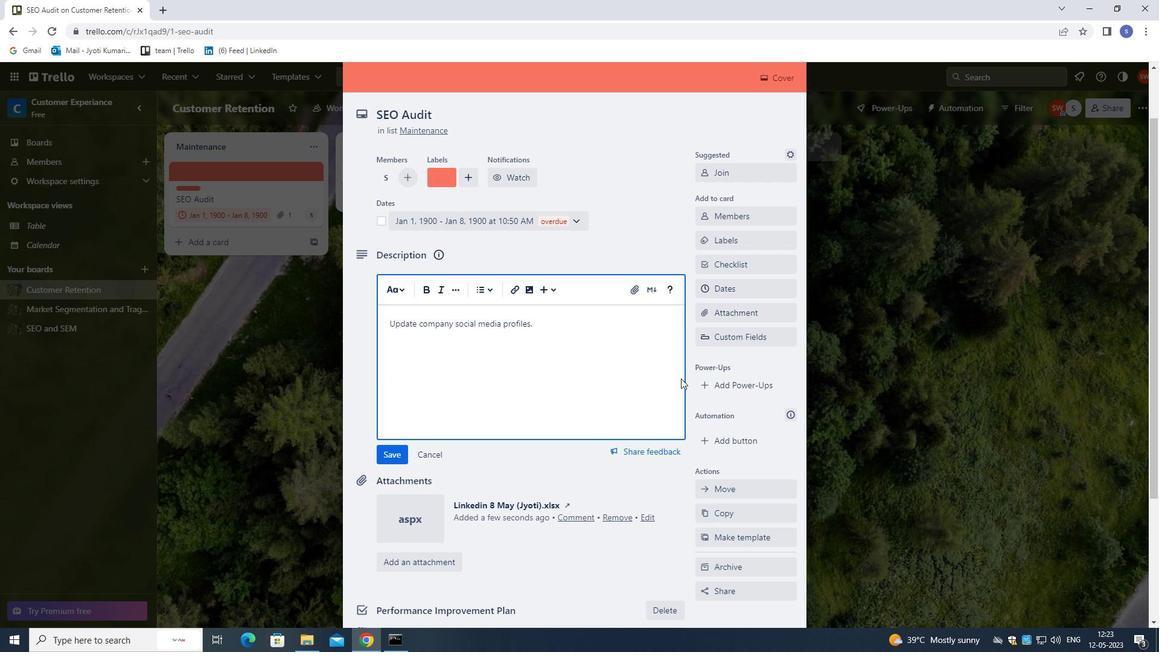 
Action: Mouse scrolled (676, 400) with delta (0, 0)
Screenshot: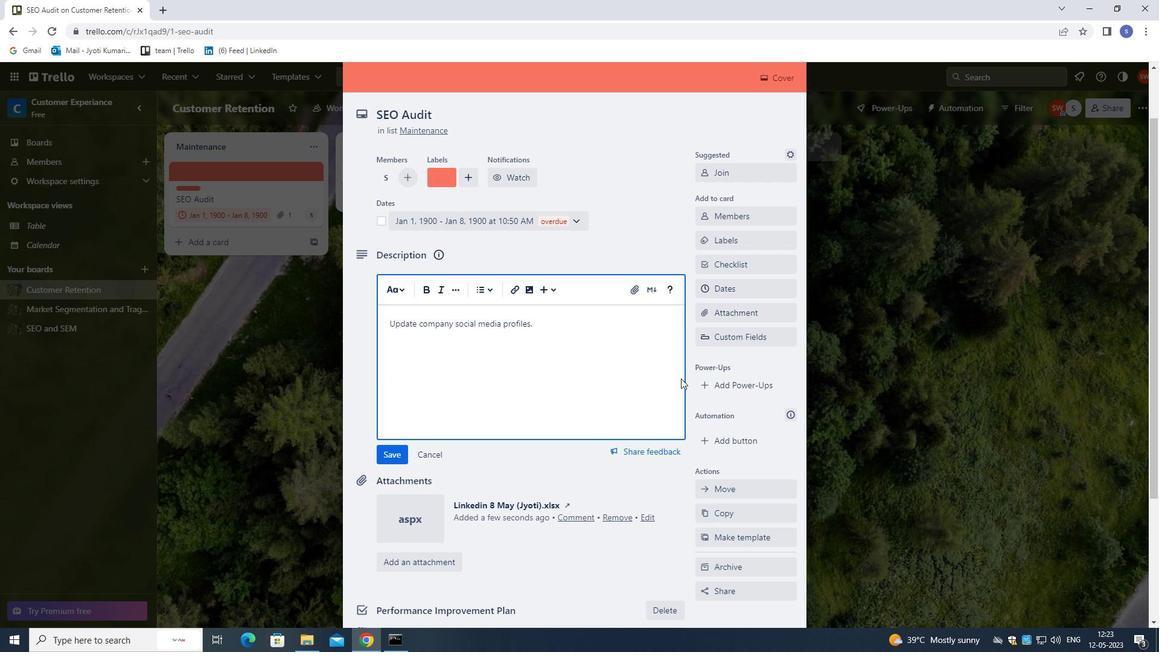 
Action: Mouse moved to (570, 548)
Screenshot: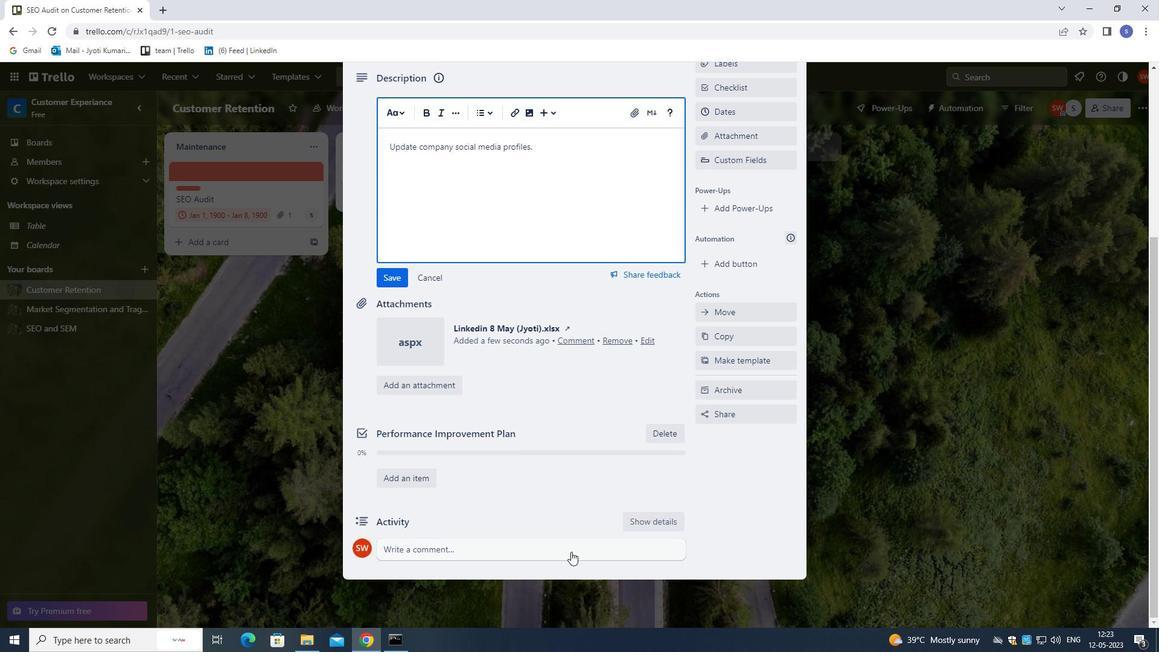 
Action: Mouse pressed left at (570, 548)
Screenshot: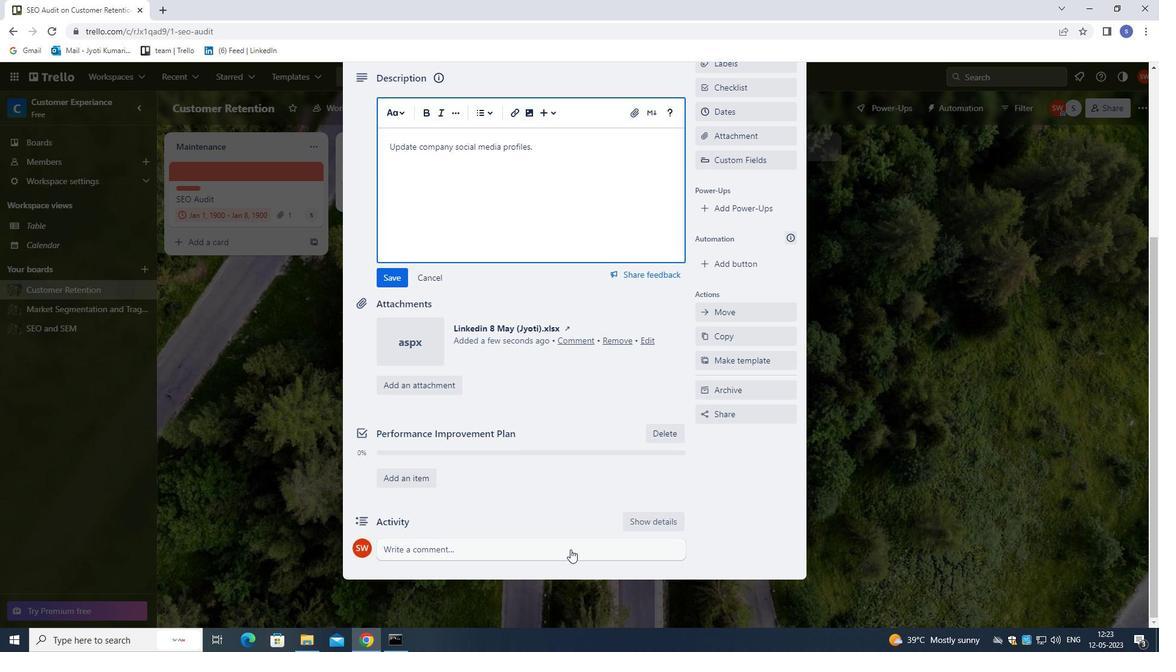 
Action: Mouse moved to (566, 549)
Screenshot: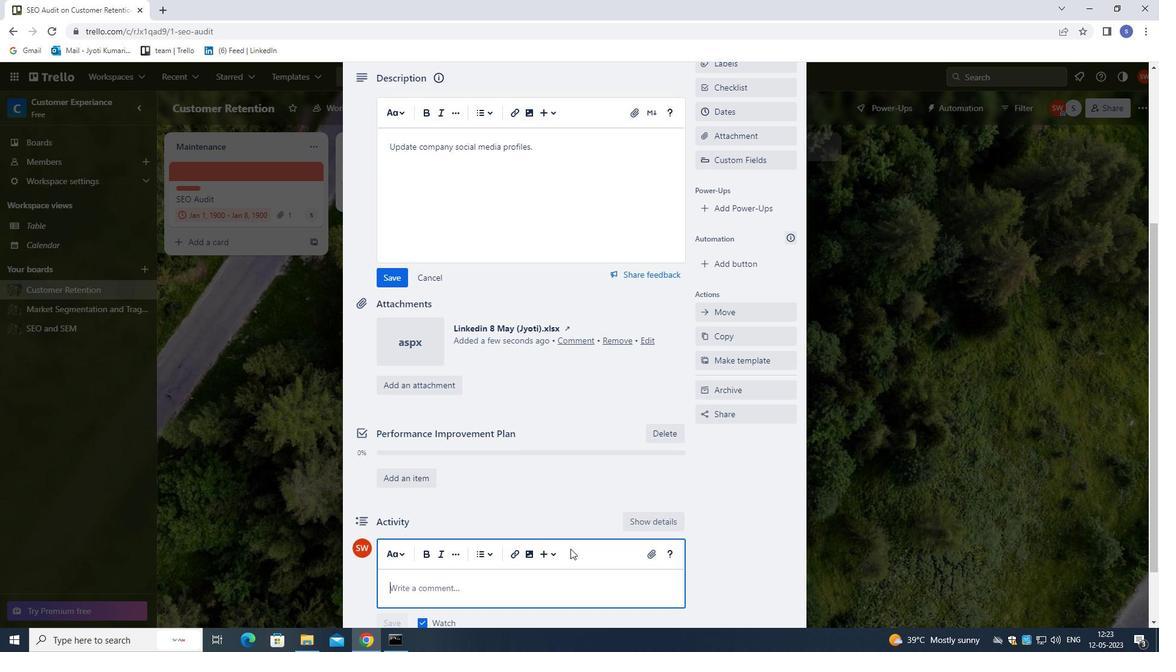 
Action: Key pressed <Key.shift>THIS<Key.space>TASK<Key.space>REQI<Key.backspace>UIRES<Key.space>US<Key.space>TO<Key.space>BALANCE<Key.space>COMPETING<Key.space>PRIORITIES<Key.space>AND<Key.space>MAKE<Key.space>TOUGH<Key.space>DECISION<Key.space>WHEN<Key.space>NECESSARY
Screenshot: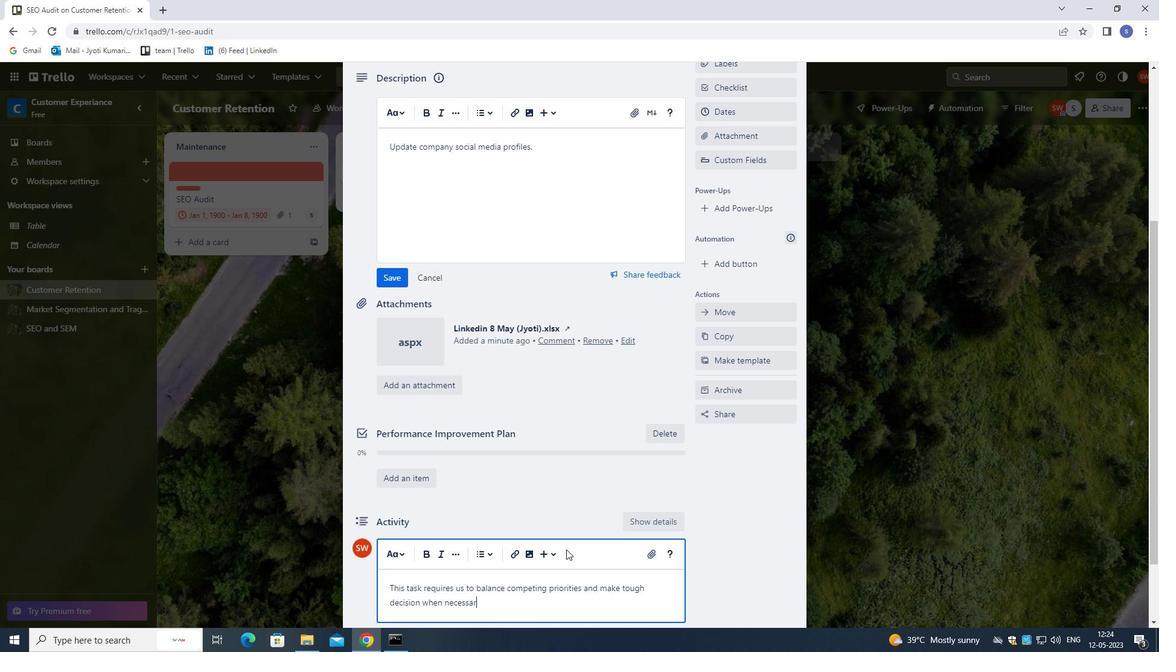 
Action: Mouse moved to (560, 560)
Screenshot: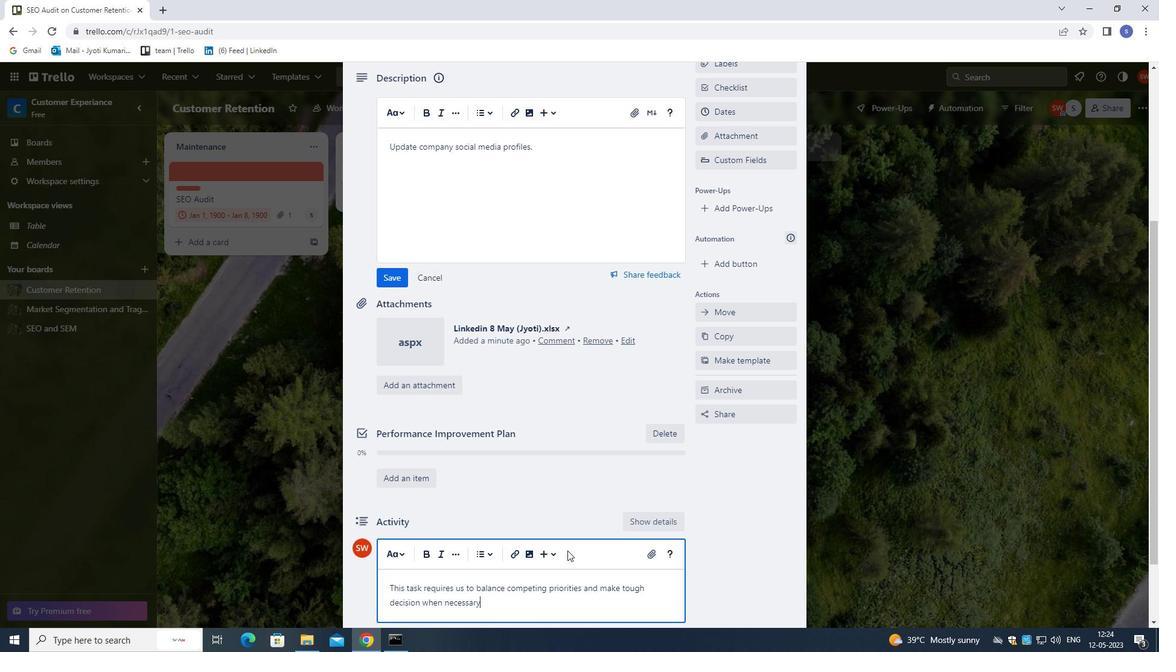 
Action: Key pressed .
Screenshot: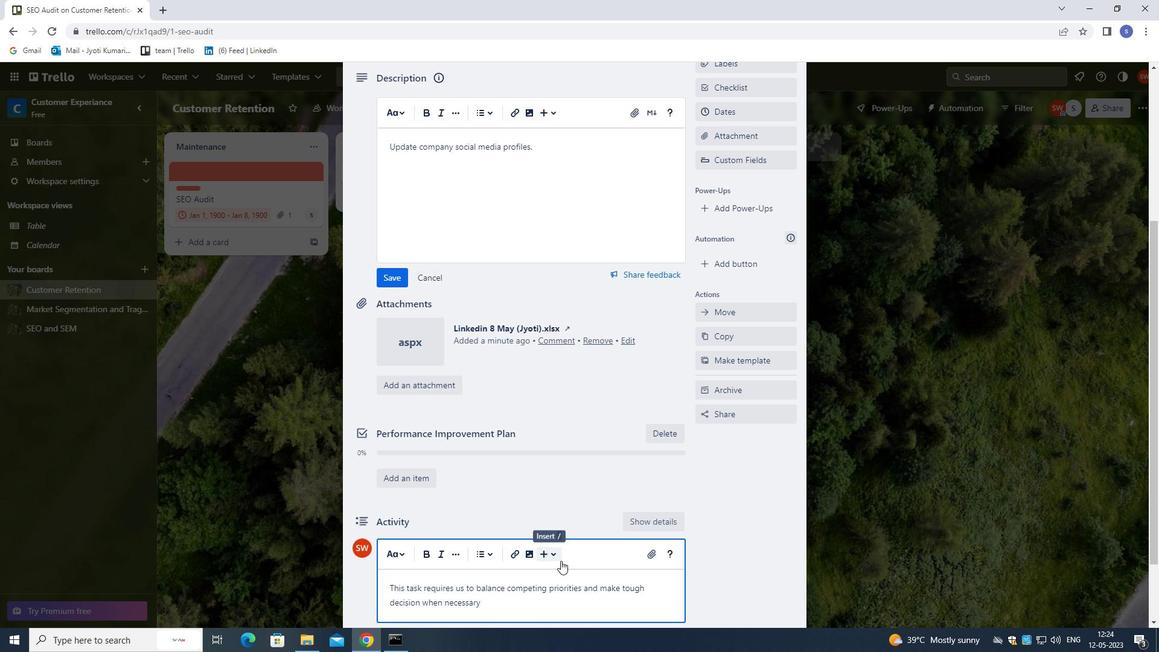 
Action: Mouse moved to (527, 496)
Screenshot: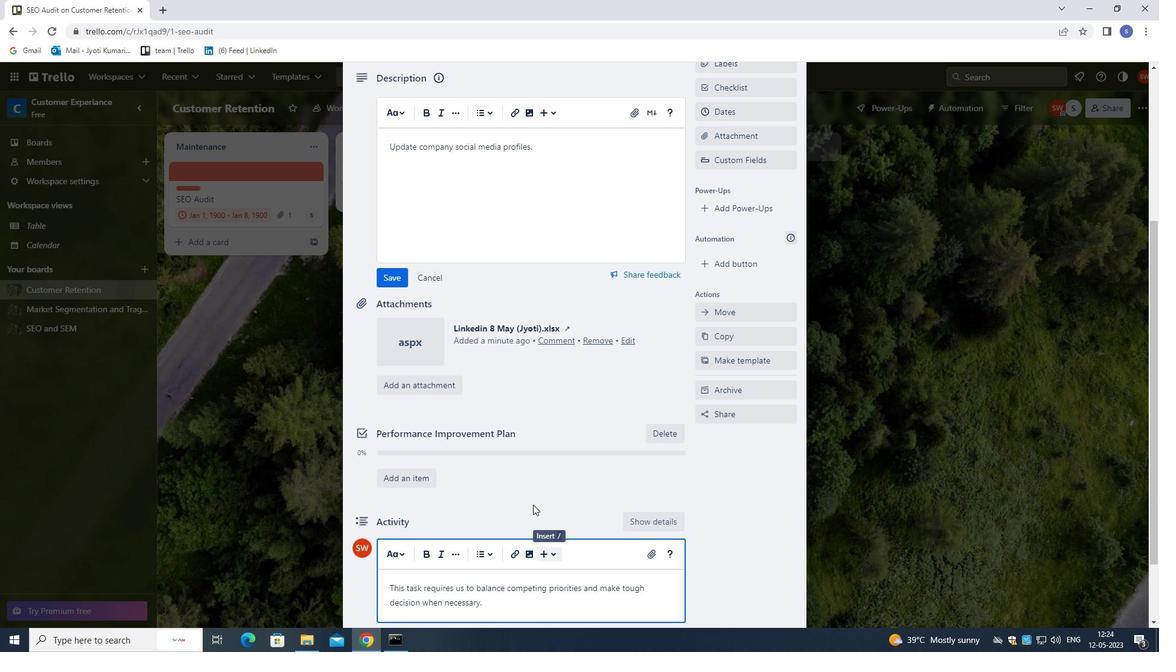 
Action: Mouse scrolled (527, 496) with delta (0, 0)
Screenshot: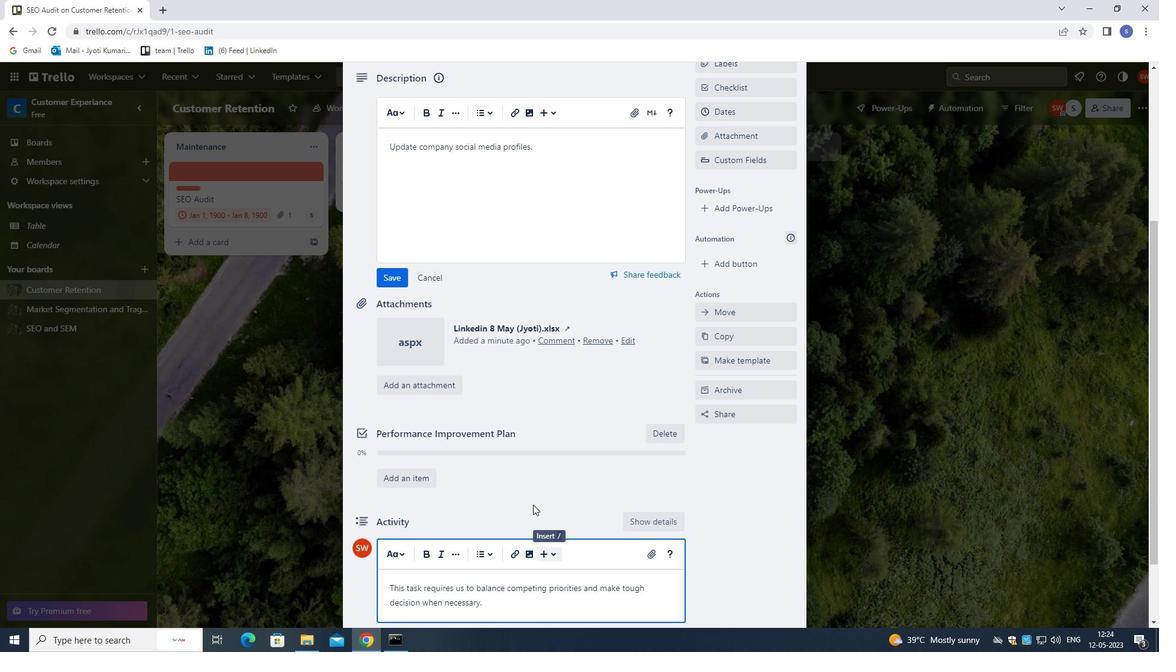 
Action: Mouse moved to (528, 498)
Screenshot: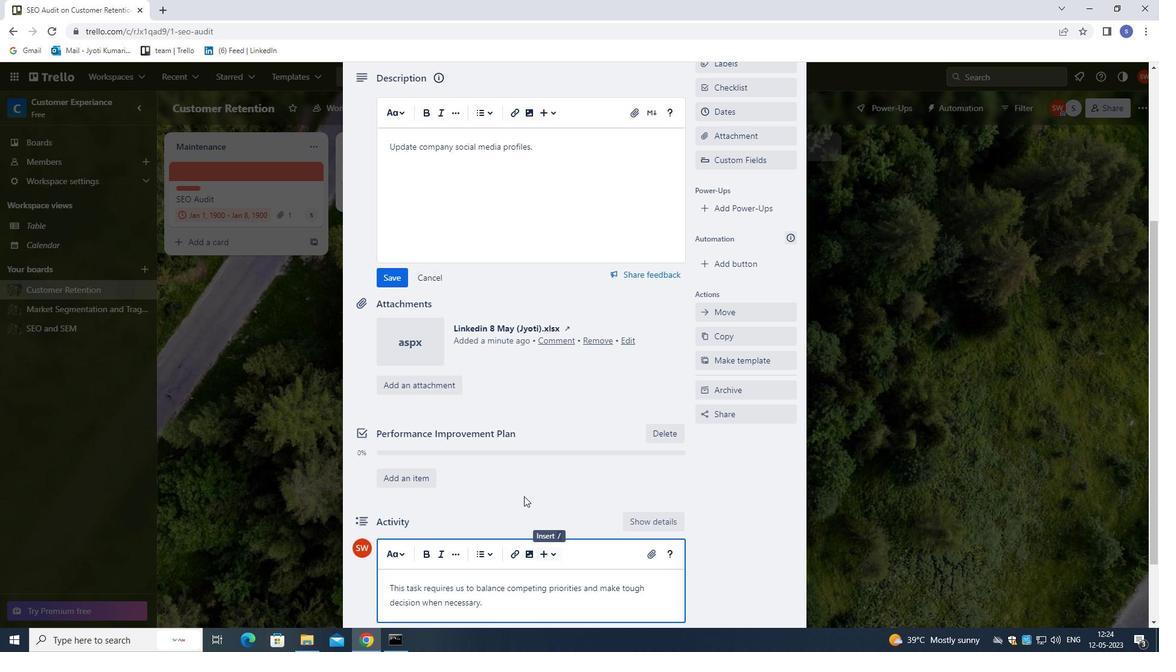 
Action: Mouse scrolled (528, 497) with delta (0, 0)
Screenshot: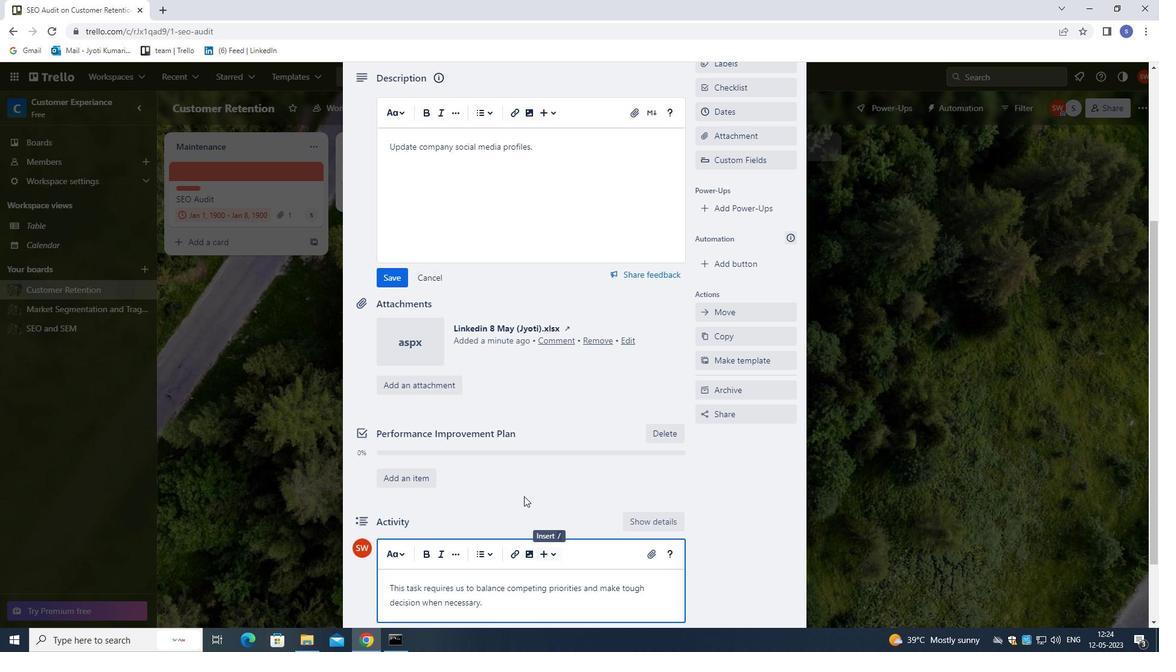 
Action: Mouse scrolled (528, 497) with delta (0, 0)
Screenshot: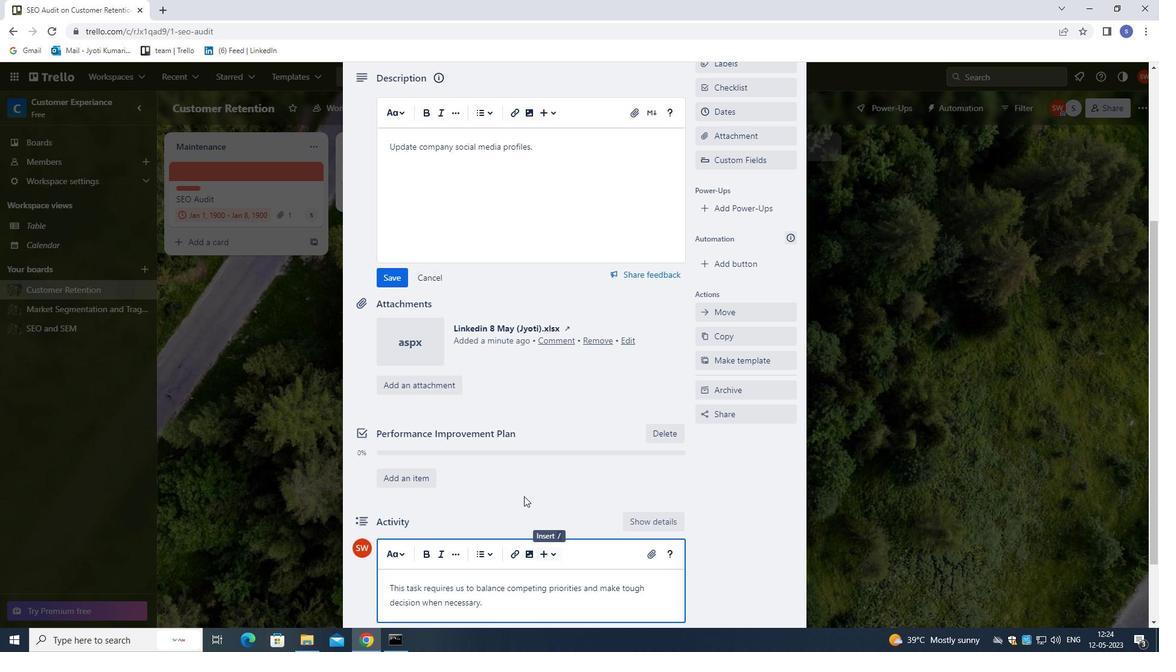 
Action: Mouse scrolled (528, 497) with delta (0, 0)
Screenshot: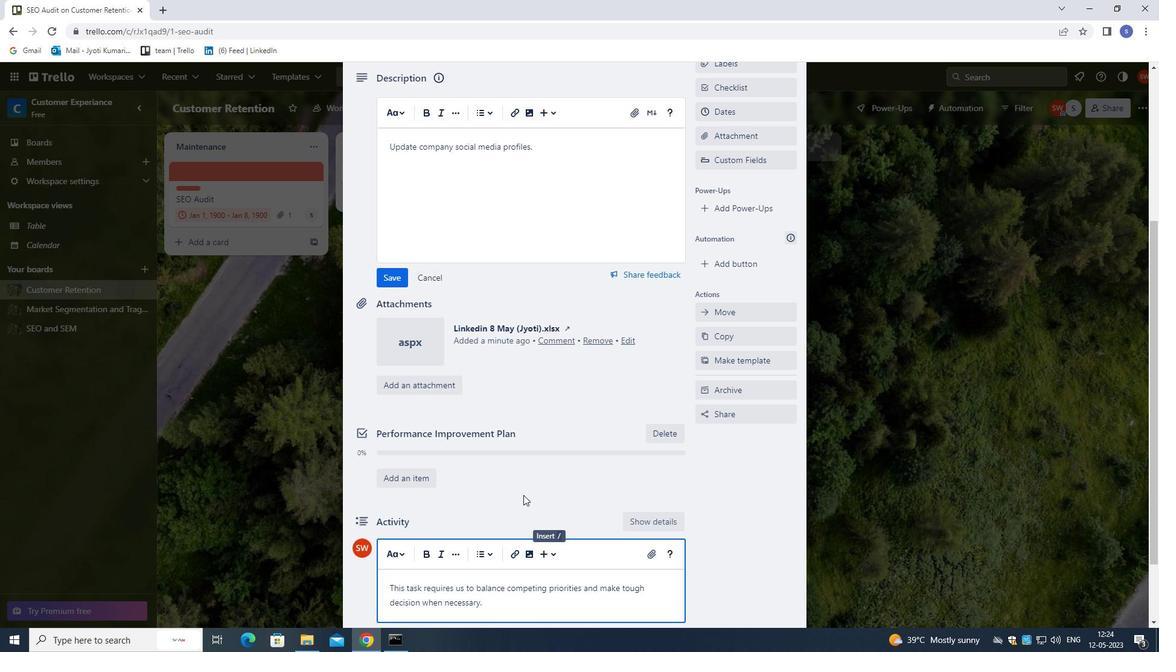 
Action: Mouse scrolled (528, 497) with delta (0, 0)
Screenshot: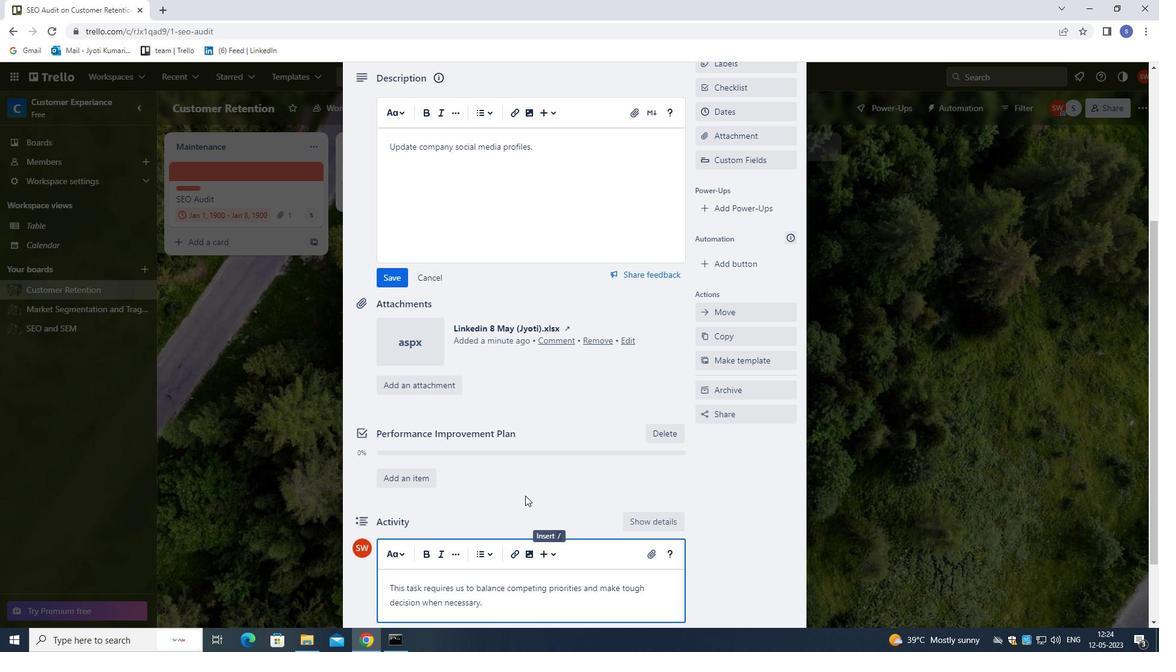 
Action: Mouse moved to (396, 193)
Screenshot: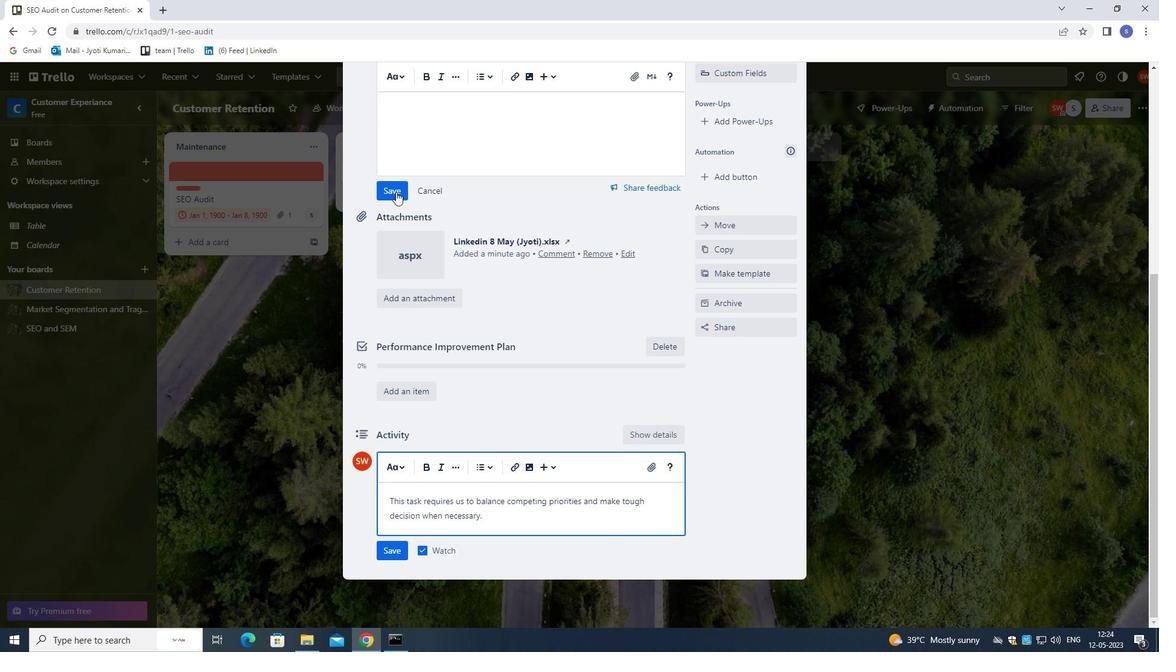 
Action: Mouse pressed left at (396, 193)
Screenshot: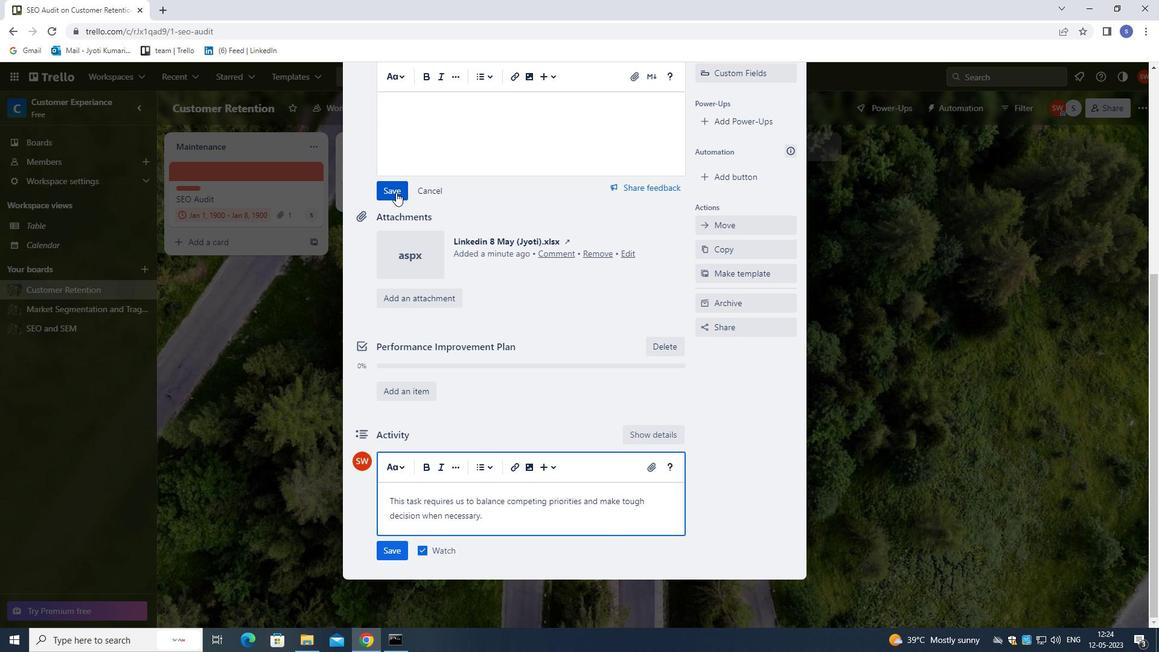 
Action: Mouse moved to (390, 549)
Screenshot: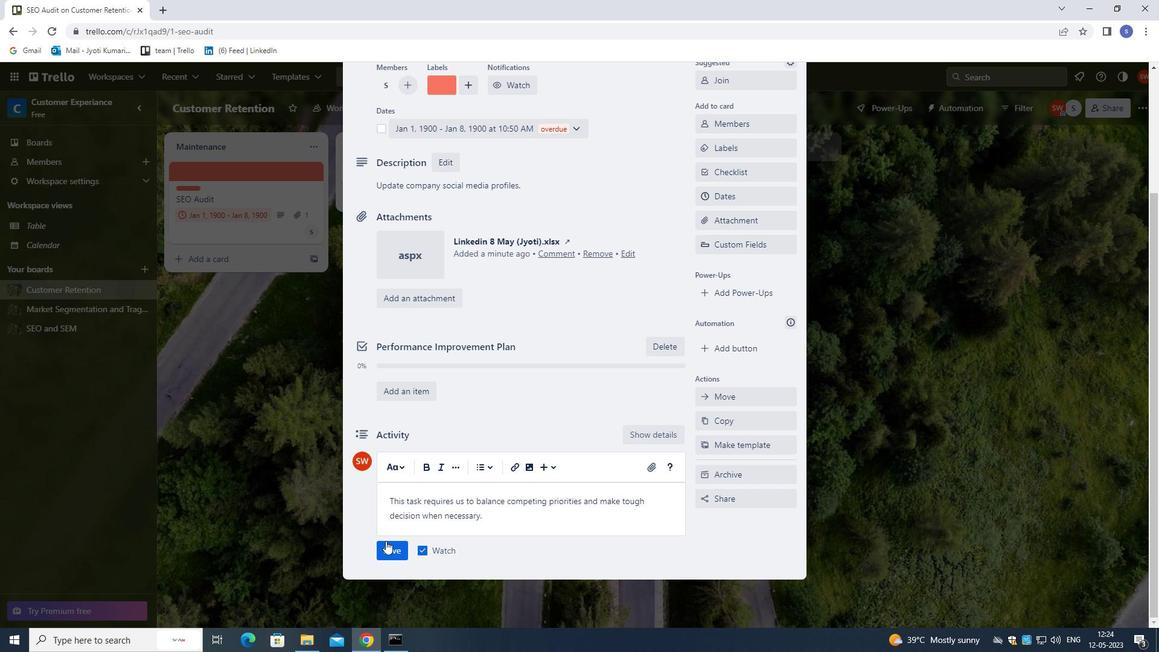 
Action: Mouse pressed left at (390, 549)
Screenshot: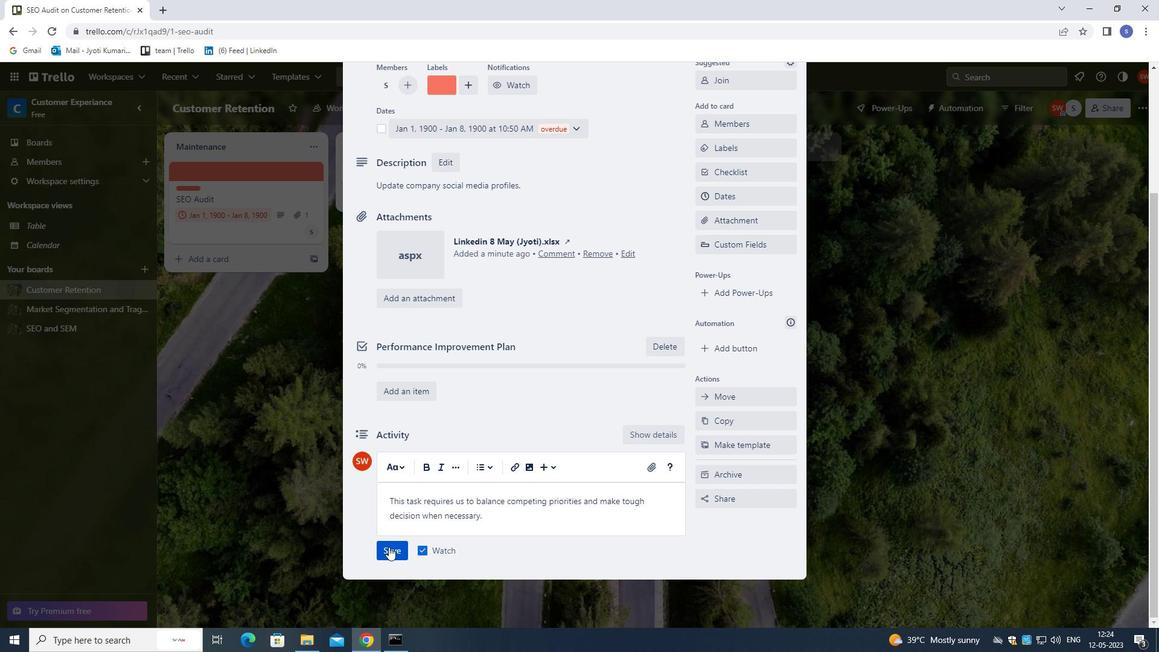 
Action: Mouse moved to (569, 475)
Screenshot: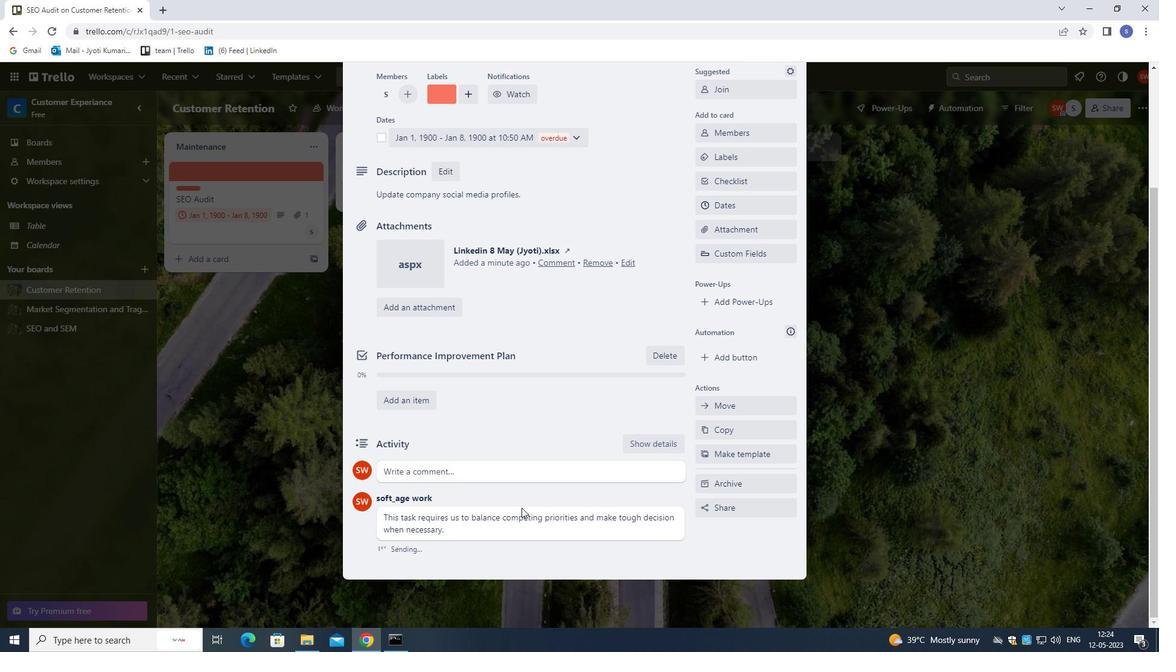 
Action: Mouse scrolled (569, 476) with delta (0, 0)
Screenshot: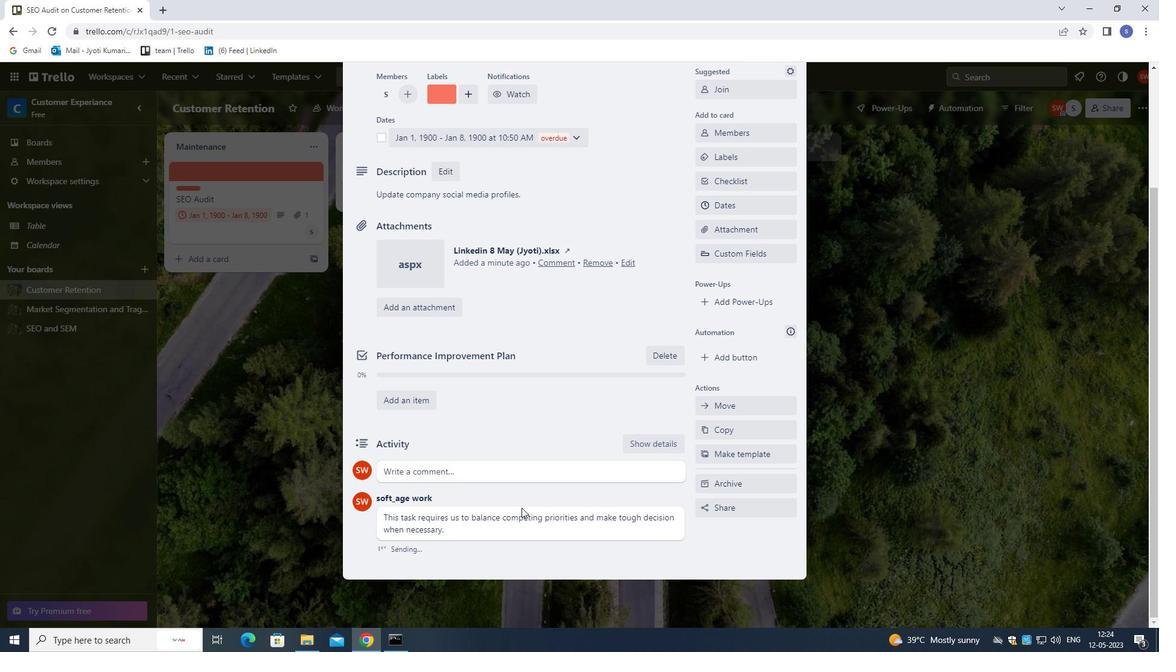 
Action: Mouse moved to (586, 467)
Screenshot: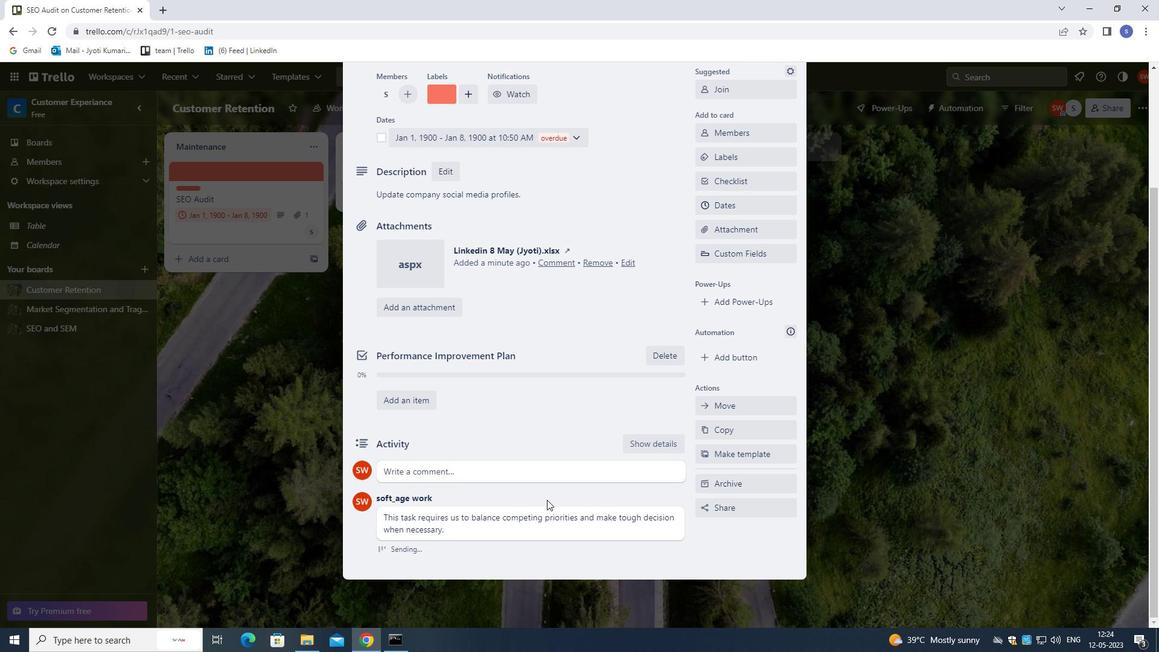 
Action: Mouse scrolled (586, 467) with delta (0, 0)
Screenshot: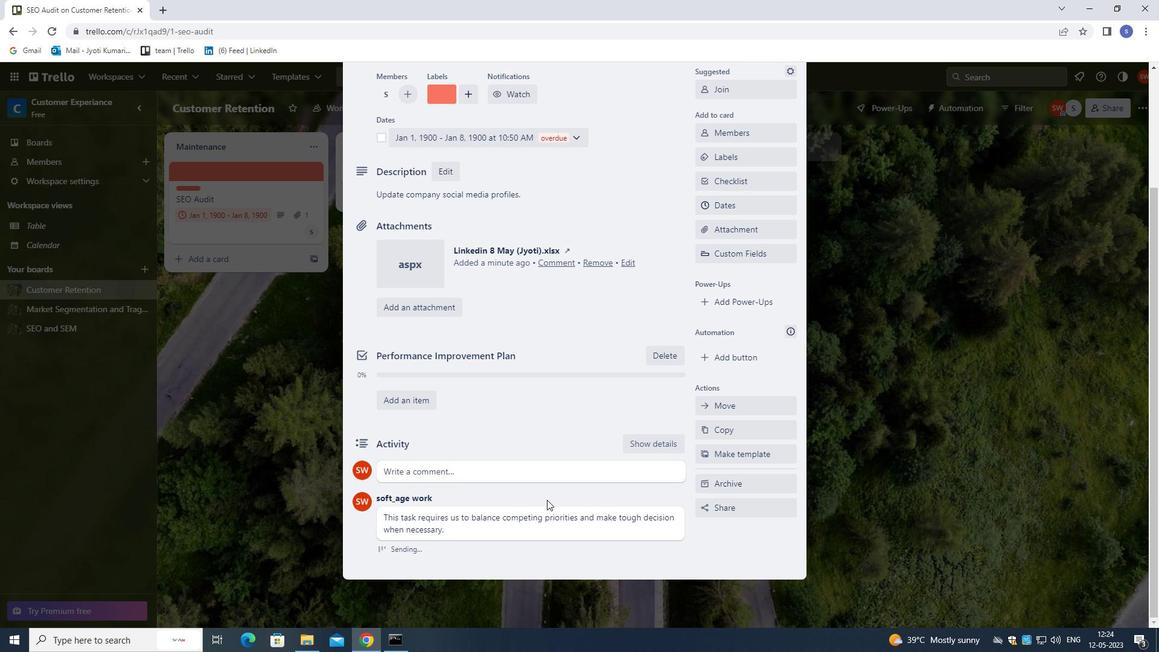 
Action: Mouse moved to (598, 461)
Screenshot: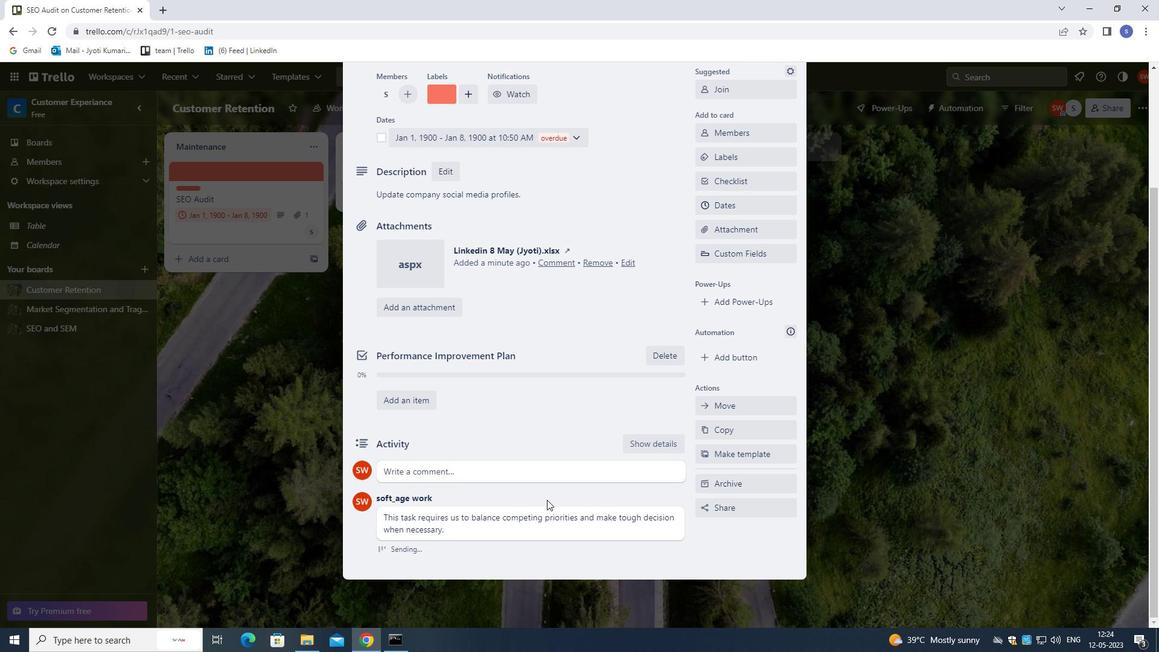 
Action: Mouse scrolled (598, 462) with delta (0, 0)
Screenshot: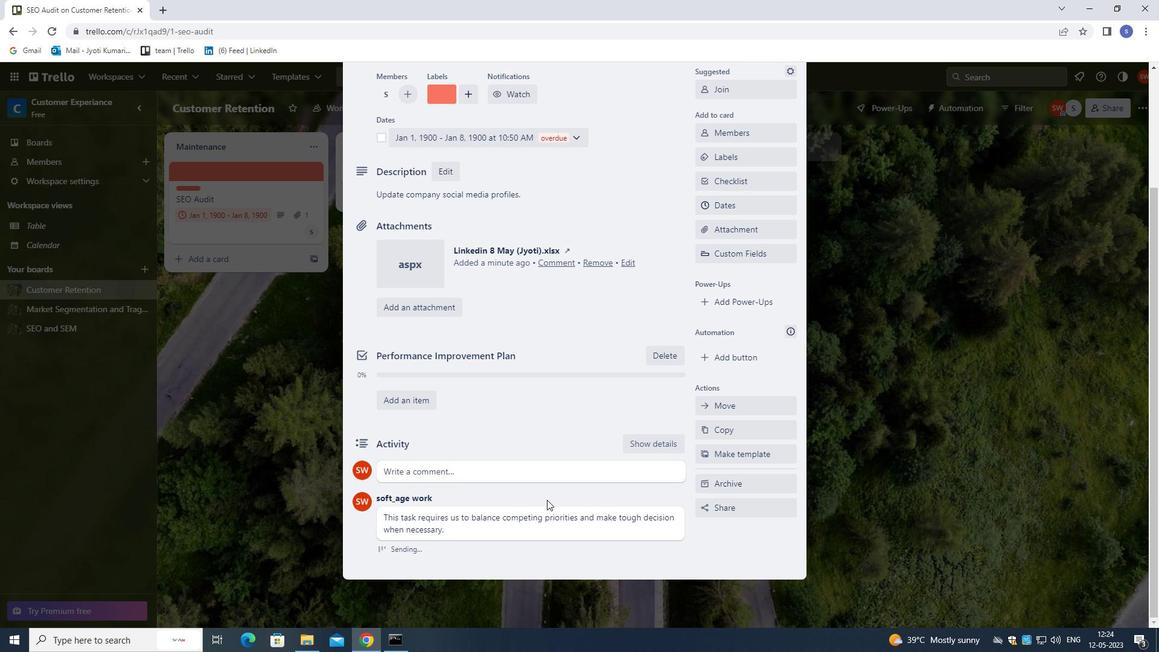 
Action: Mouse moved to (605, 457)
Screenshot: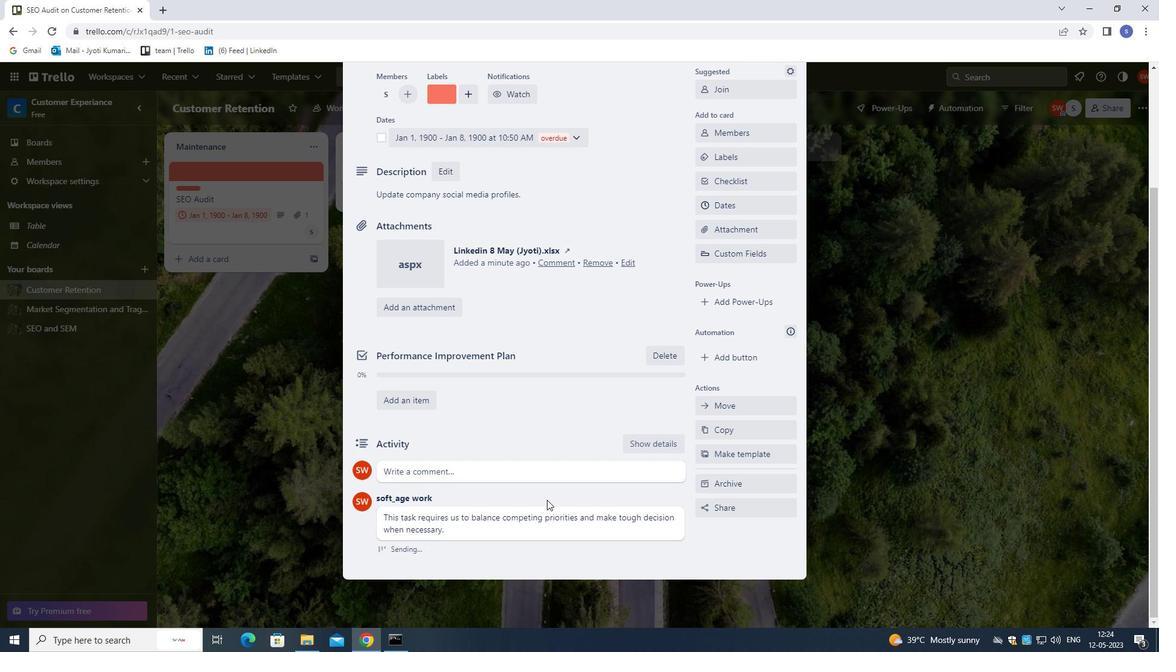 
Action: Mouse scrolled (605, 457) with delta (0, 0)
Screenshot: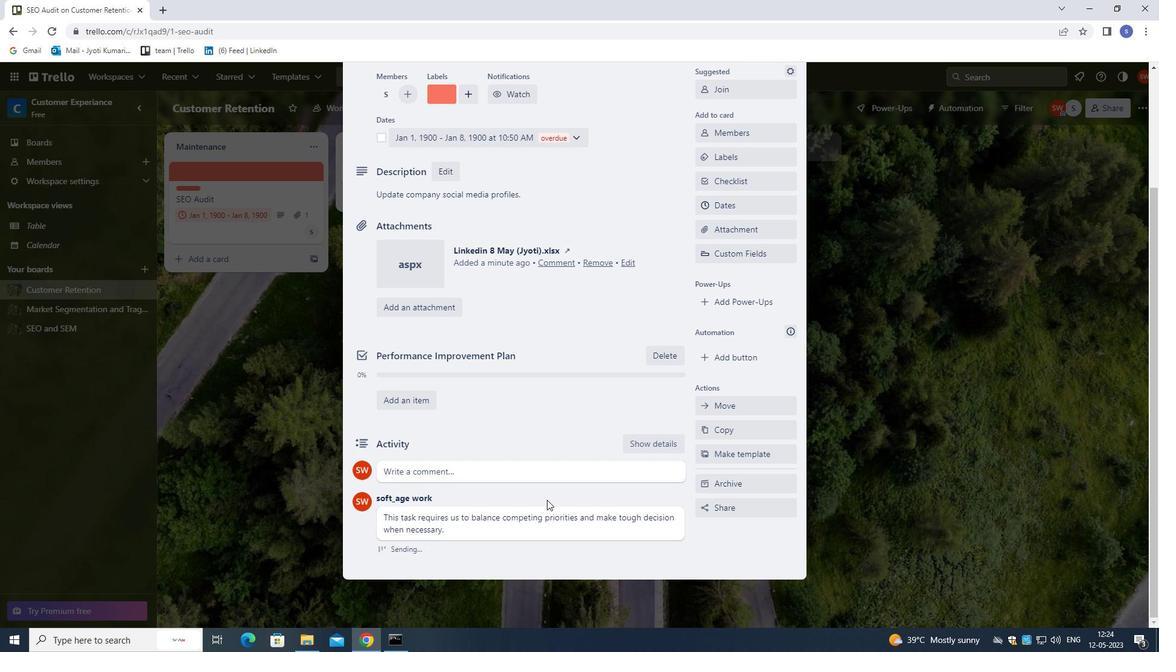 
Action: Mouse moved to (617, 443)
Screenshot: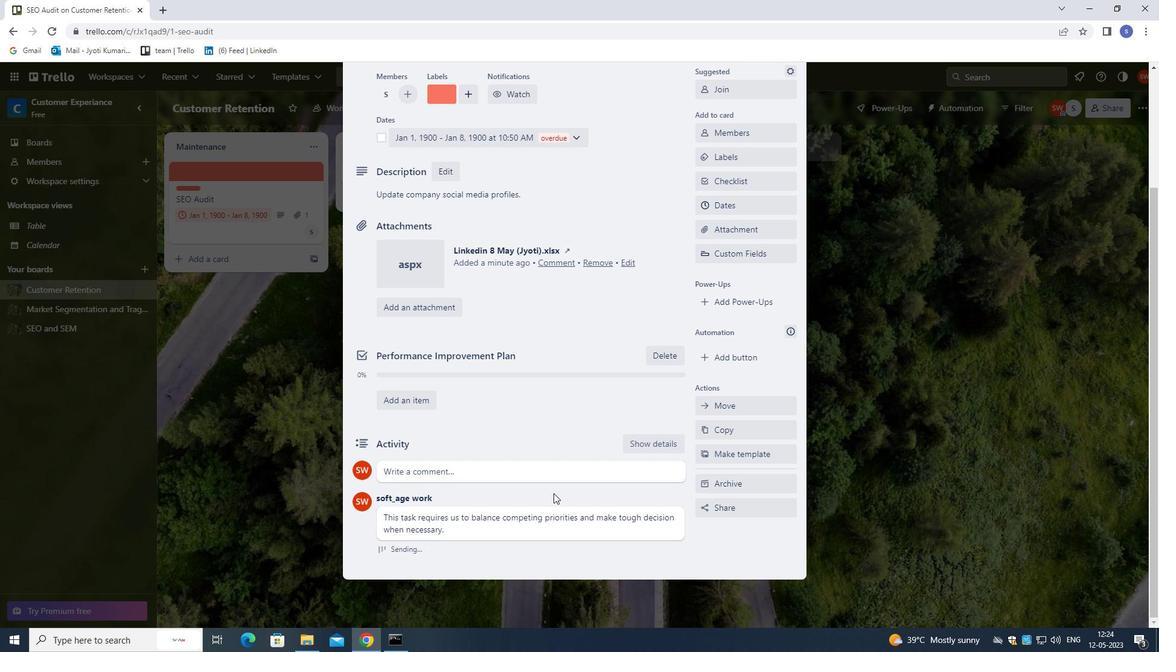 
Action: Mouse scrolled (614, 446) with delta (0, 0)
Screenshot: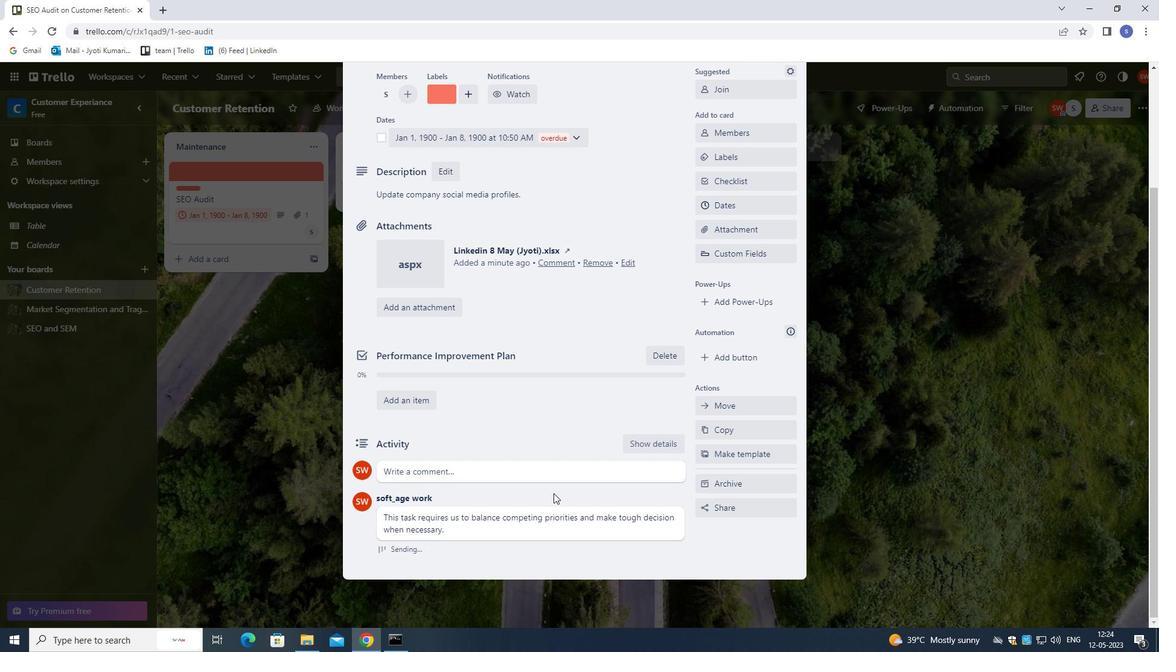 
Action: Mouse moved to (643, 416)
Screenshot: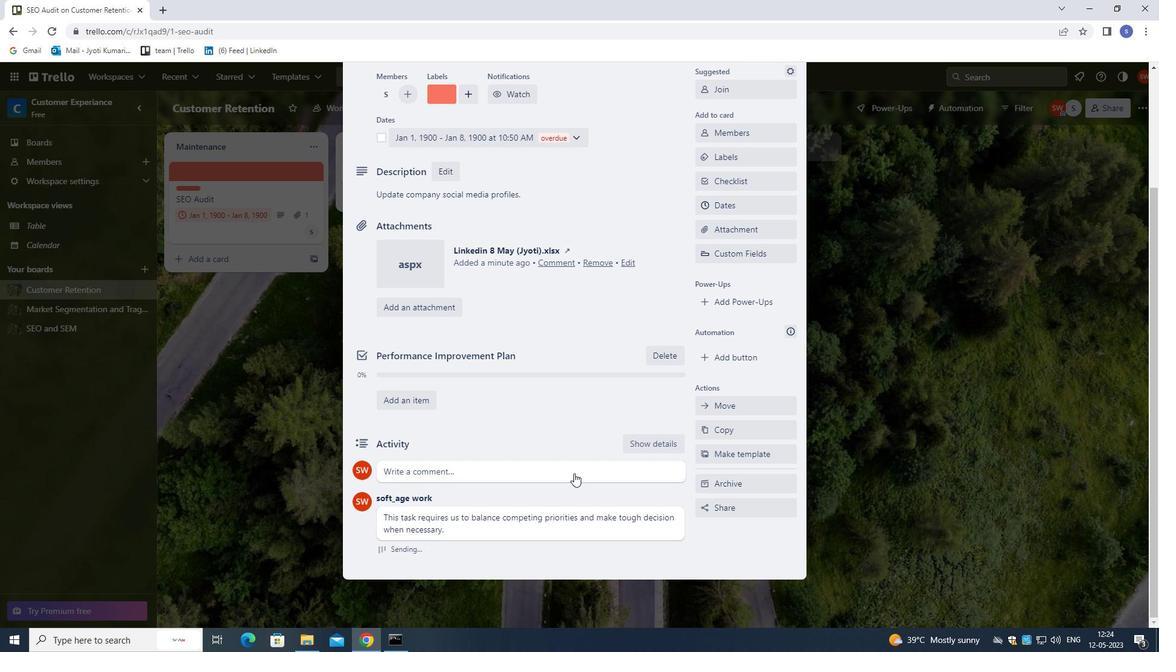
Action: Mouse scrolled (643, 416) with delta (0, 0)
Screenshot: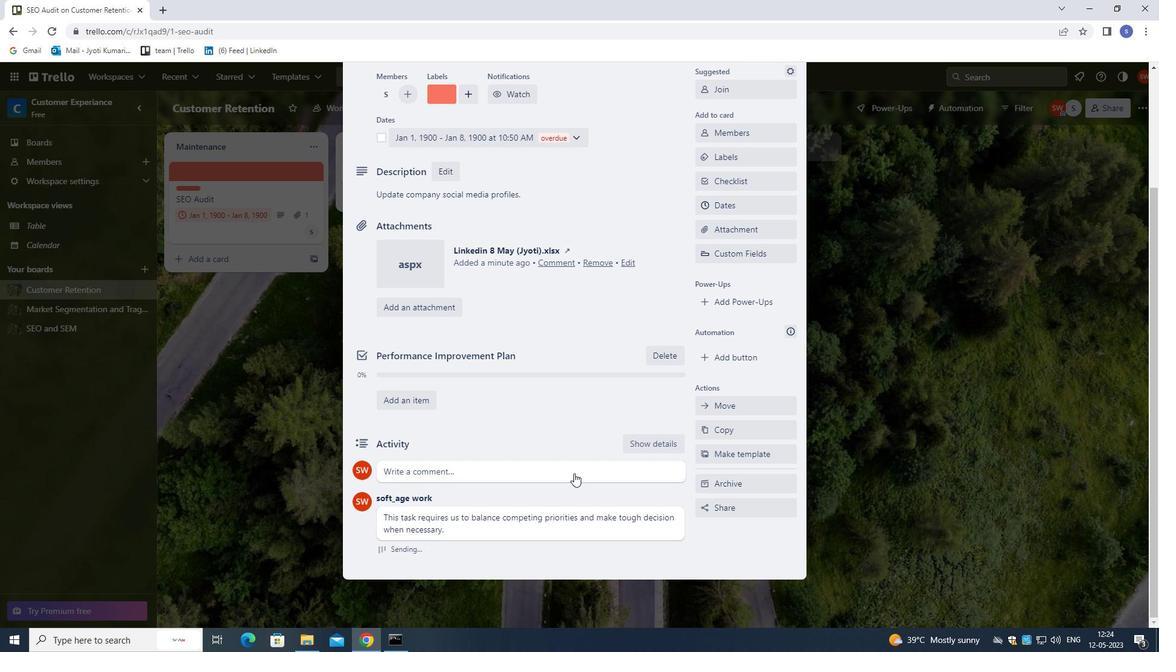 
Action: Mouse moved to (792, 102)
Screenshot: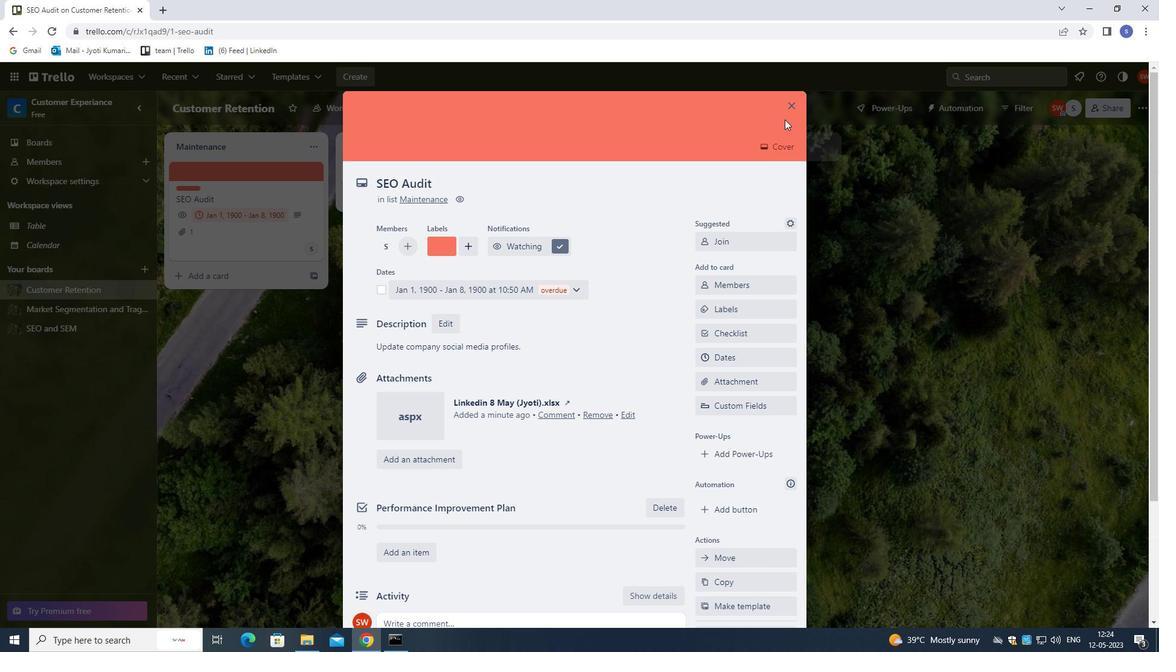 
Action: Mouse pressed left at (792, 102)
Screenshot: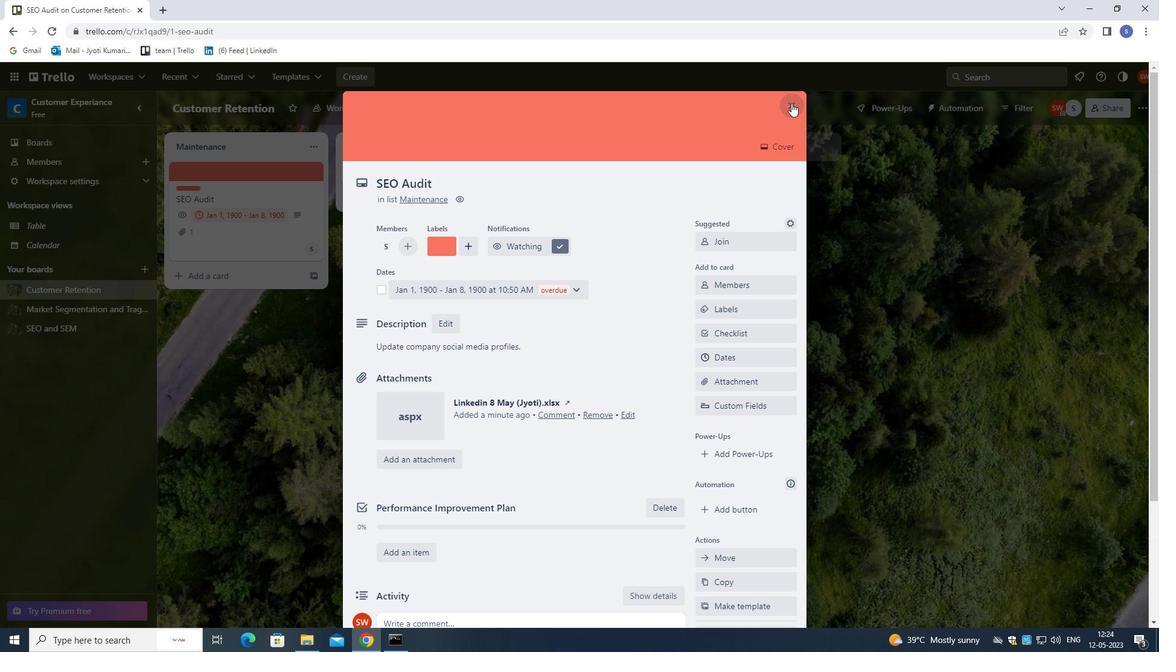 
Action: Mouse moved to (781, 105)
Screenshot: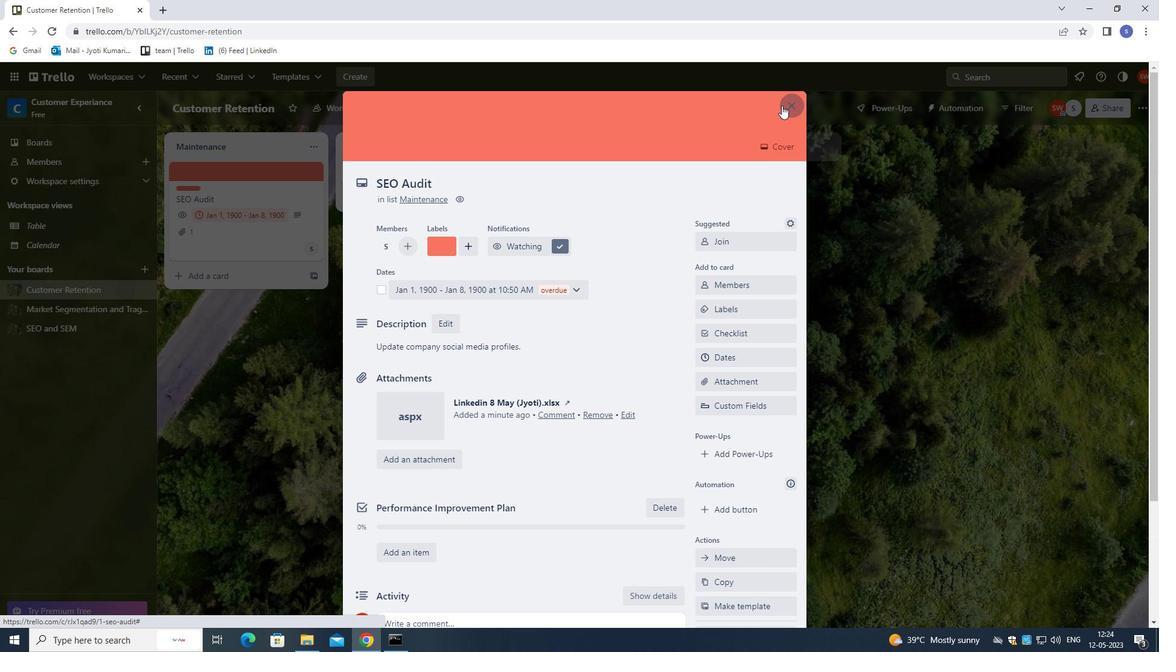 
